 Task: Add a signature Javier Perez containing Have a great National Teachers Day, Javier Perez to email address softage.5@softage.net and add a label Syllabi
Action: Mouse moved to (1221, 70)
Screenshot: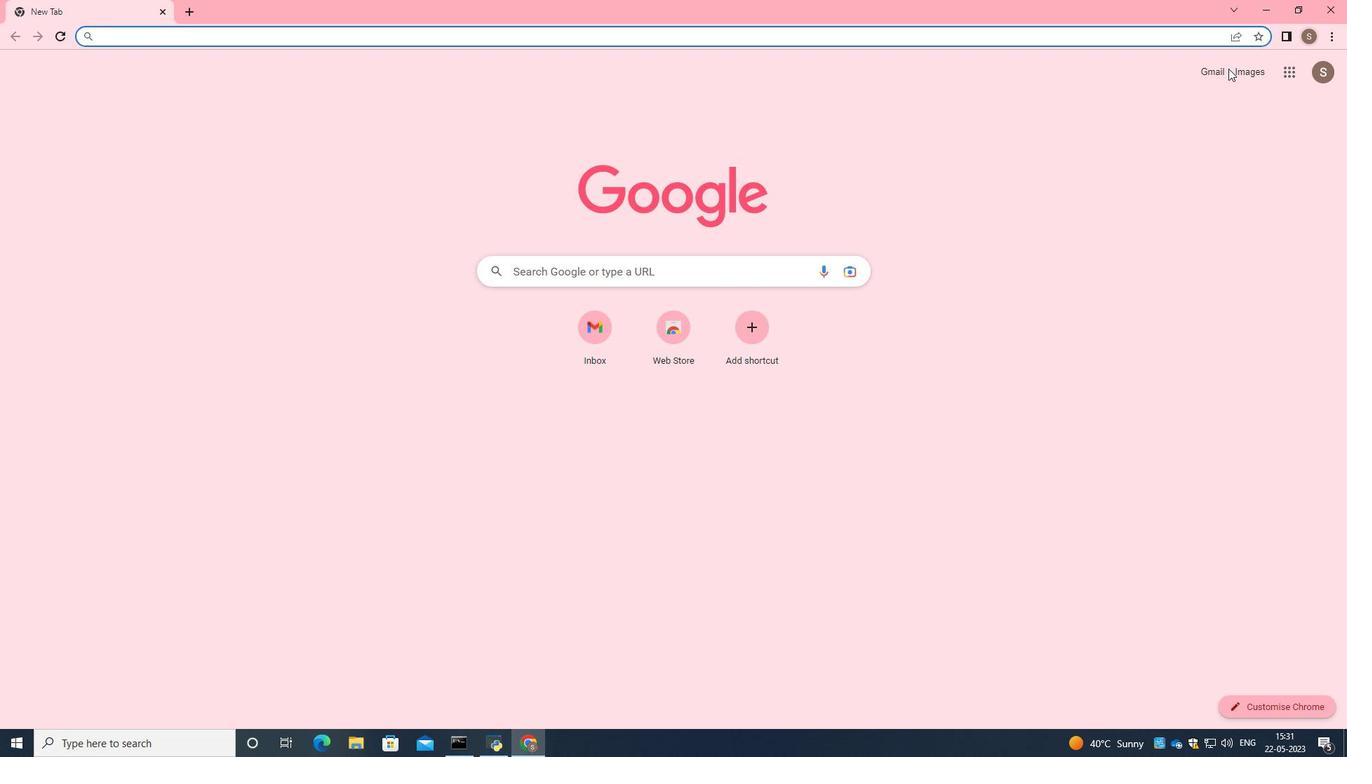 
Action: Mouse pressed left at (1221, 70)
Screenshot: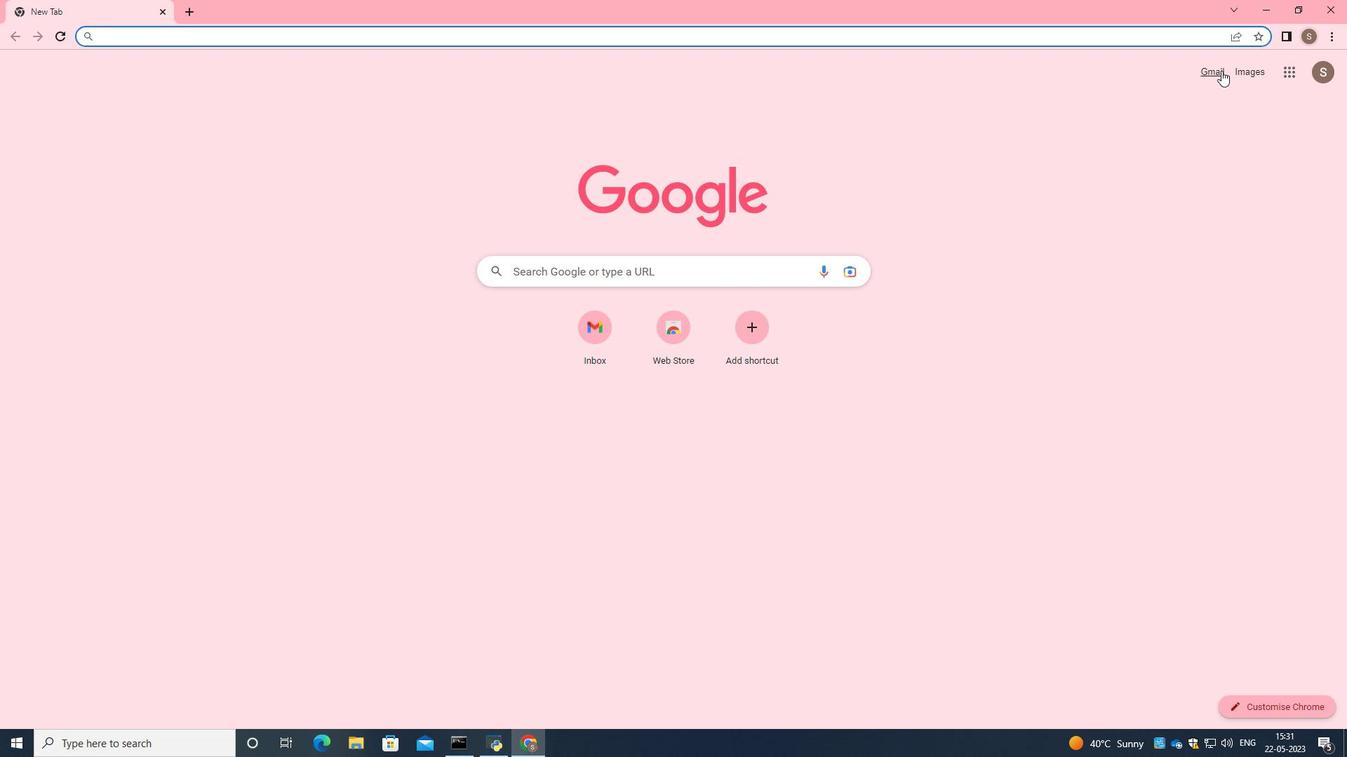 
Action: Mouse moved to (1184, 89)
Screenshot: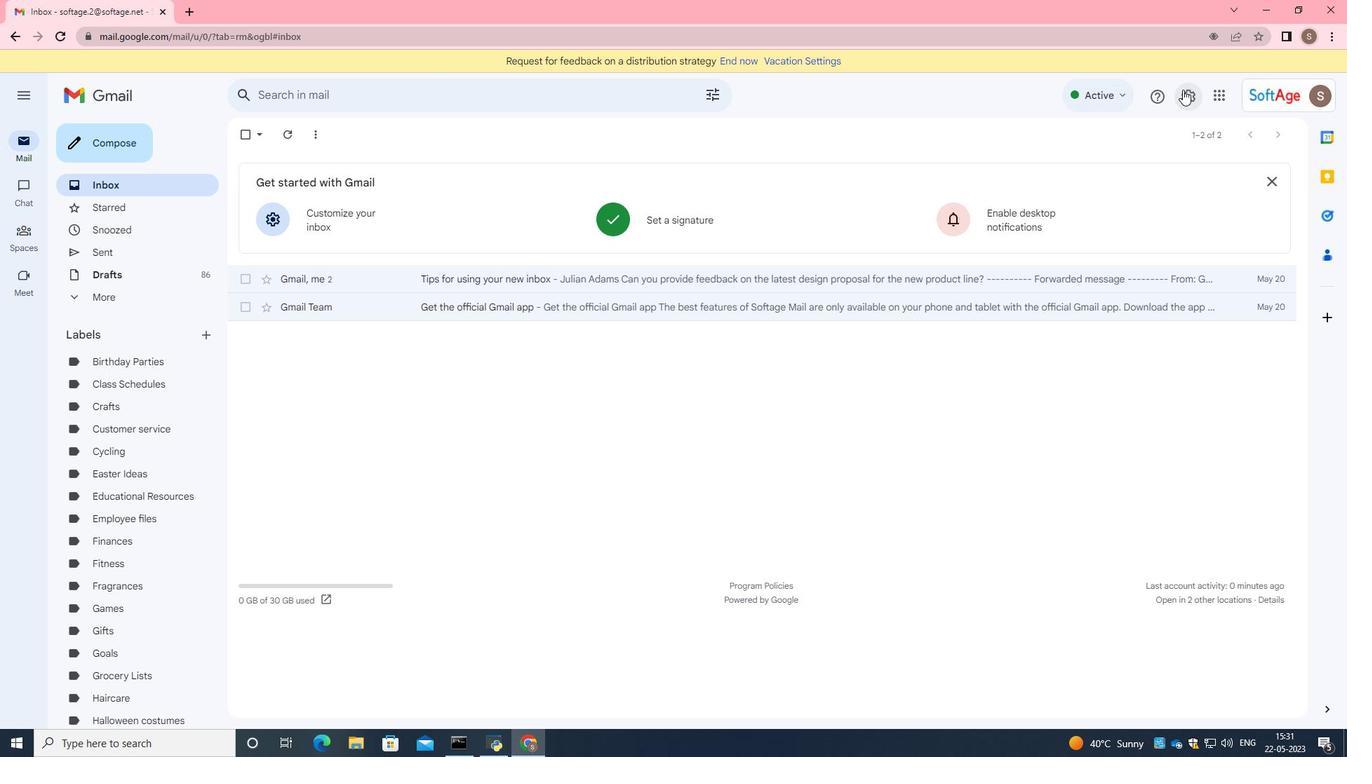
Action: Mouse pressed left at (1184, 89)
Screenshot: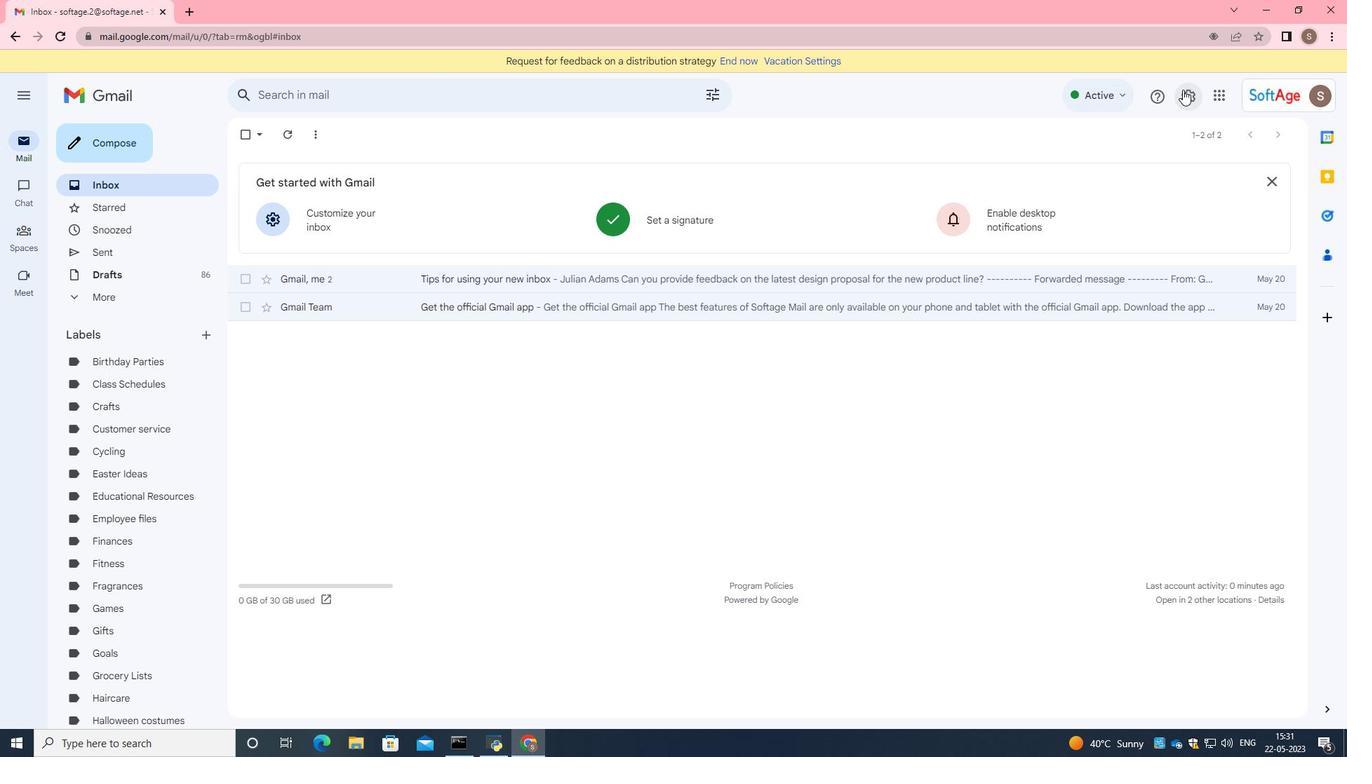 
Action: Mouse moved to (1187, 165)
Screenshot: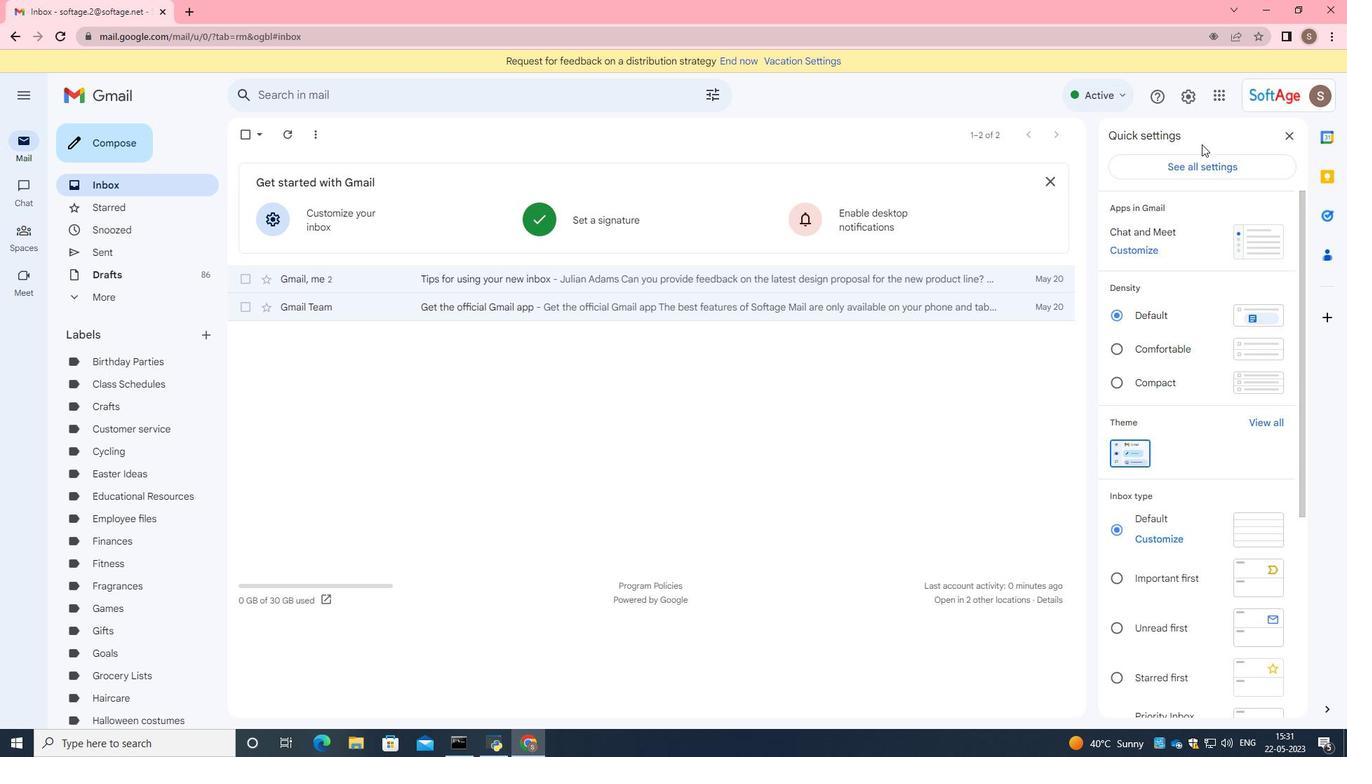 
Action: Mouse pressed left at (1187, 165)
Screenshot: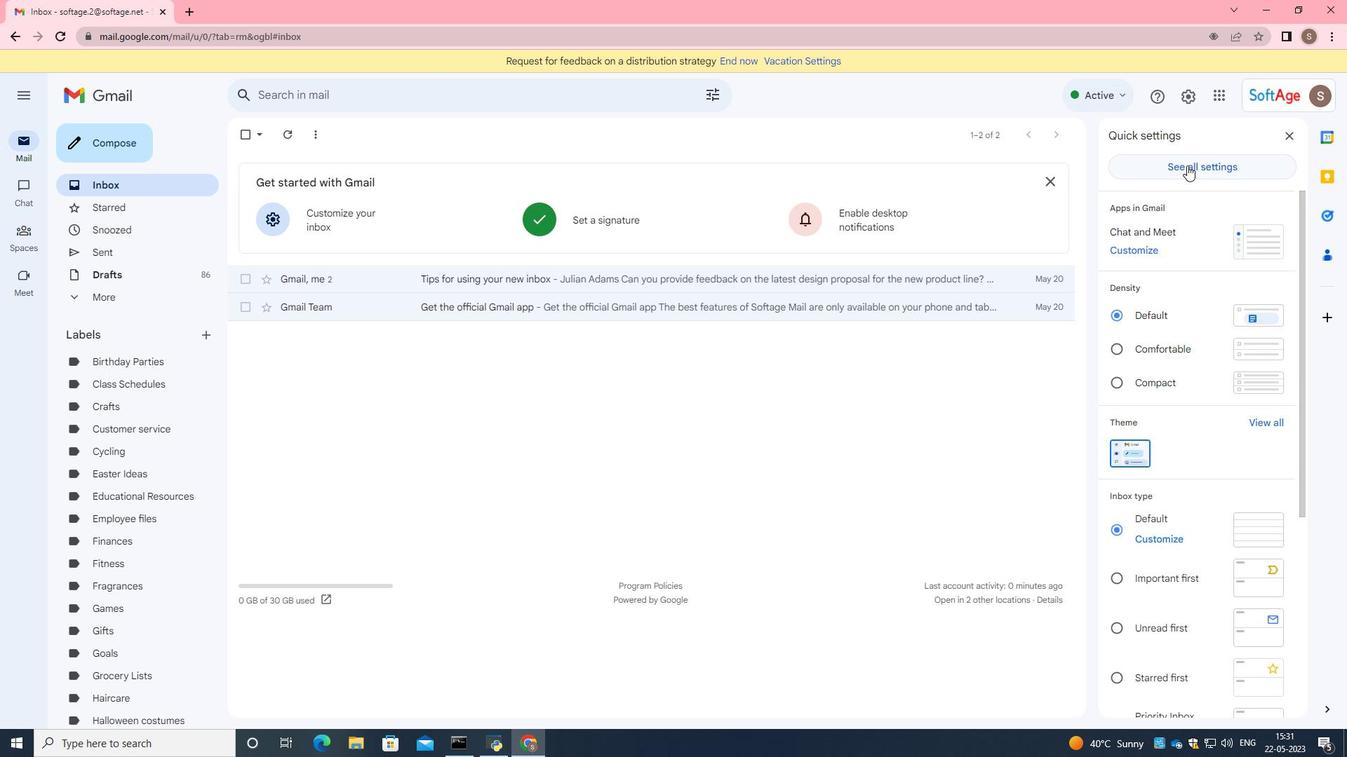 
Action: Mouse moved to (822, 244)
Screenshot: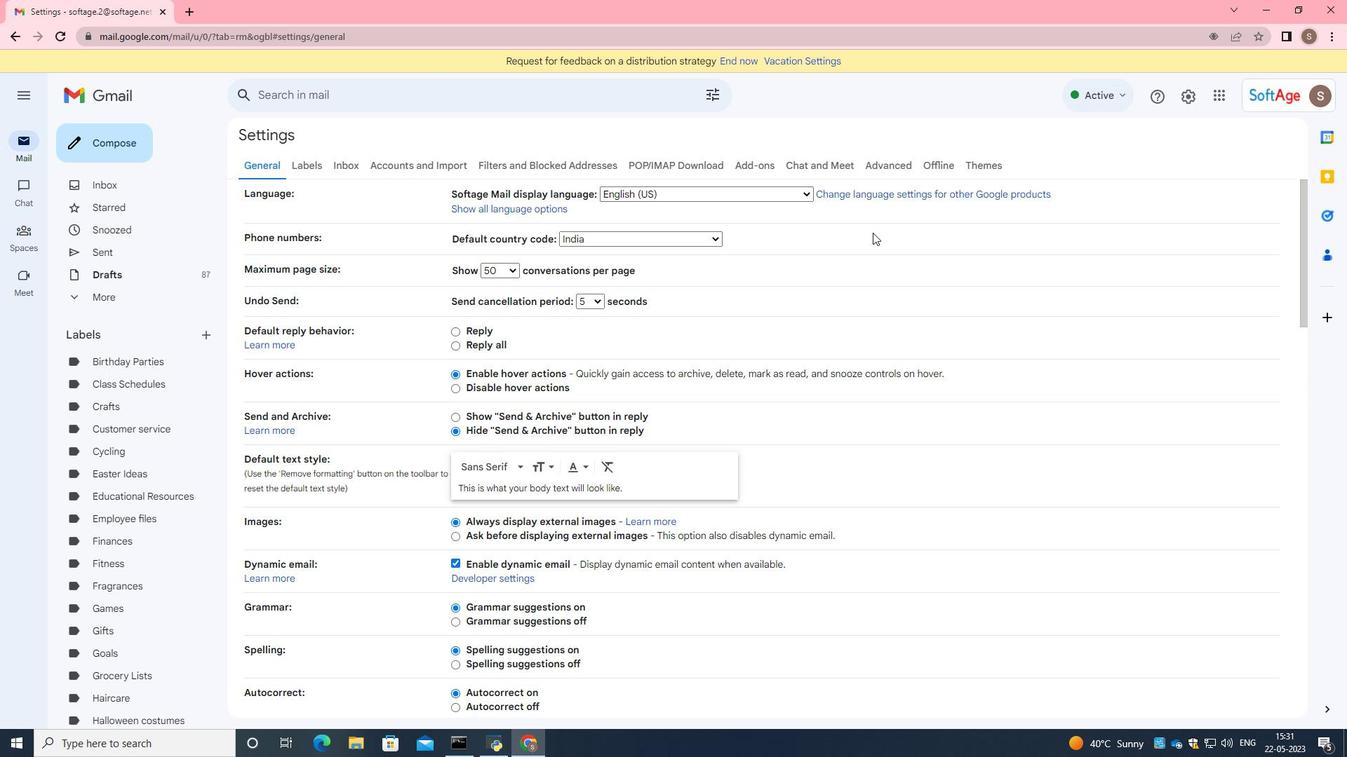 
Action: Mouse scrolled (822, 244) with delta (0, 0)
Screenshot: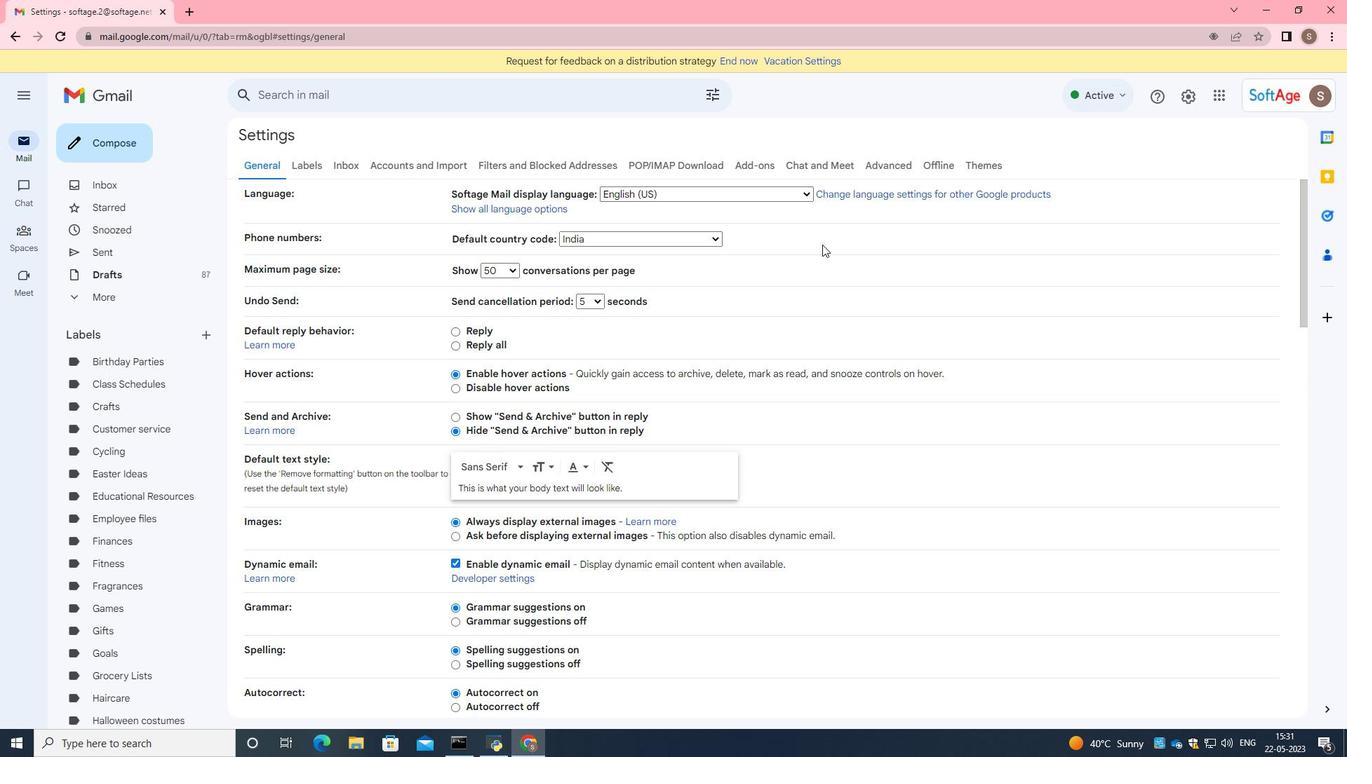 
Action: Mouse scrolled (822, 244) with delta (0, 0)
Screenshot: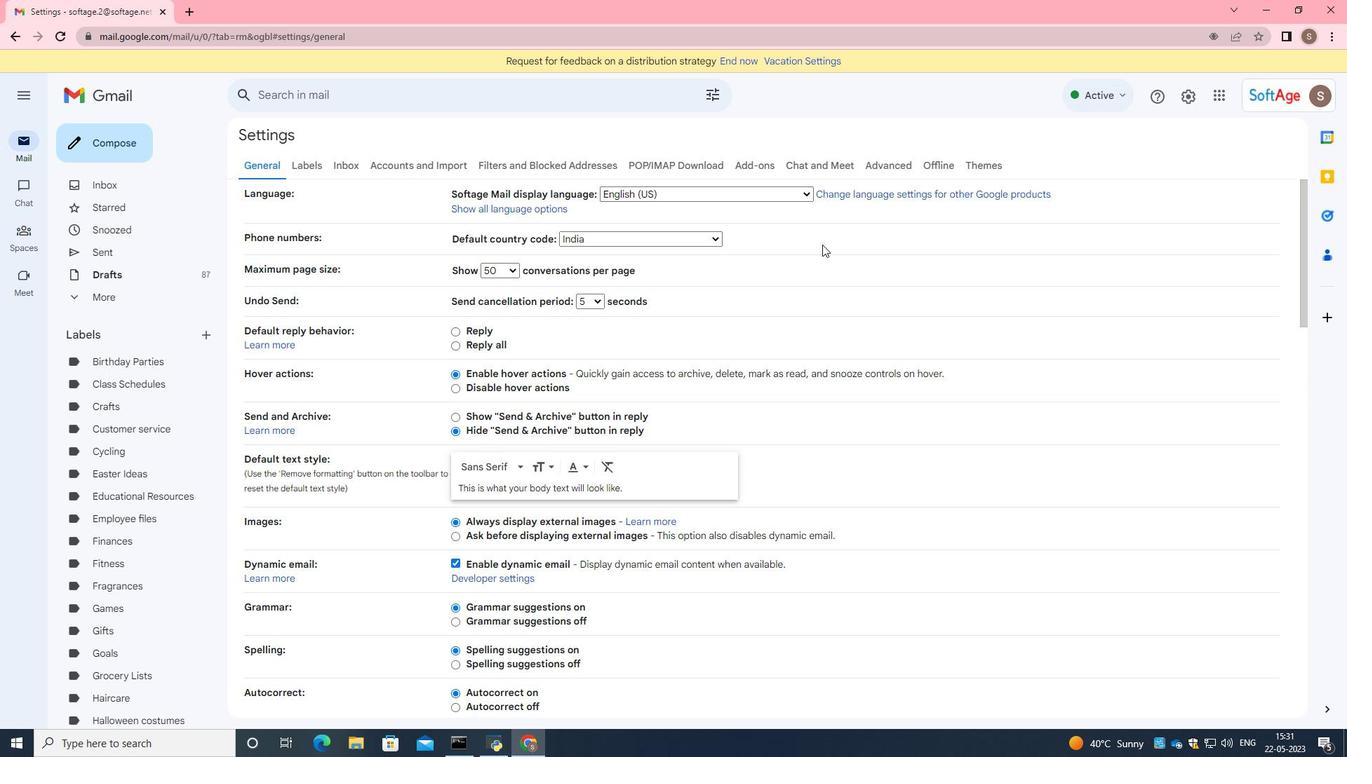 
Action: Mouse scrolled (822, 244) with delta (0, 0)
Screenshot: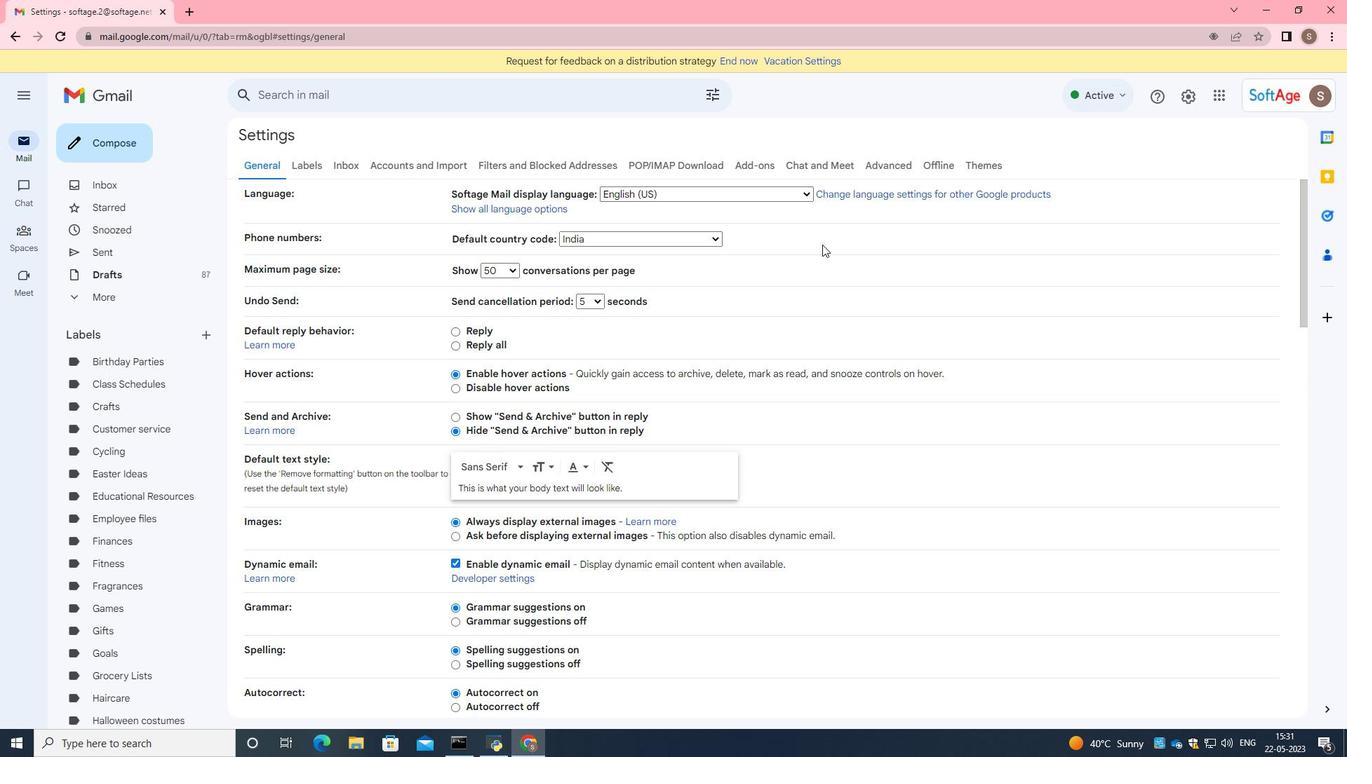 
Action: Mouse moved to (822, 245)
Screenshot: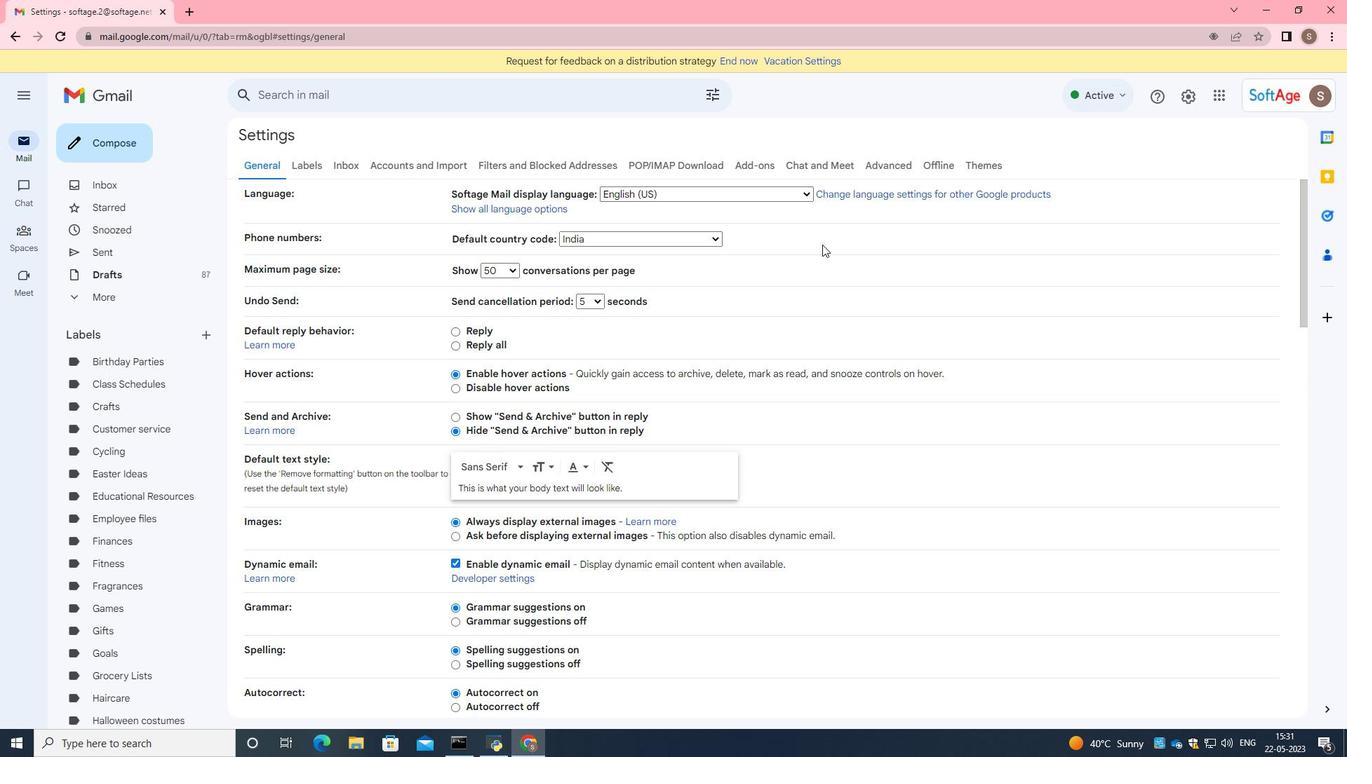 
Action: Mouse scrolled (822, 244) with delta (0, 0)
Screenshot: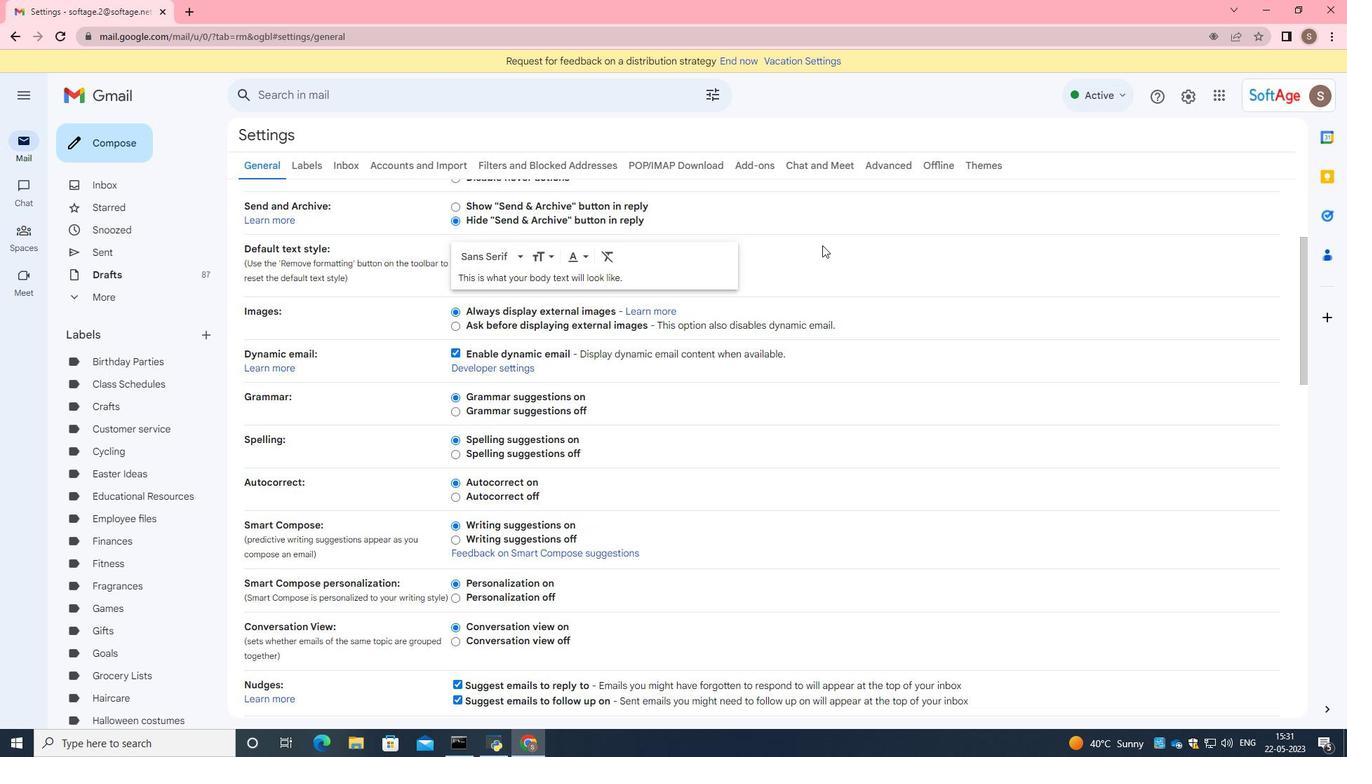 
Action: Mouse scrolled (822, 244) with delta (0, 0)
Screenshot: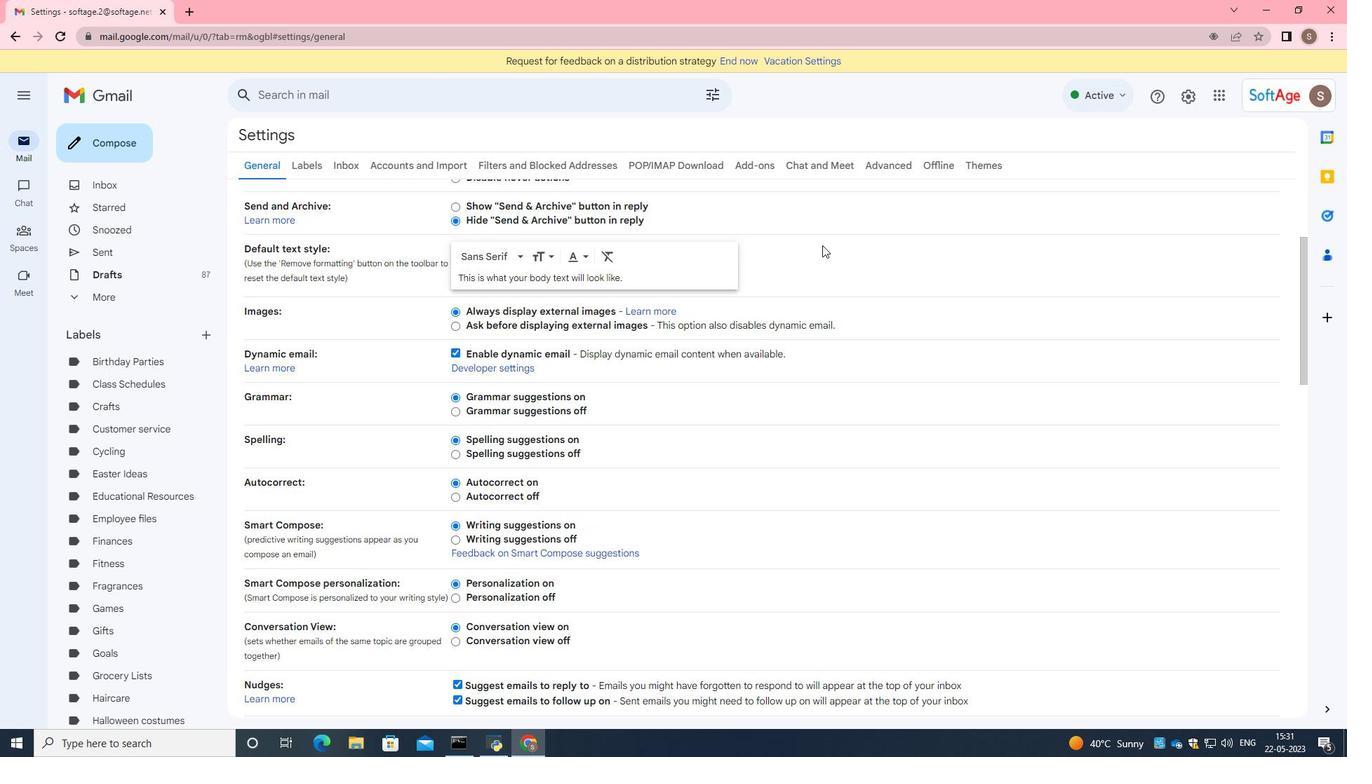 
Action: Mouse scrolled (822, 244) with delta (0, 0)
Screenshot: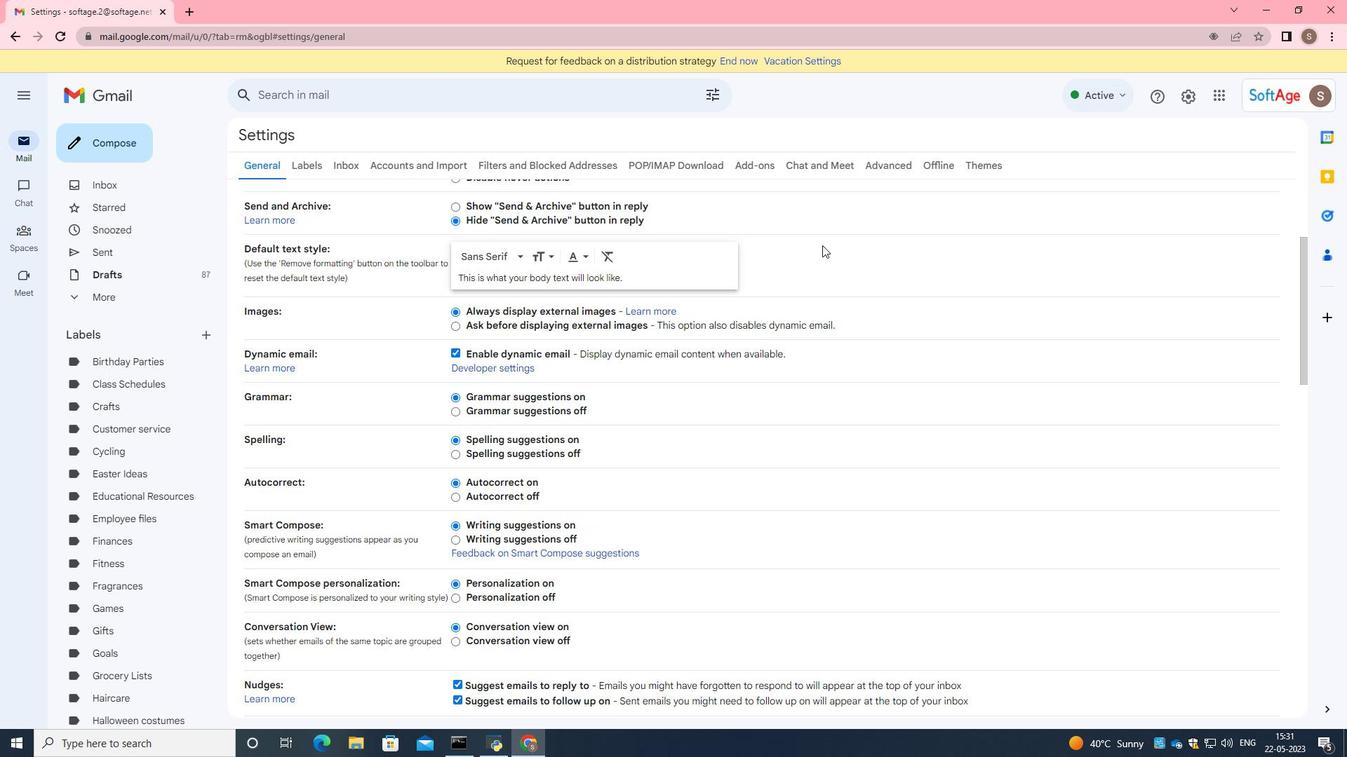
Action: Mouse moved to (822, 247)
Screenshot: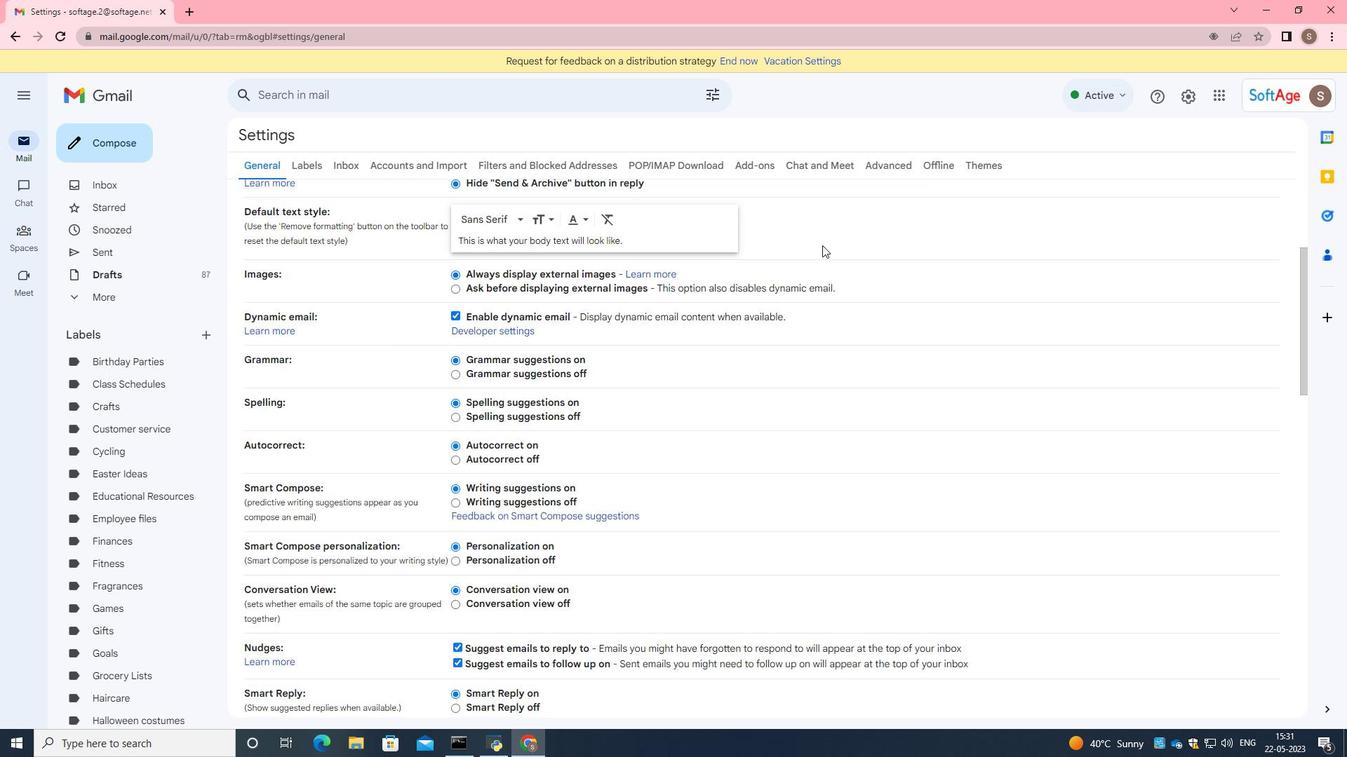 
Action: Mouse scrolled (822, 246) with delta (0, 0)
Screenshot: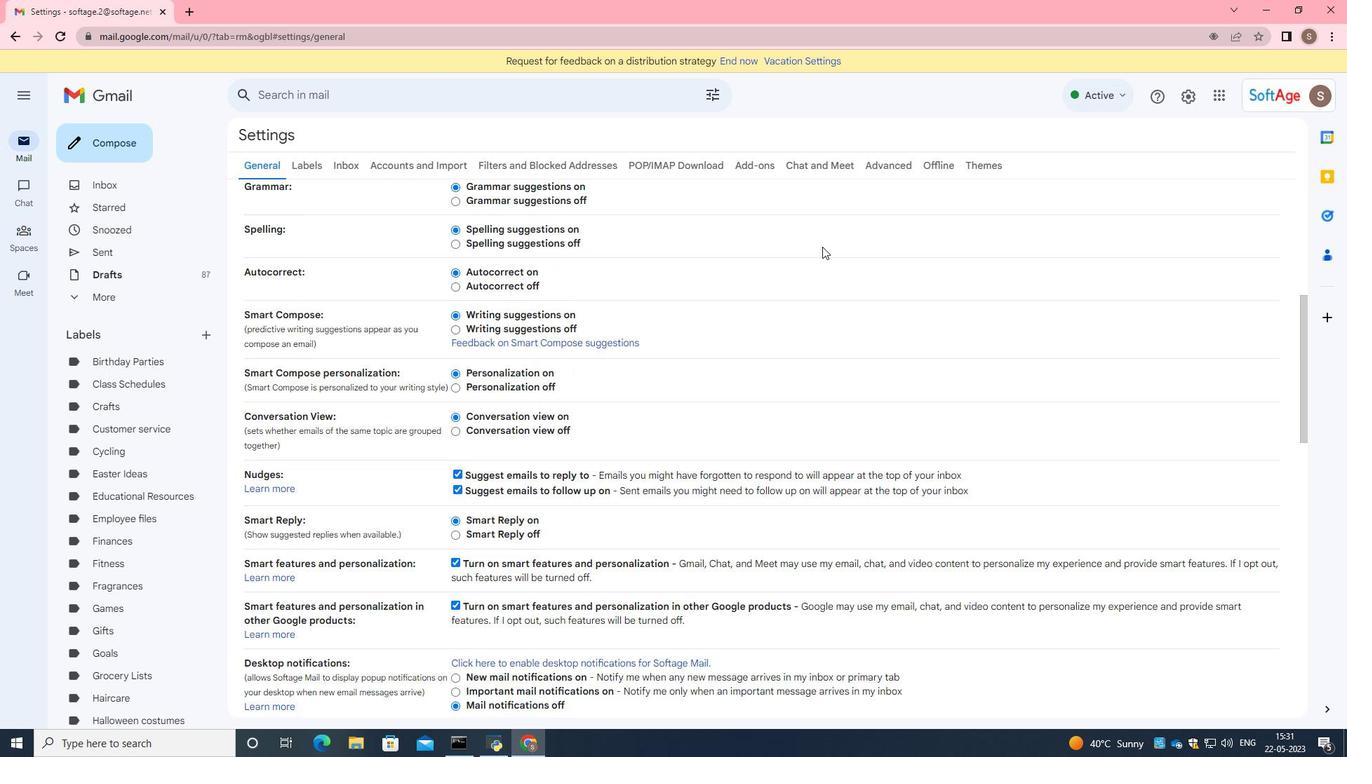 
Action: Mouse moved to (823, 247)
Screenshot: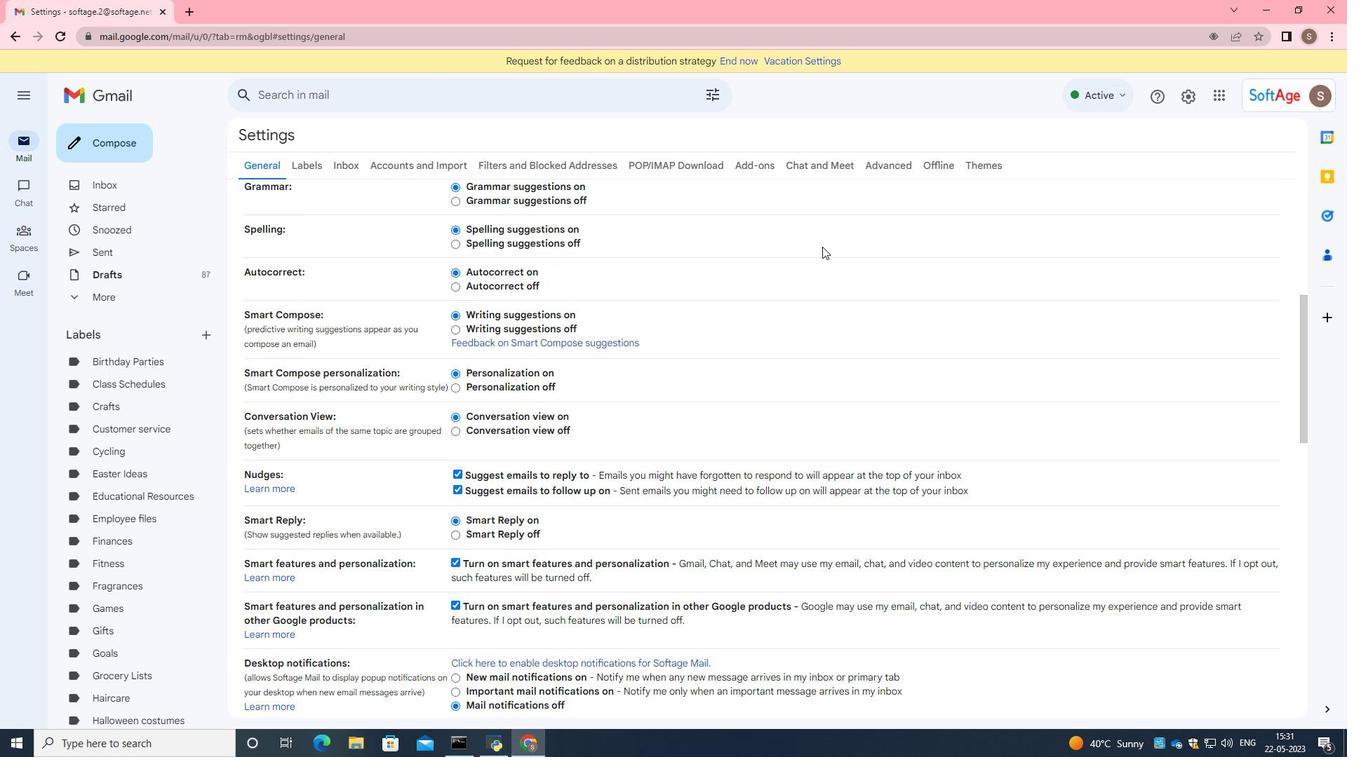
Action: Mouse scrolled (823, 247) with delta (0, 0)
Screenshot: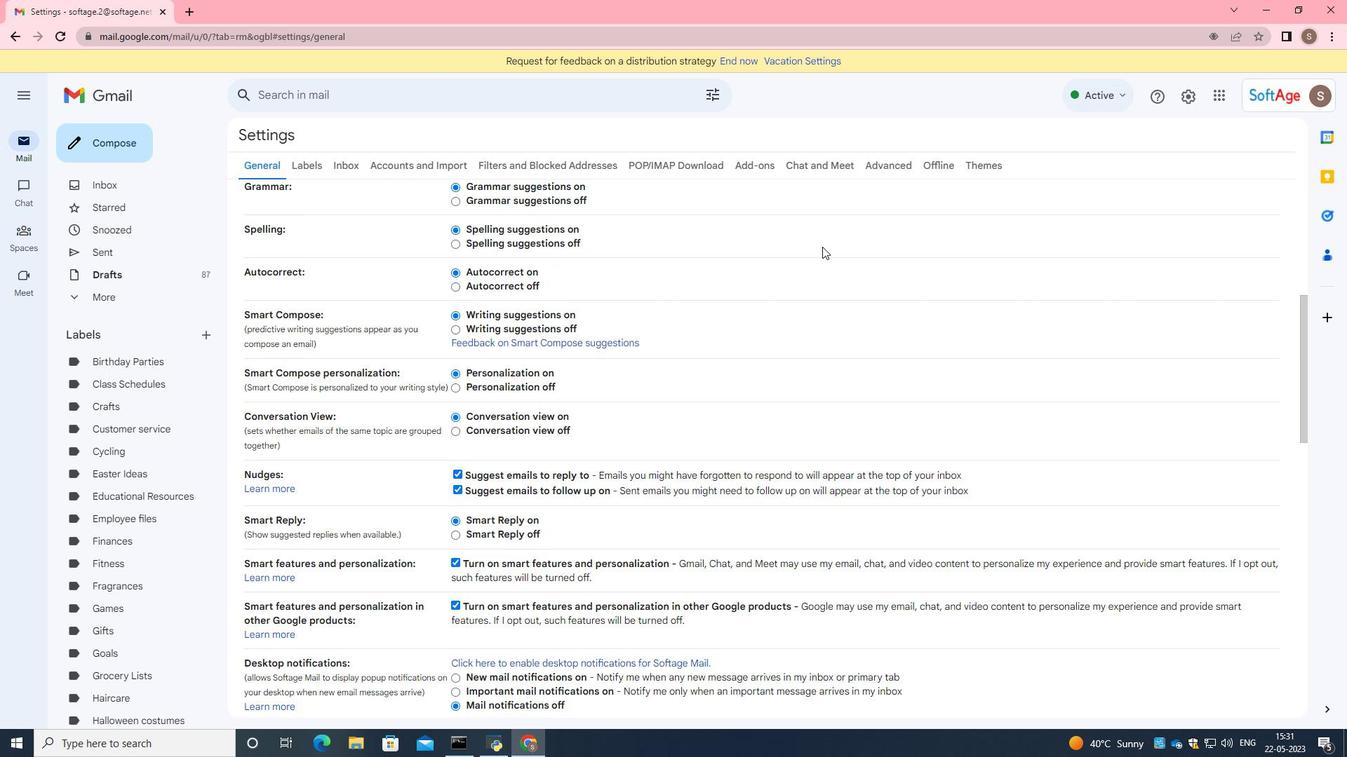 
Action: Mouse scrolled (823, 247) with delta (0, 0)
Screenshot: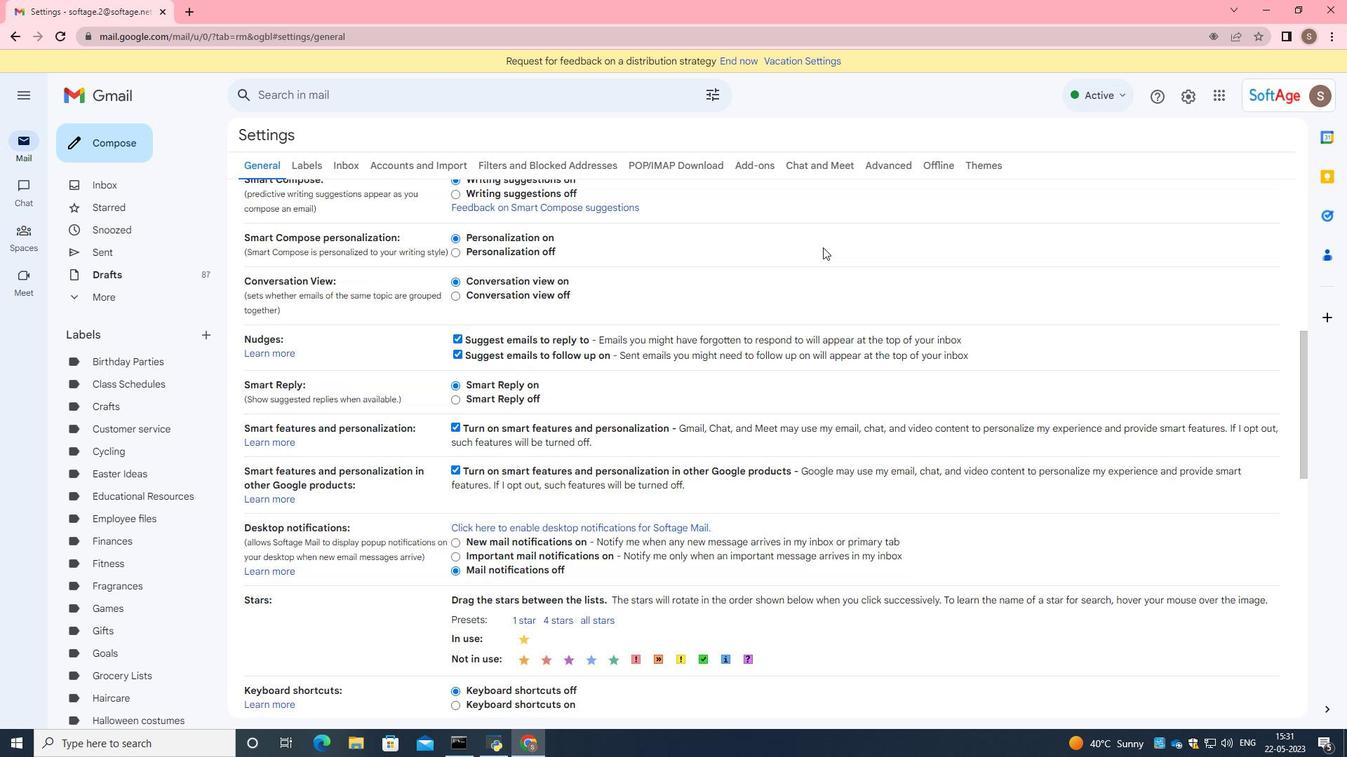 
Action: Mouse scrolled (823, 247) with delta (0, 0)
Screenshot: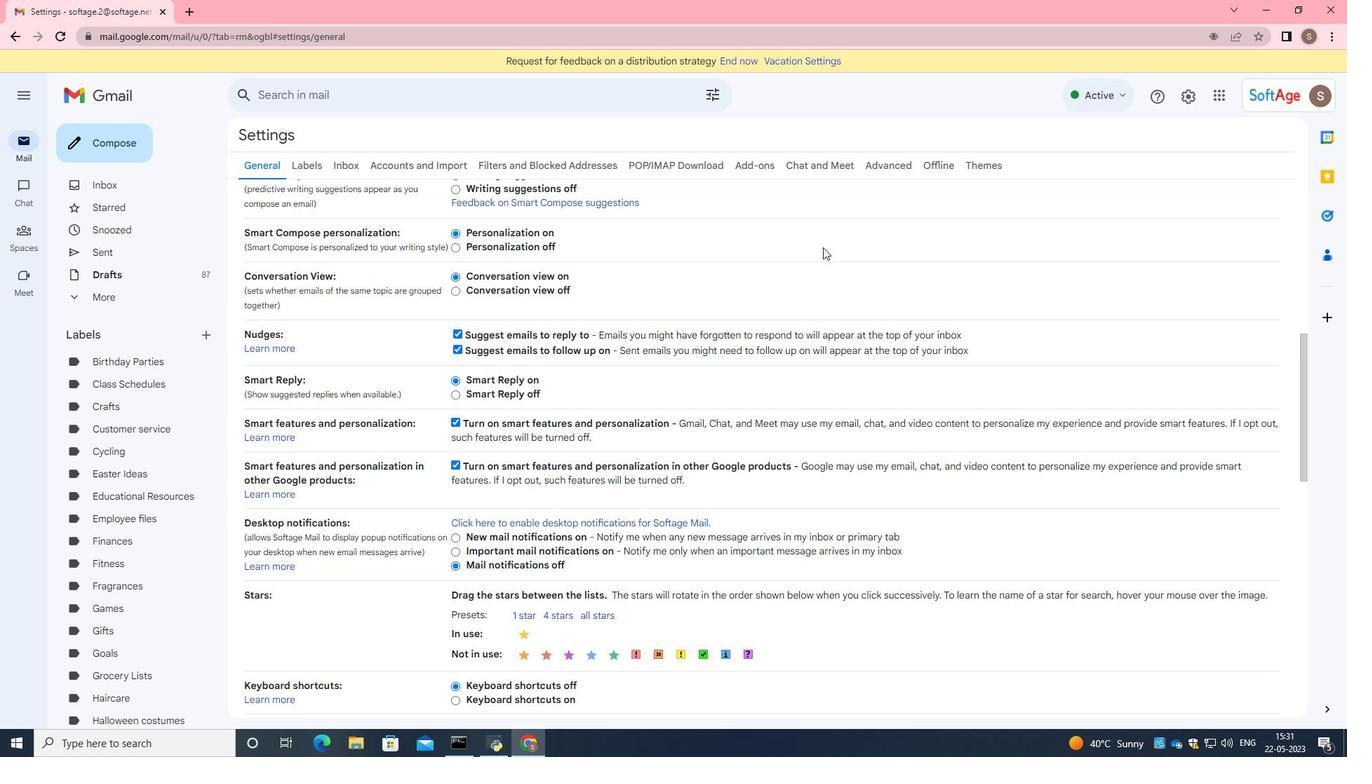 
Action: Mouse scrolled (823, 247) with delta (0, 0)
Screenshot: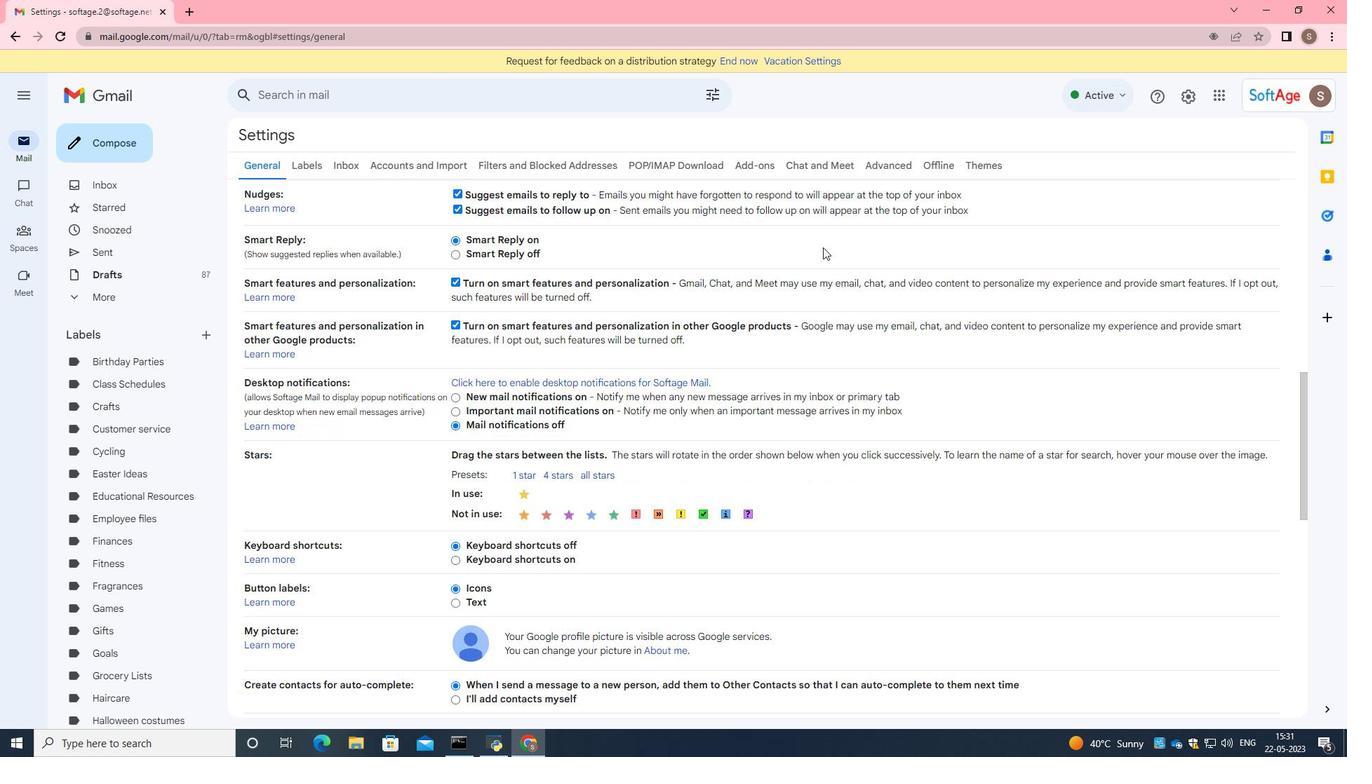 
Action: Mouse moved to (823, 247)
Screenshot: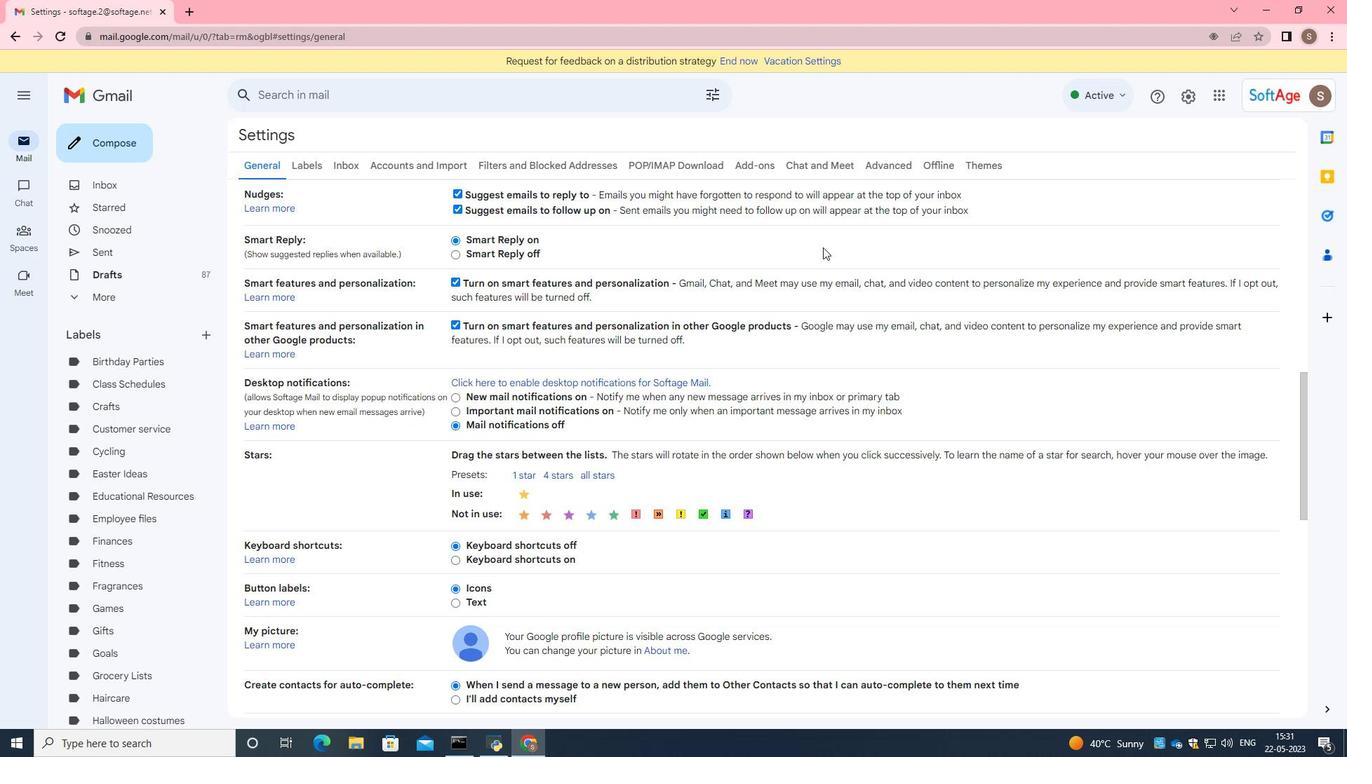 
Action: Mouse scrolled (823, 247) with delta (0, 0)
Screenshot: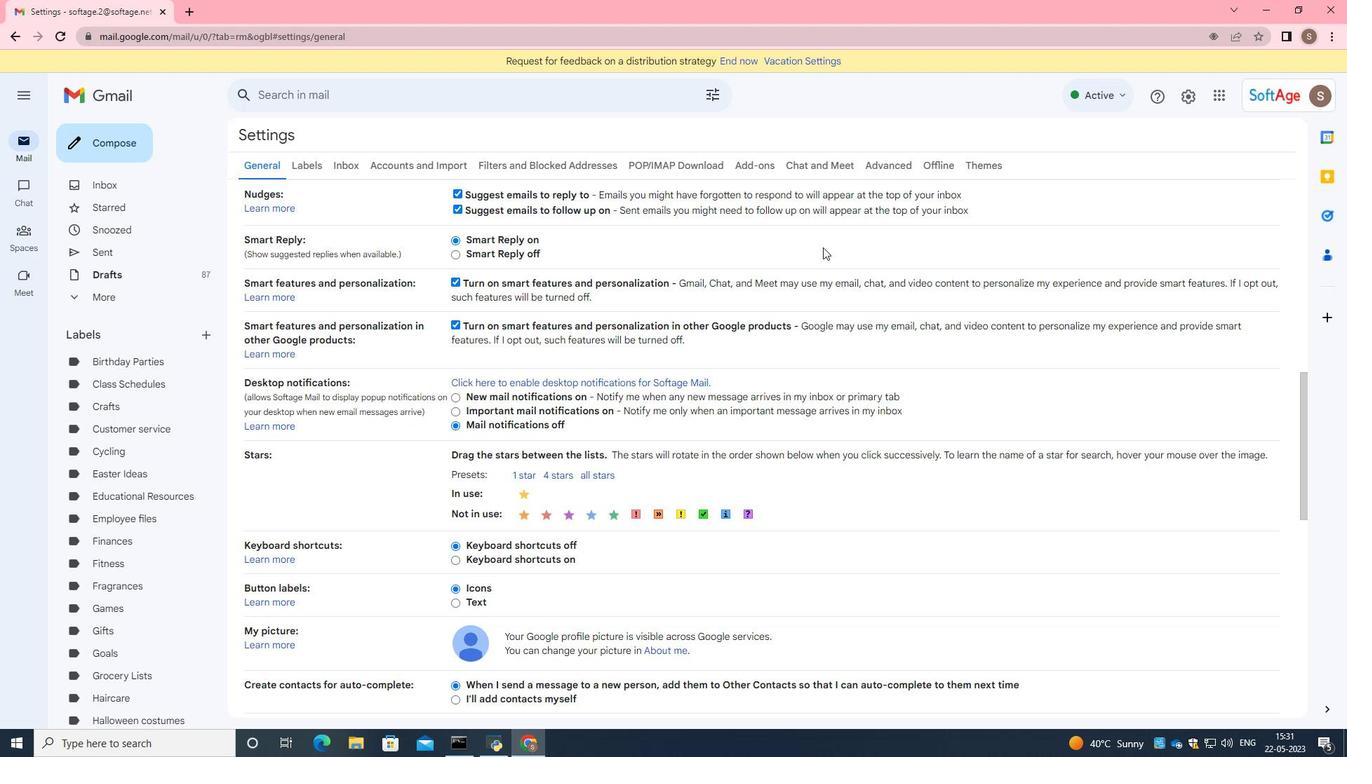 
Action: Mouse scrolled (823, 247) with delta (0, 0)
Screenshot: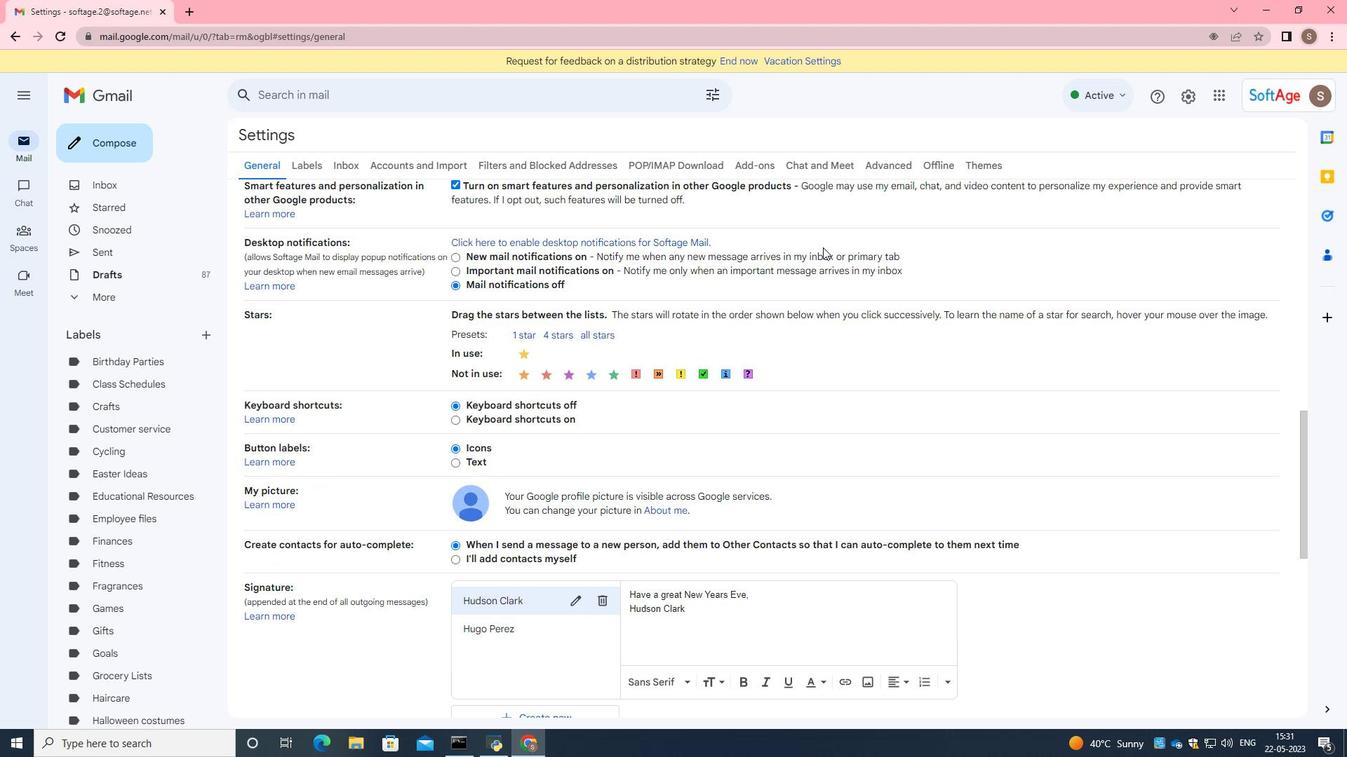 
Action: Mouse moved to (602, 532)
Screenshot: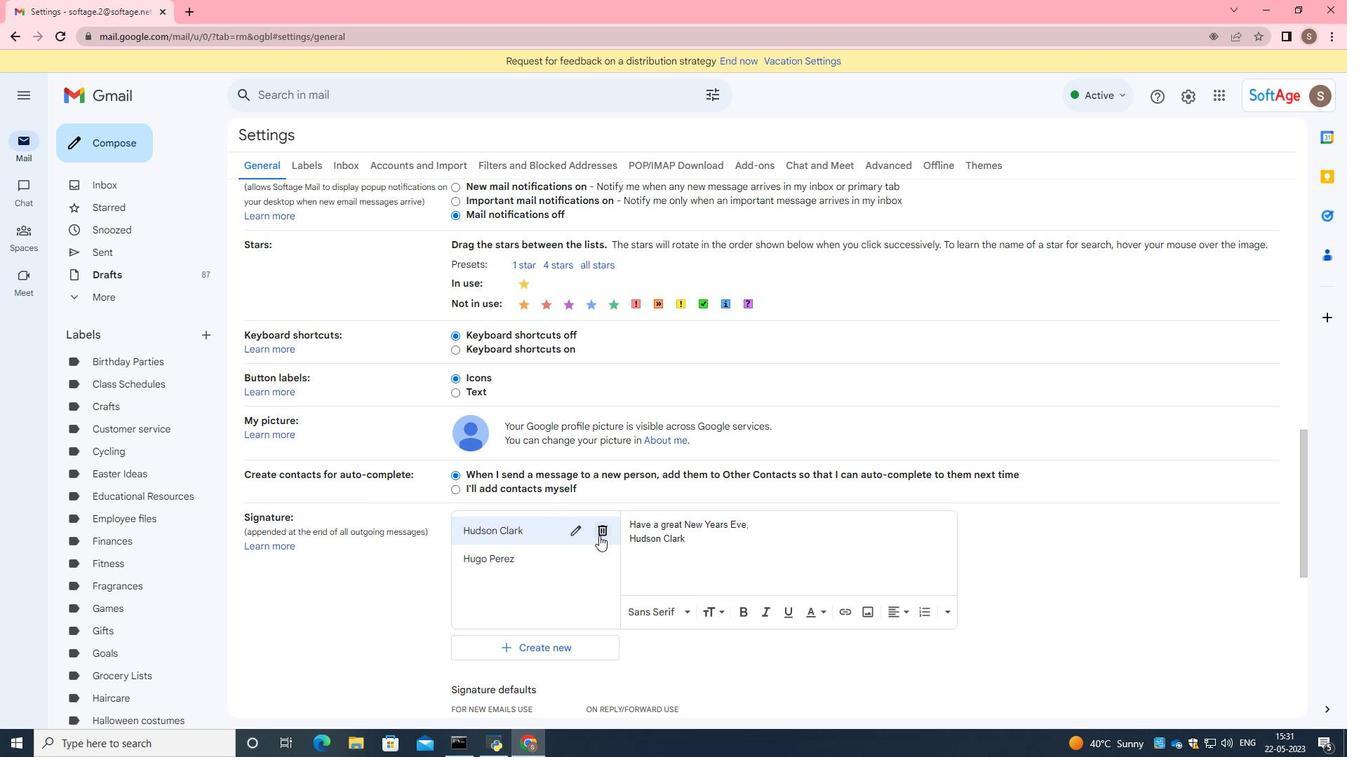 
Action: Mouse pressed left at (602, 532)
Screenshot: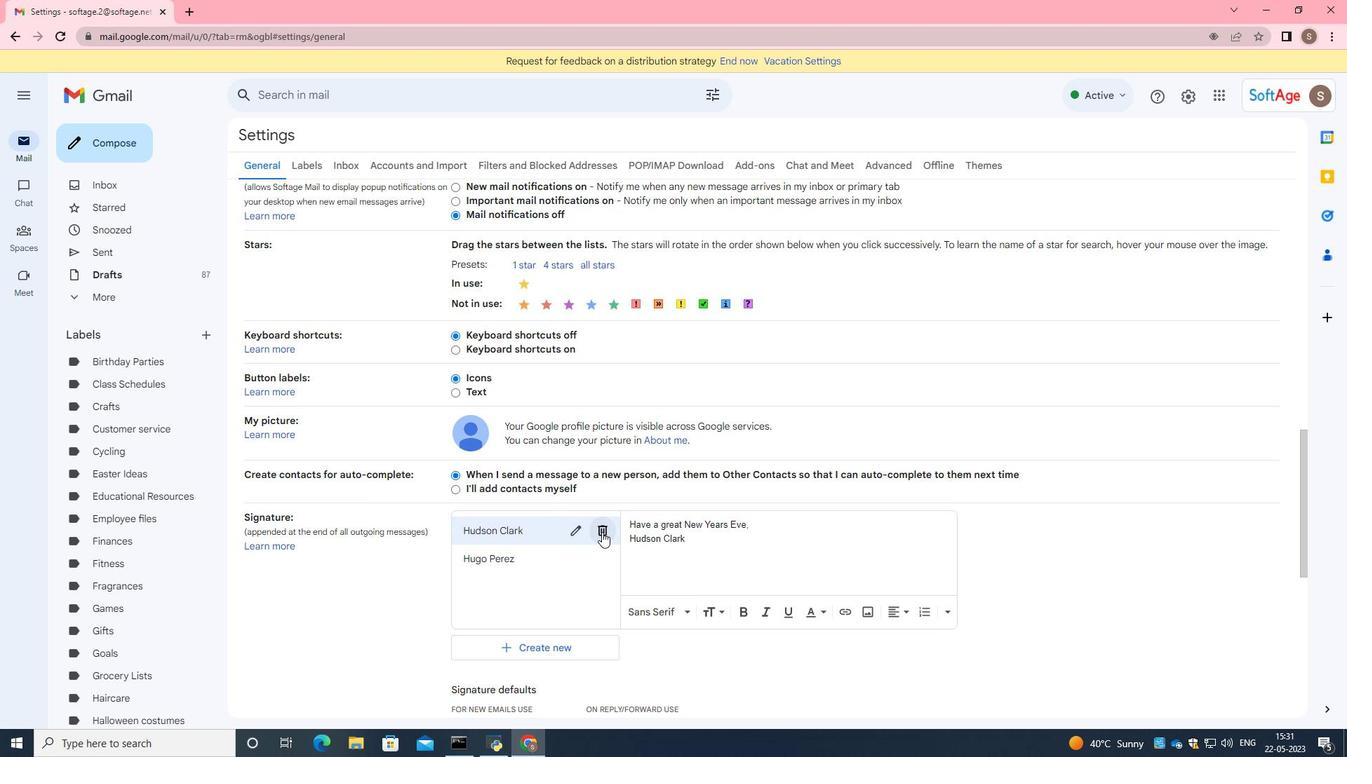 
Action: Mouse moved to (788, 421)
Screenshot: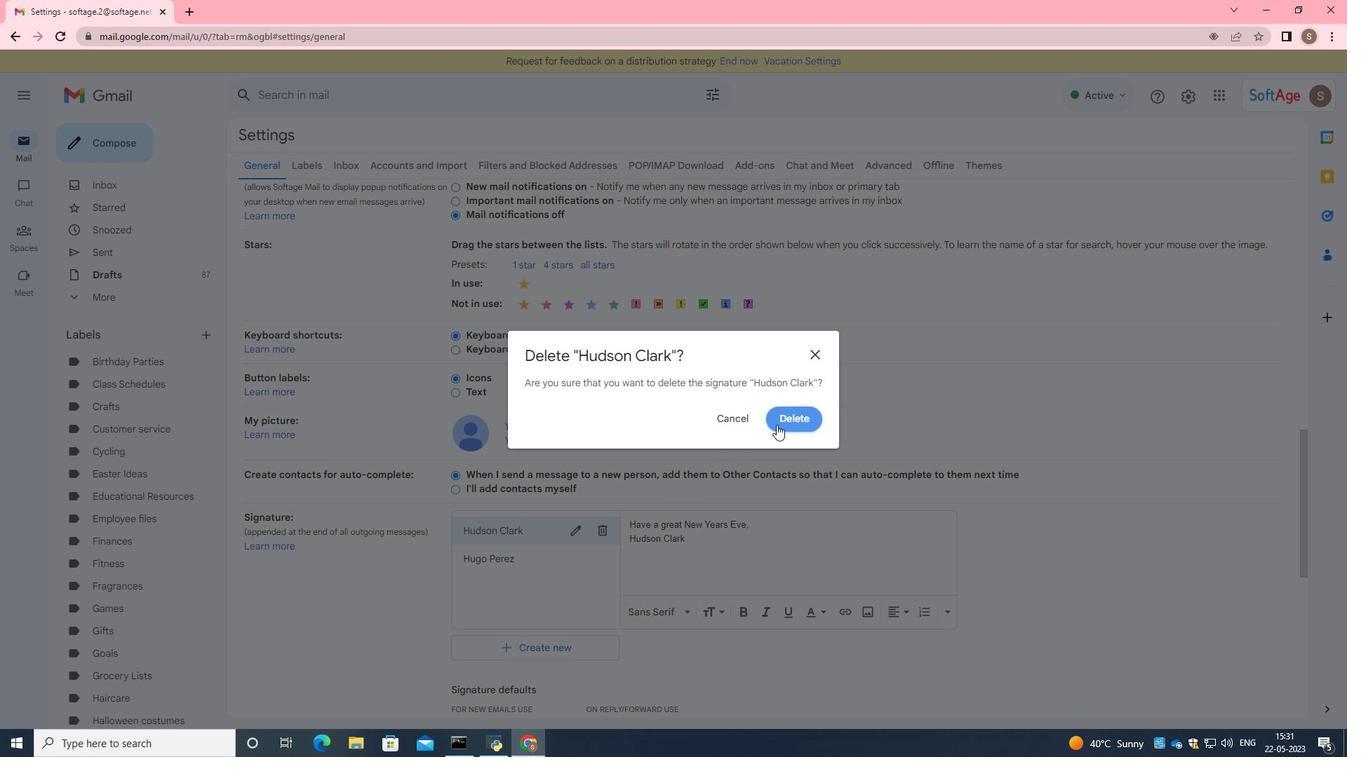 
Action: Mouse pressed left at (788, 421)
Screenshot: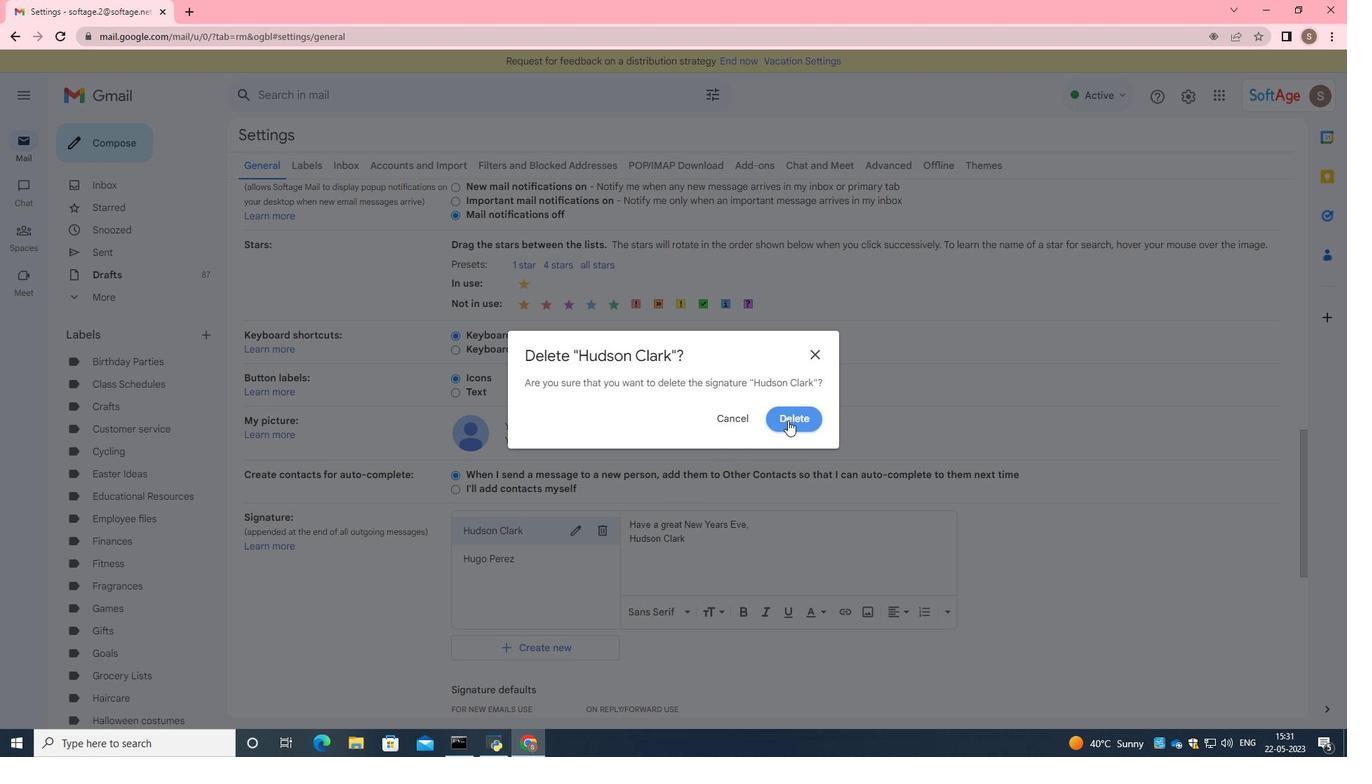 
Action: Mouse moved to (611, 537)
Screenshot: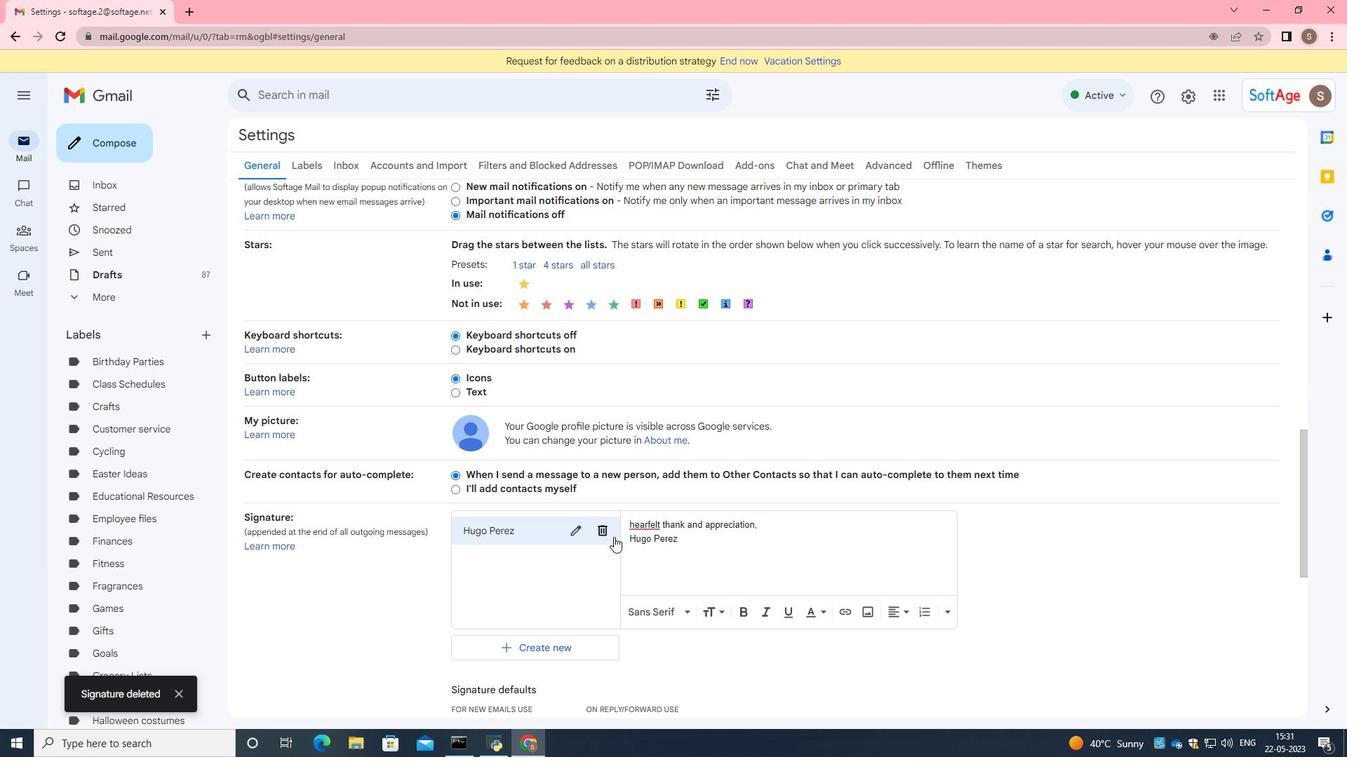 
Action: Mouse pressed left at (611, 537)
Screenshot: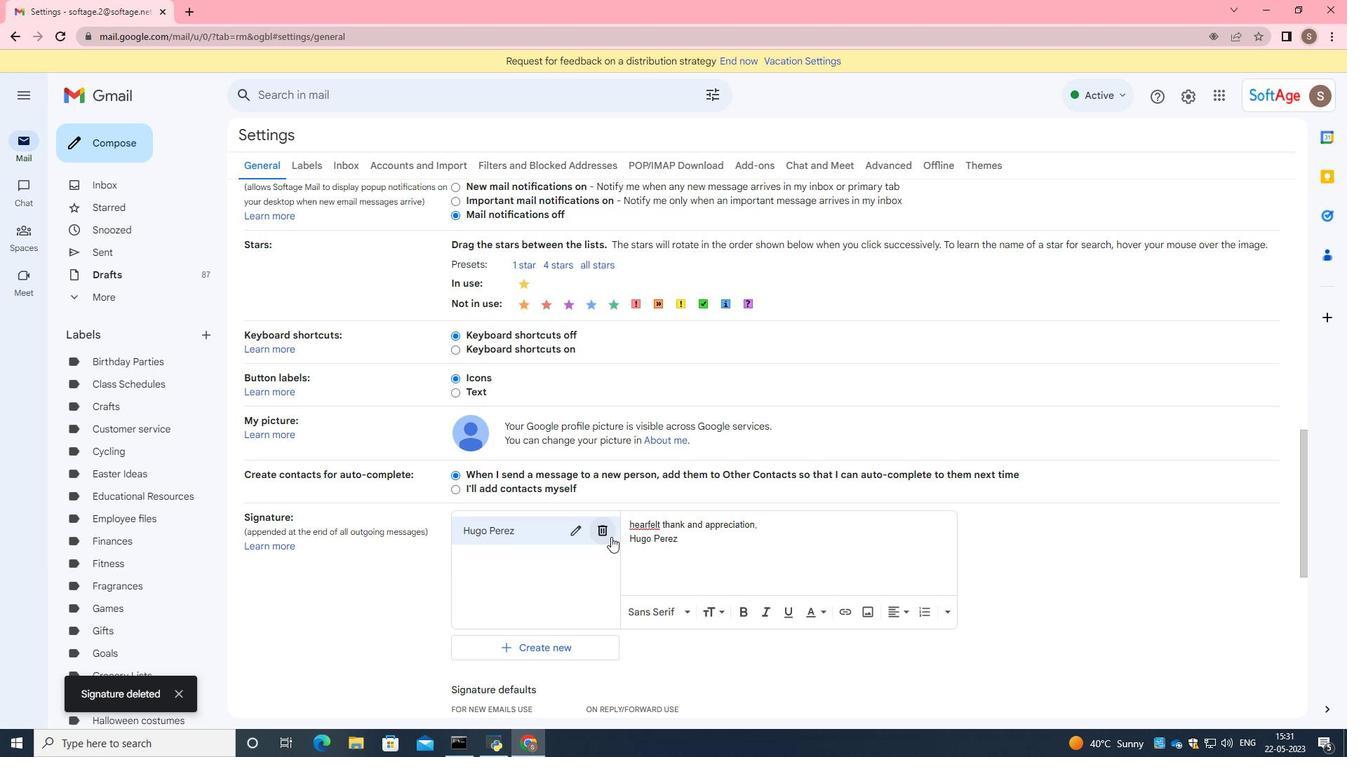 
Action: Mouse moved to (791, 416)
Screenshot: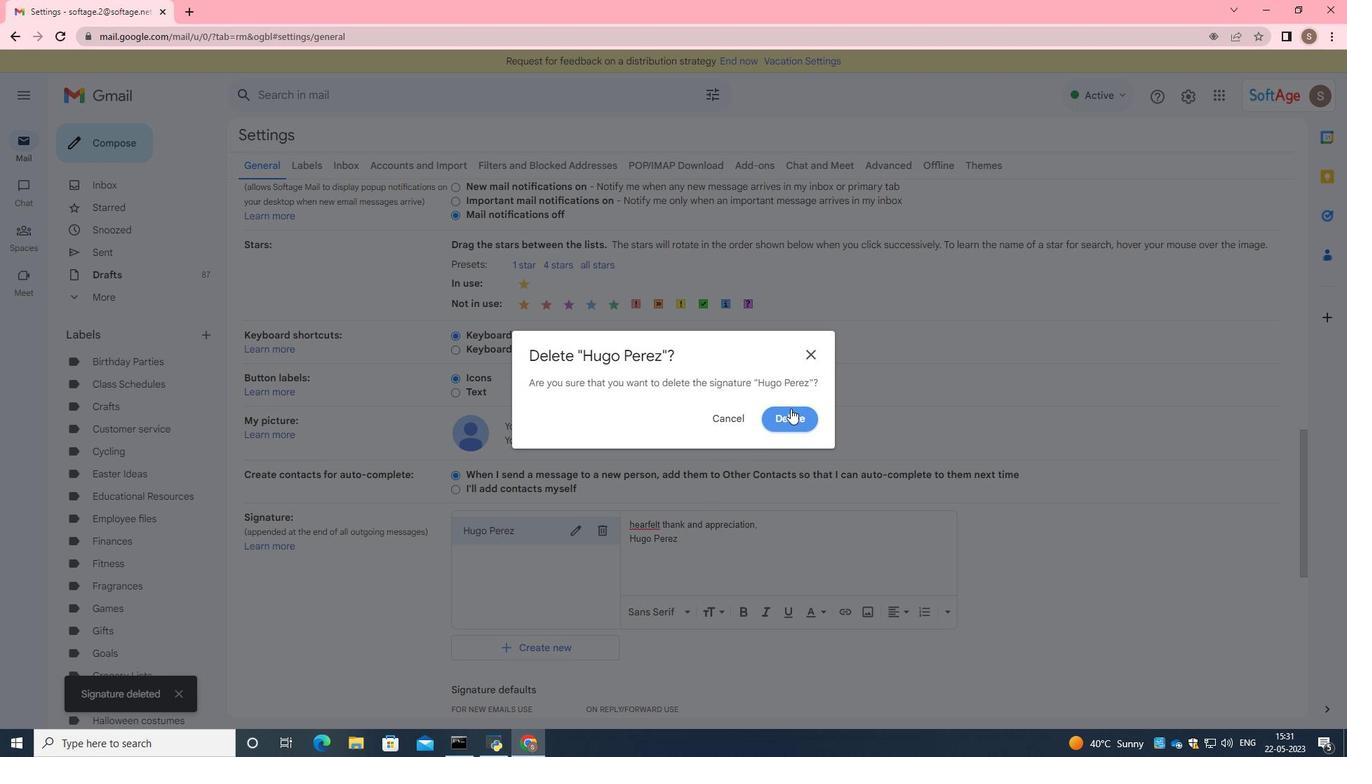 
Action: Mouse pressed left at (791, 416)
Screenshot: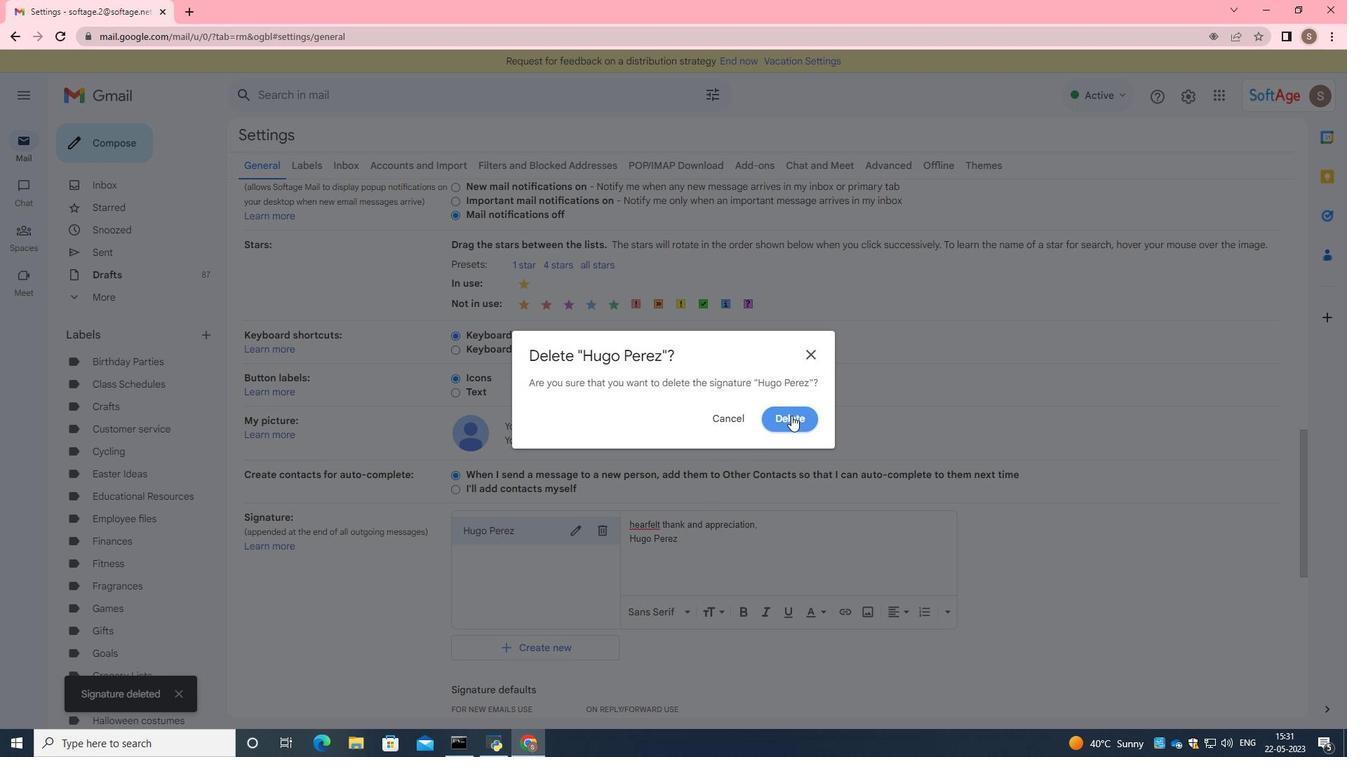 
Action: Mouse moved to (590, 544)
Screenshot: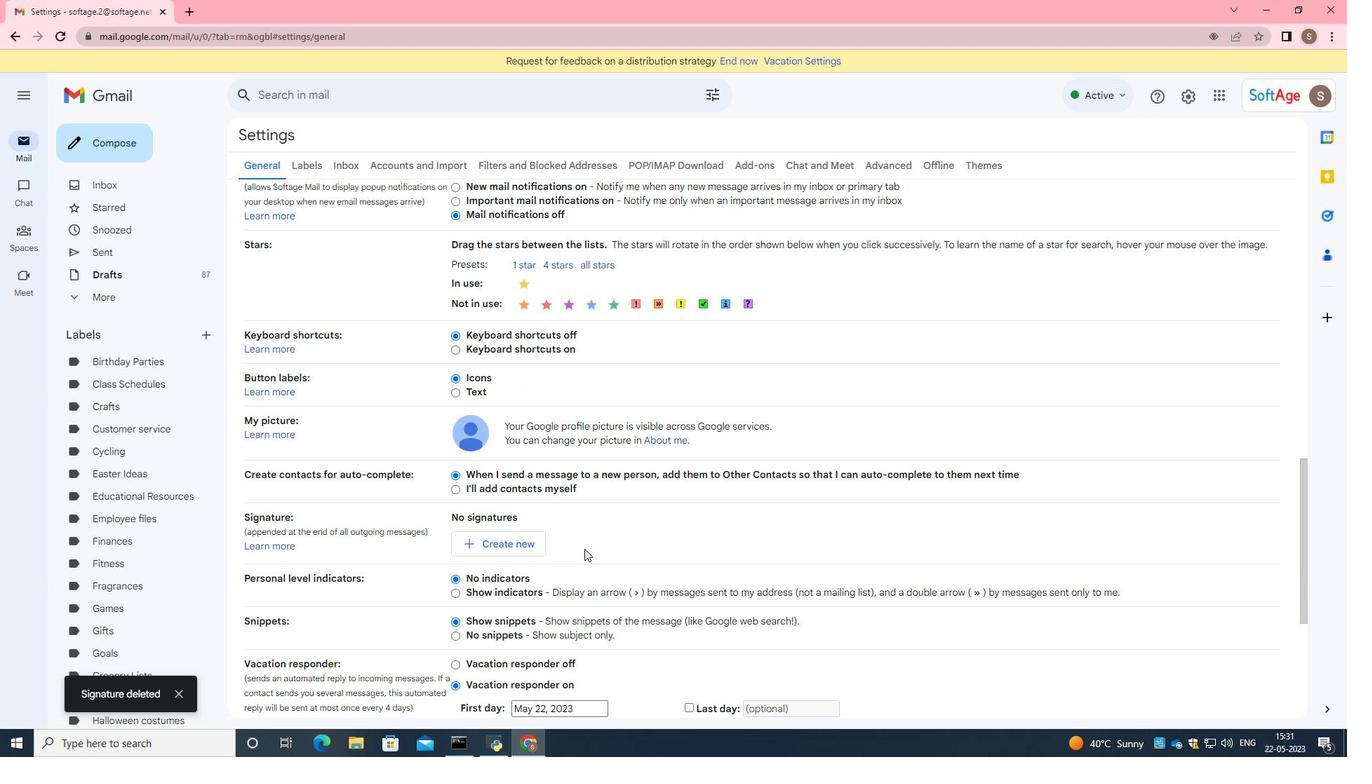 
Action: Mouse scrolled (590, 543) with delta (0, 0)
Screenshot: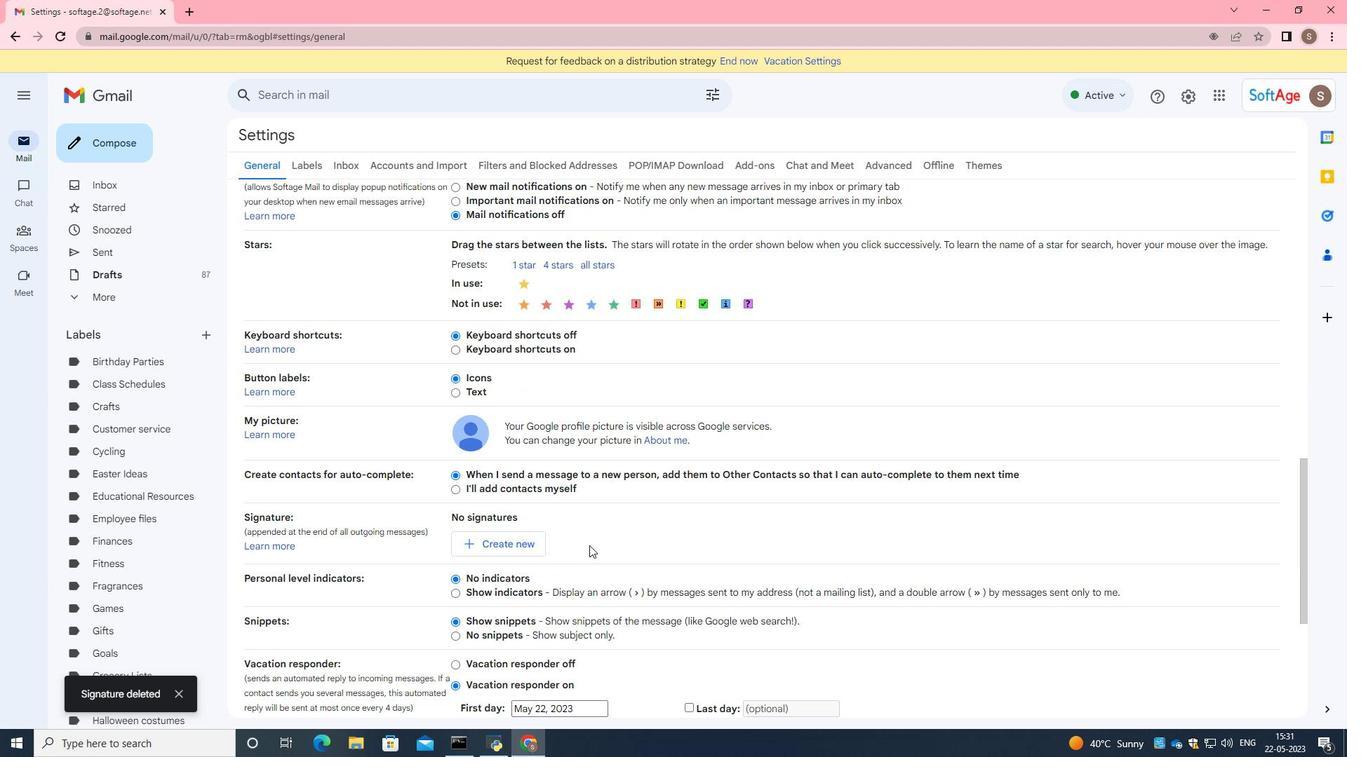 
Action: Mouse moved to (592, 544)
Screenshot: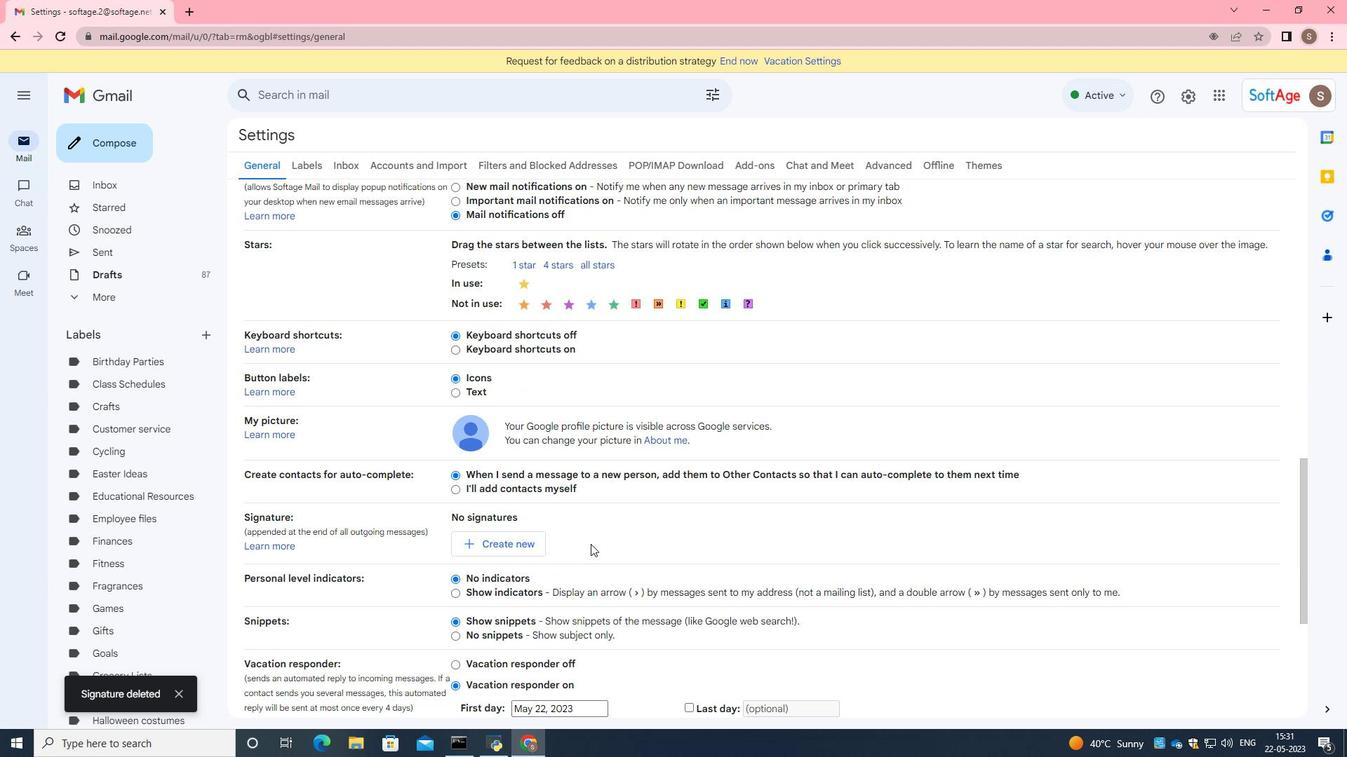 
Action: Mouse scrolled (592, 543) with delta (0, 0)
Screenshot: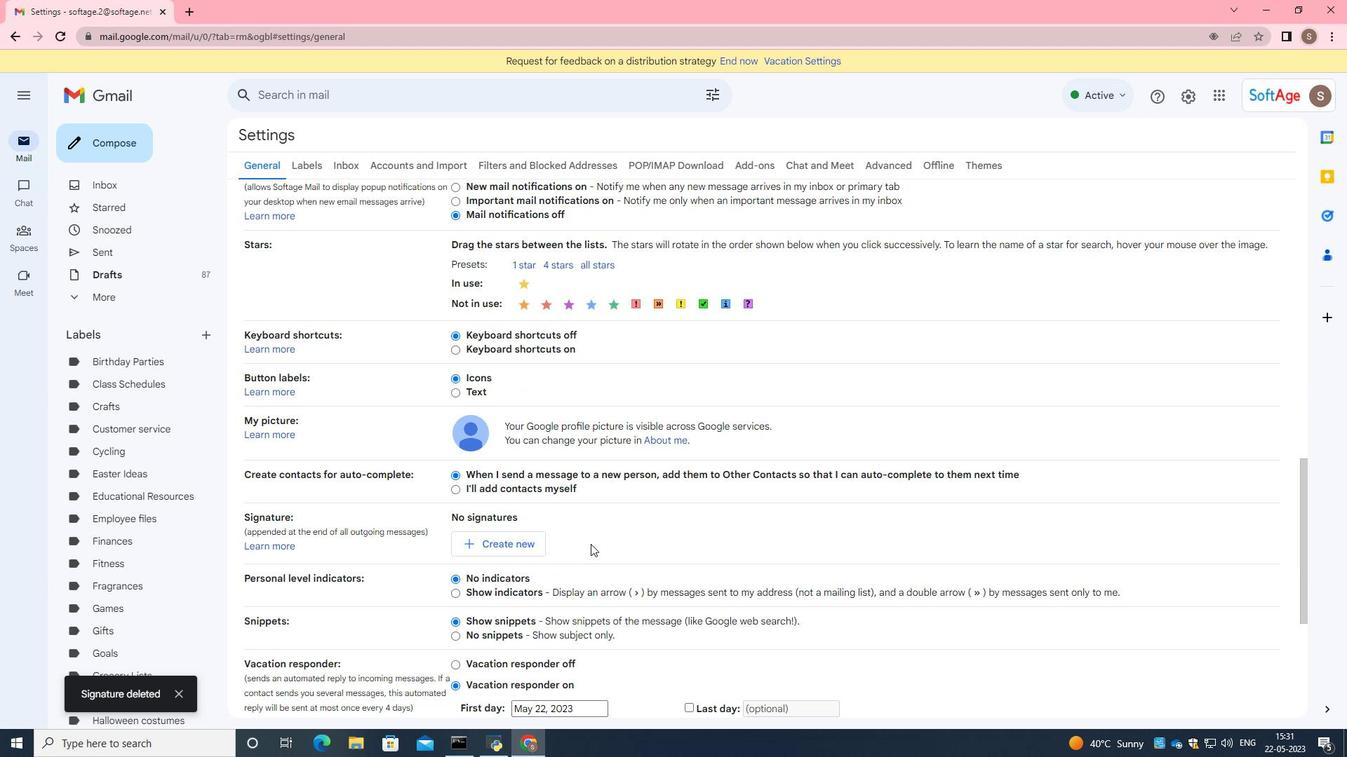 
Action: Mouse scrolled (592, 543) with delta (0, 0)
Screenshot: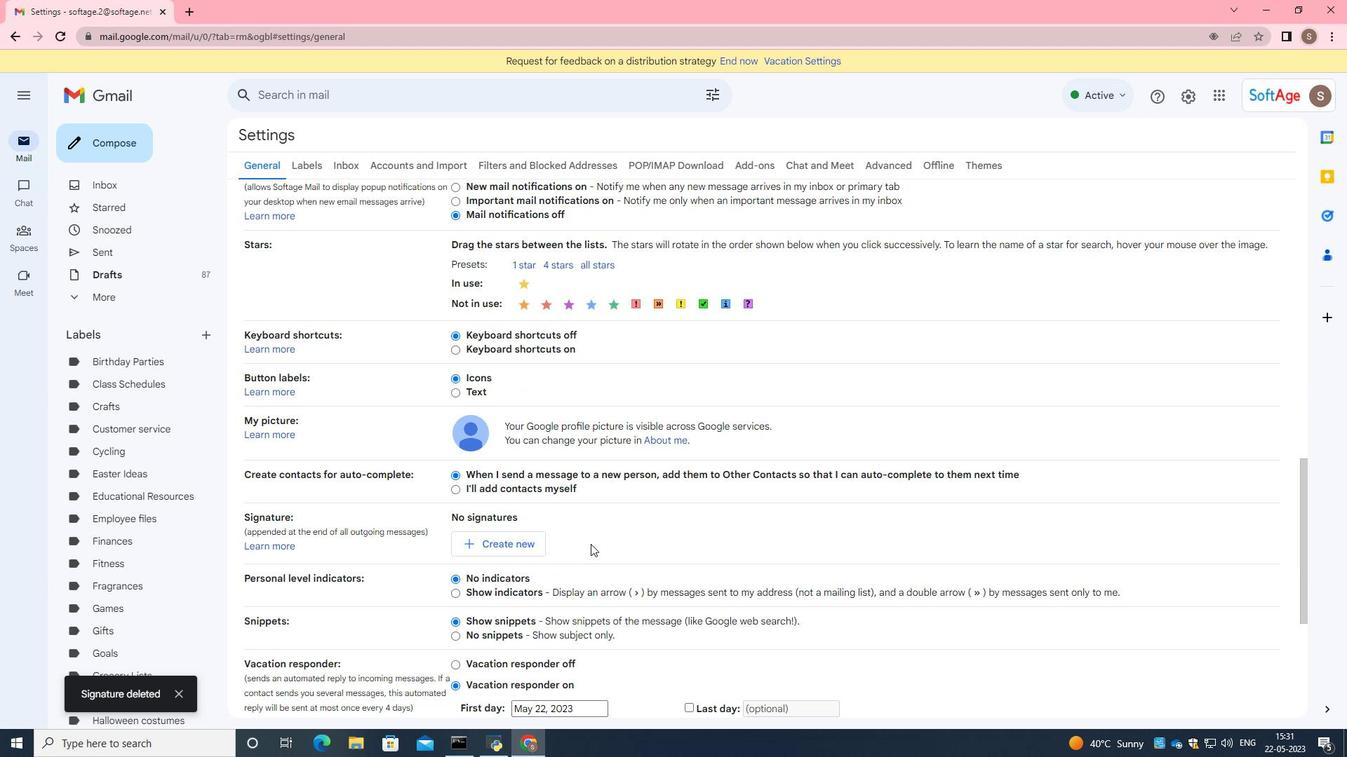 
Action: Mouse moved to (510, 333)
Screenshot: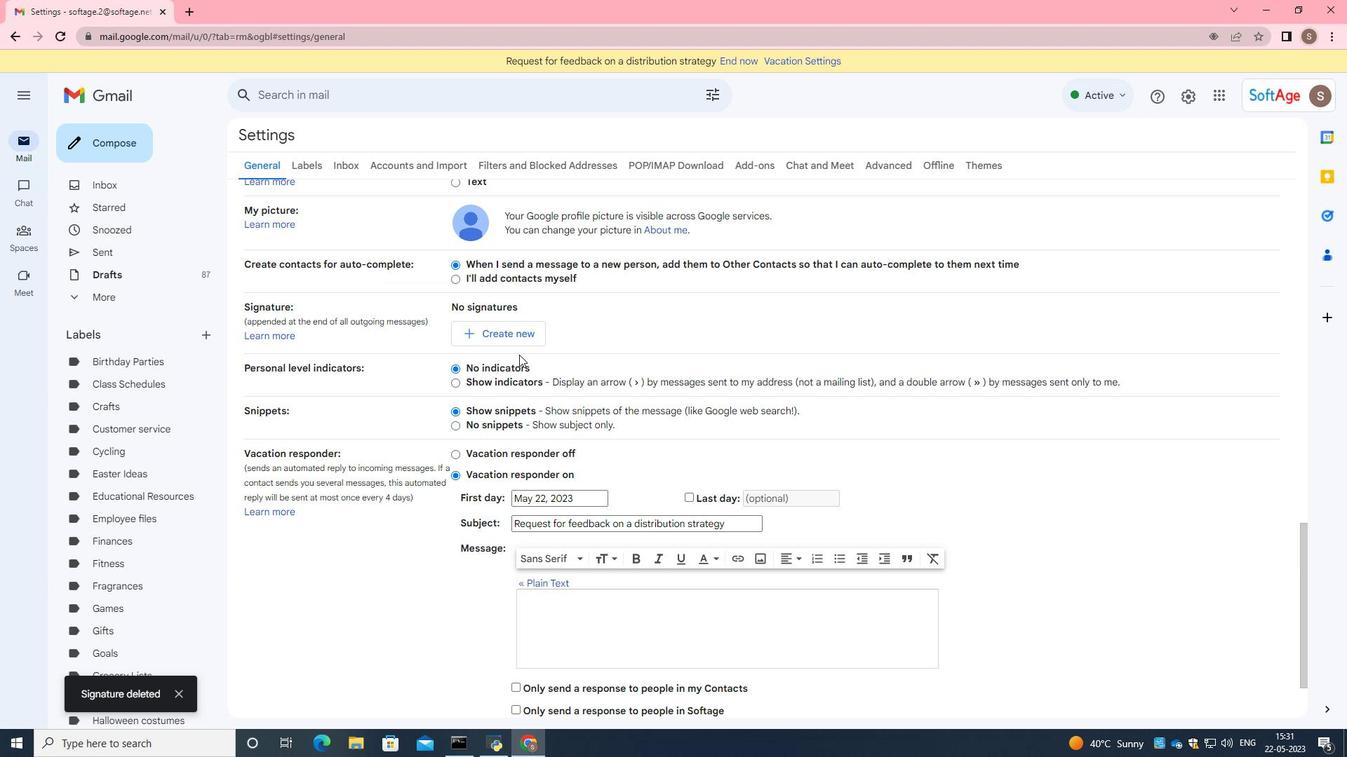 
Action: Mouse pressed left at (510, 333)
Screenshot: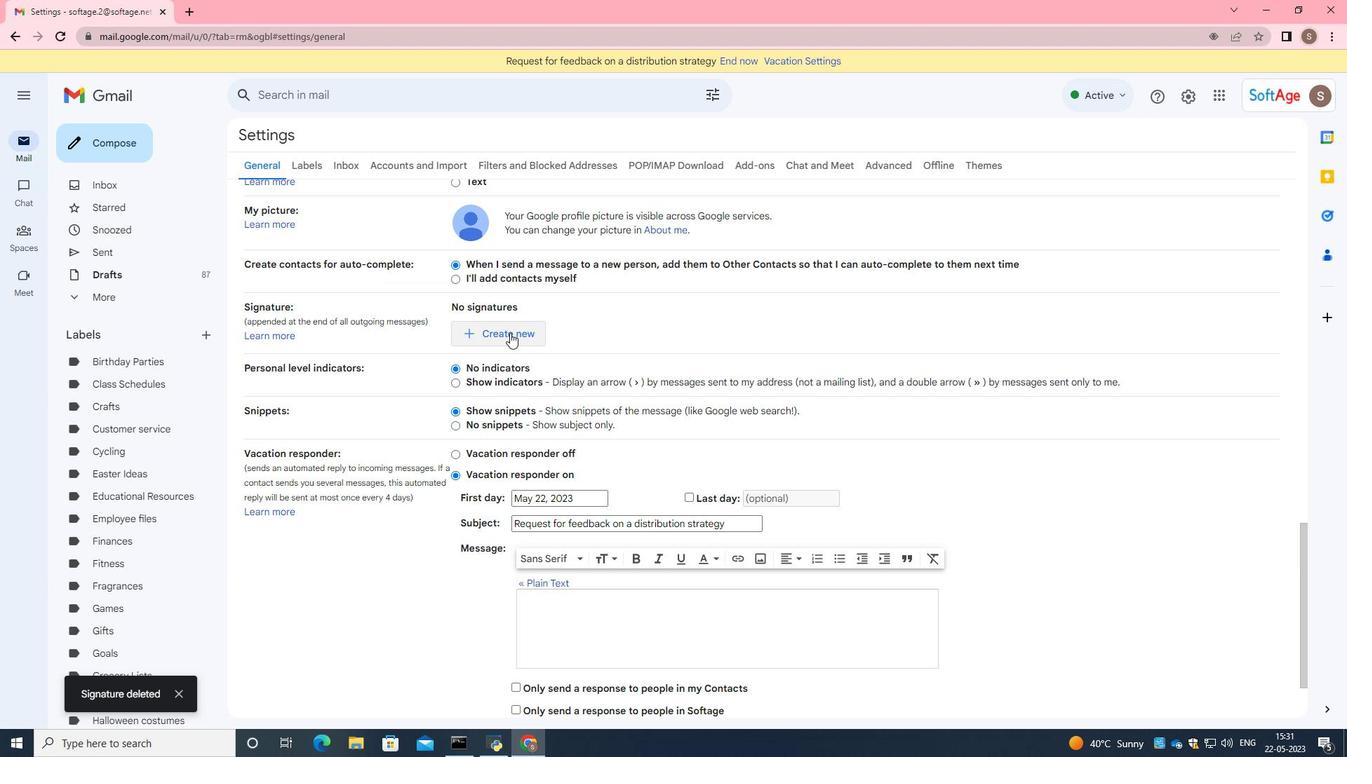 
Action: Mouse moved to (596, 372)
Screenshot: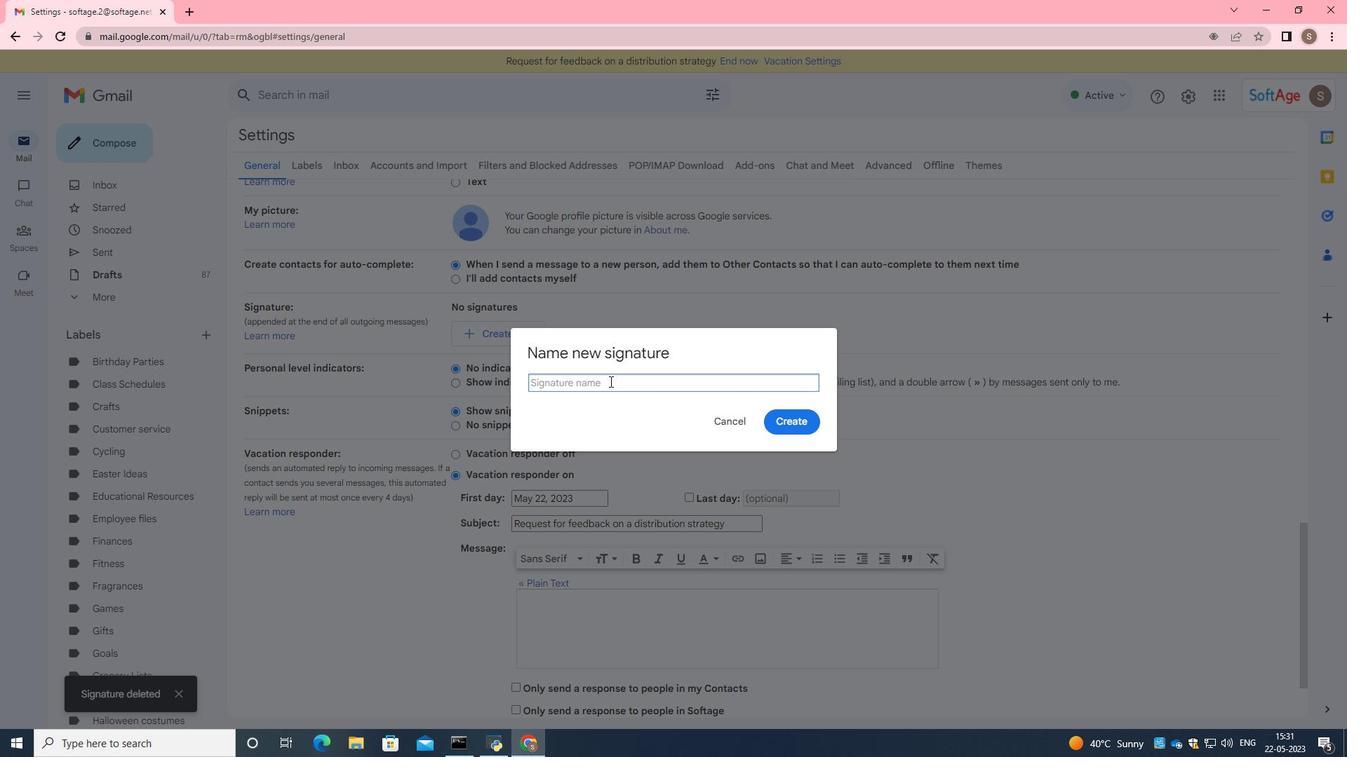 
Action: Key pressed <Key.caps_lock>J<Key.caps_lock>avier<Key.space><Key.caps_lock>P<Key.caps_lock>erez
Screenshot: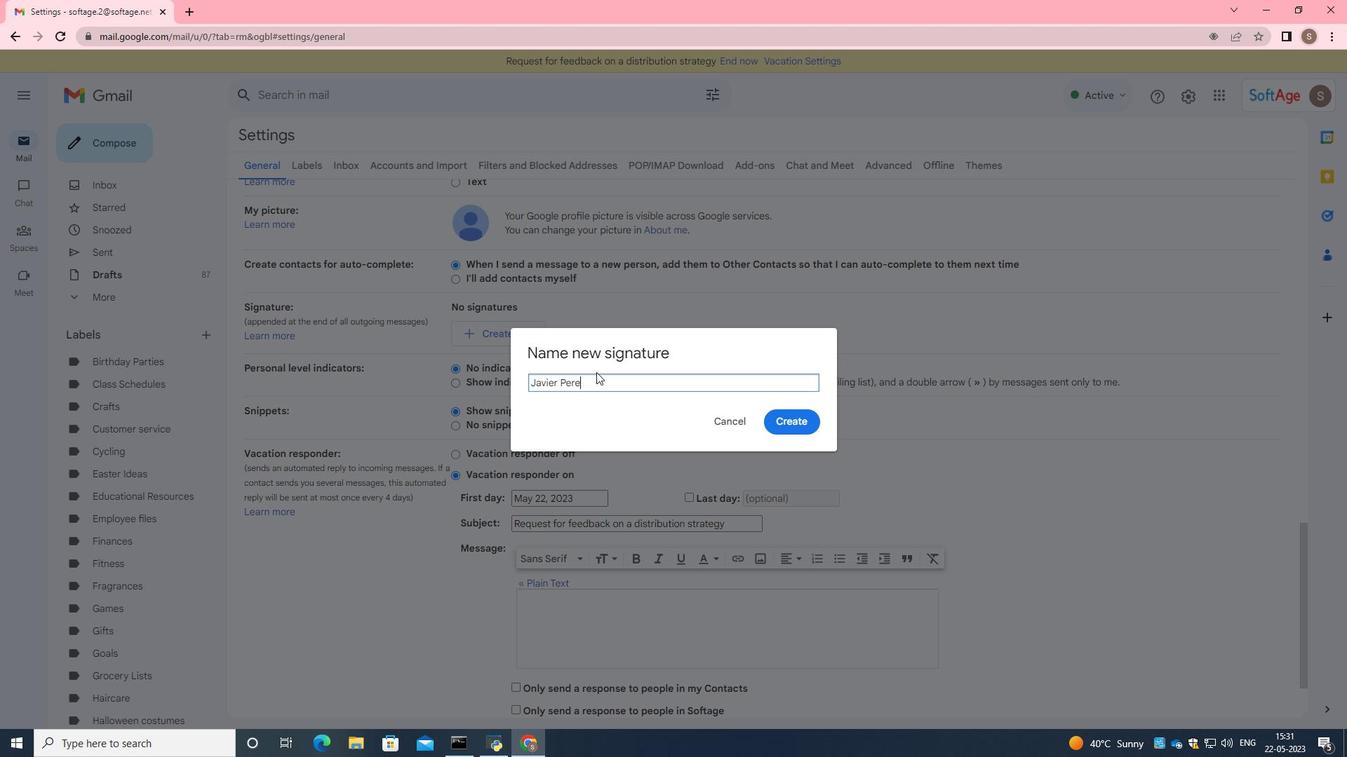 
Action: Mouse moved to (804, 418)
Screenshot: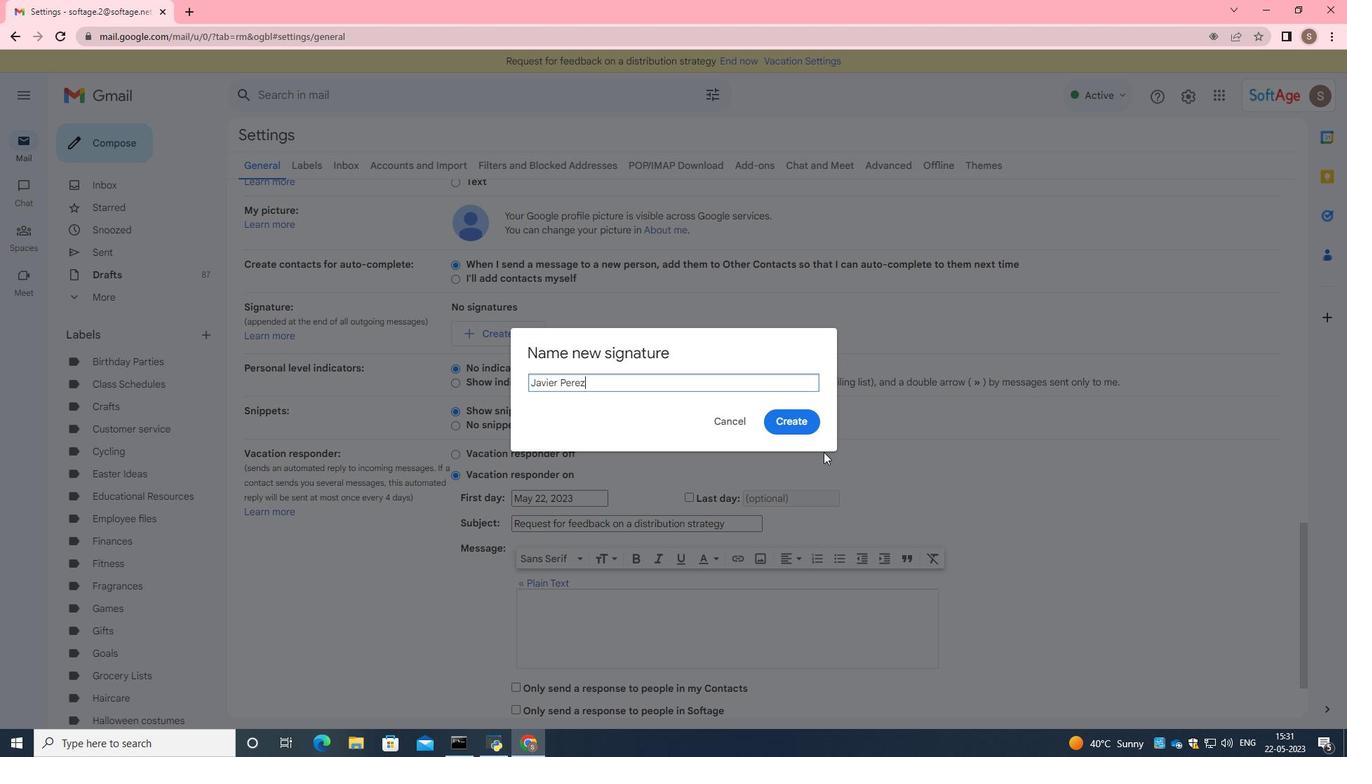 
Action: Mouse pressed left at (804, 418)
Screenshot: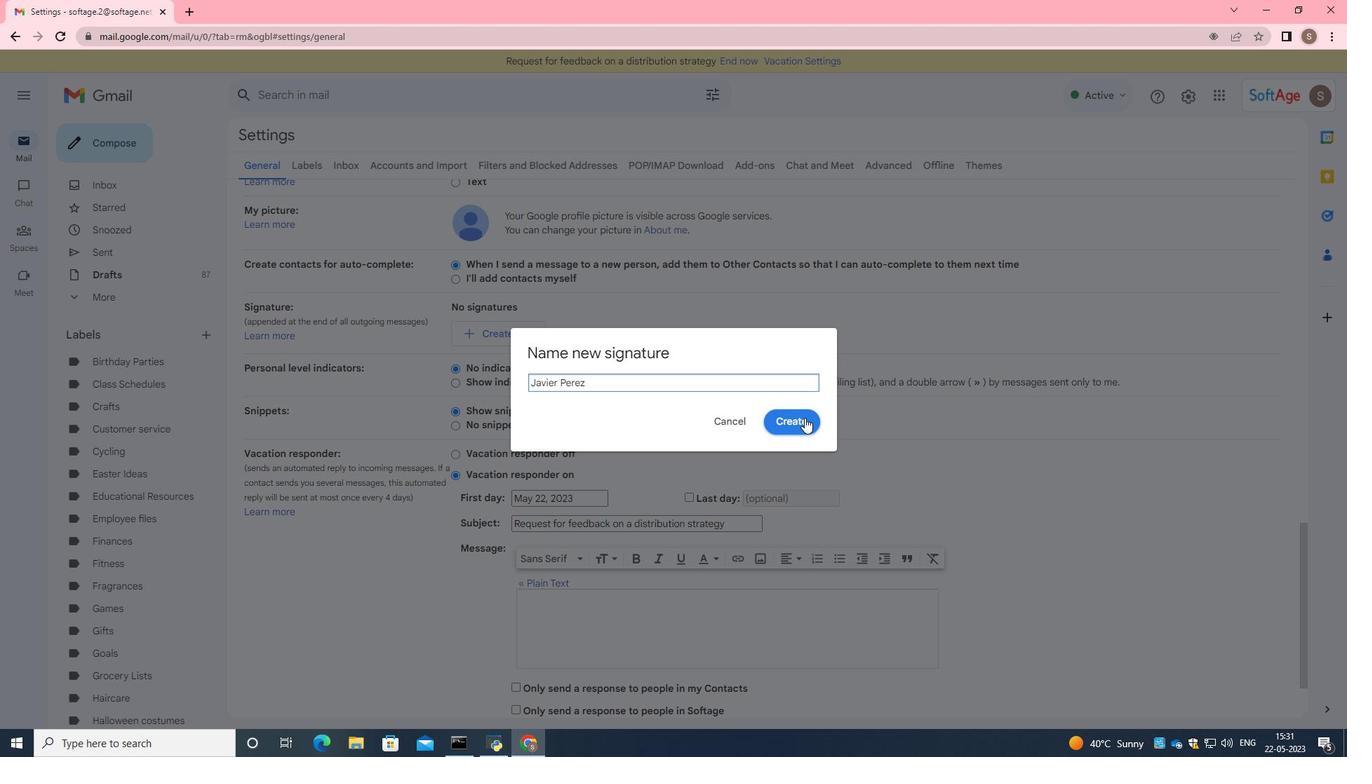 
Action: Mouse moved to (806, 435)
Screenshot: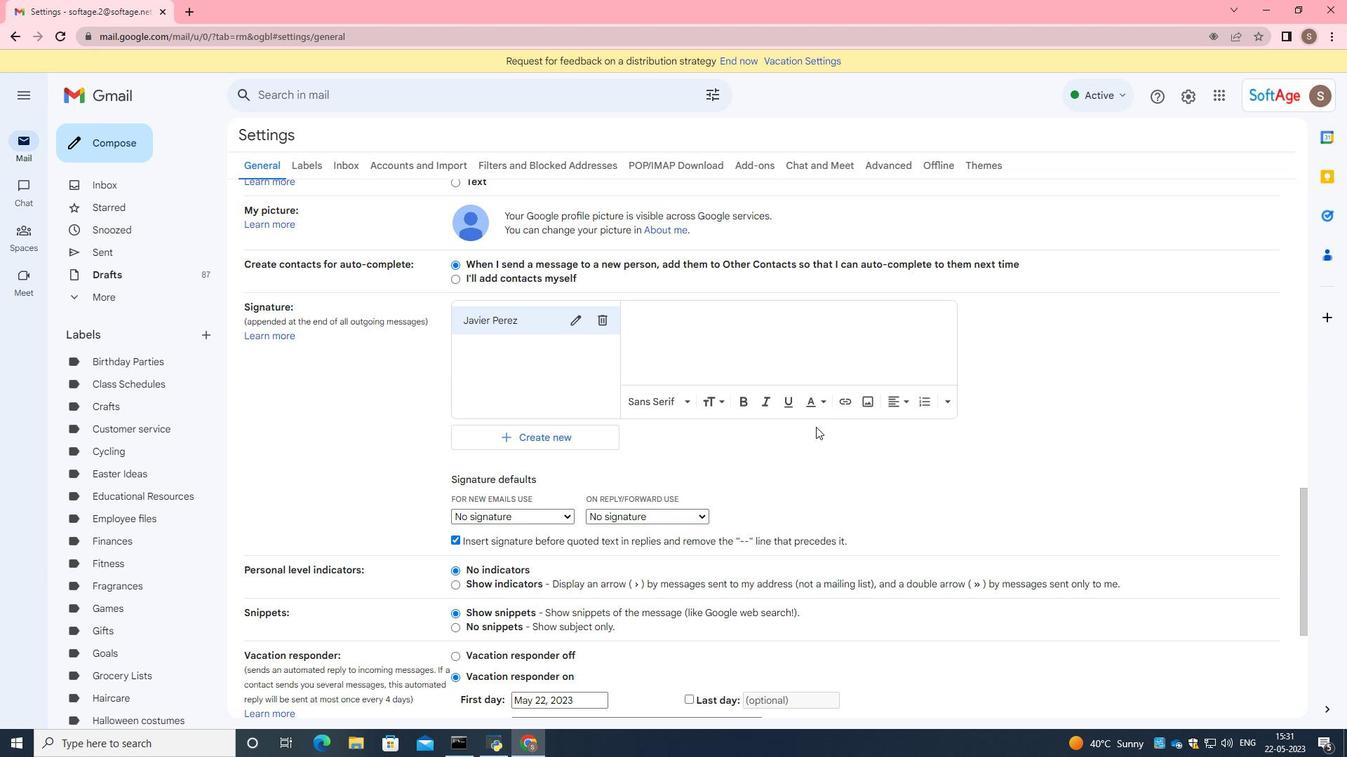 
Action: Mouse scrolled (806, 434) with delta (0, 0)
Screenshot: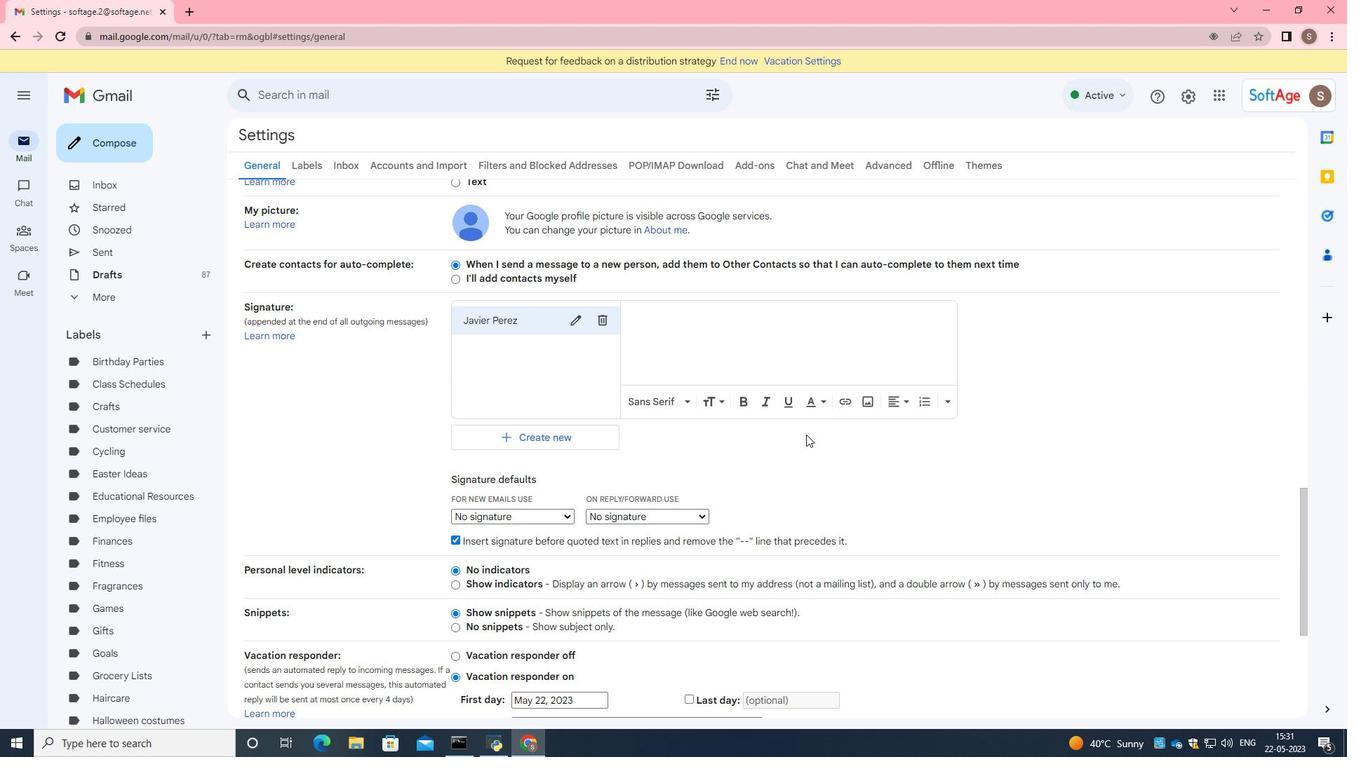 
Action: Mouse moved to (805, 435)
Screenshot: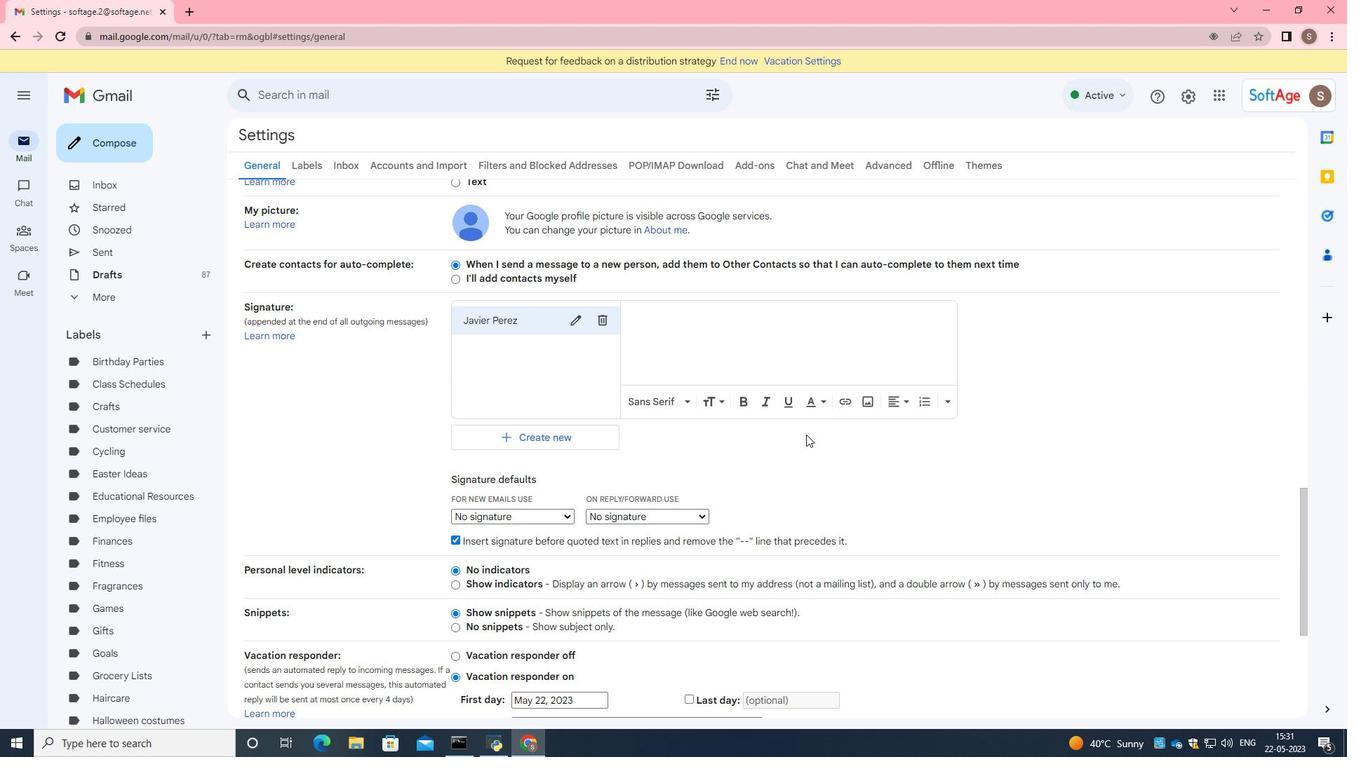 
Action: Mouse scrolled (805, 434) with delta (0, 0)
Screenshot: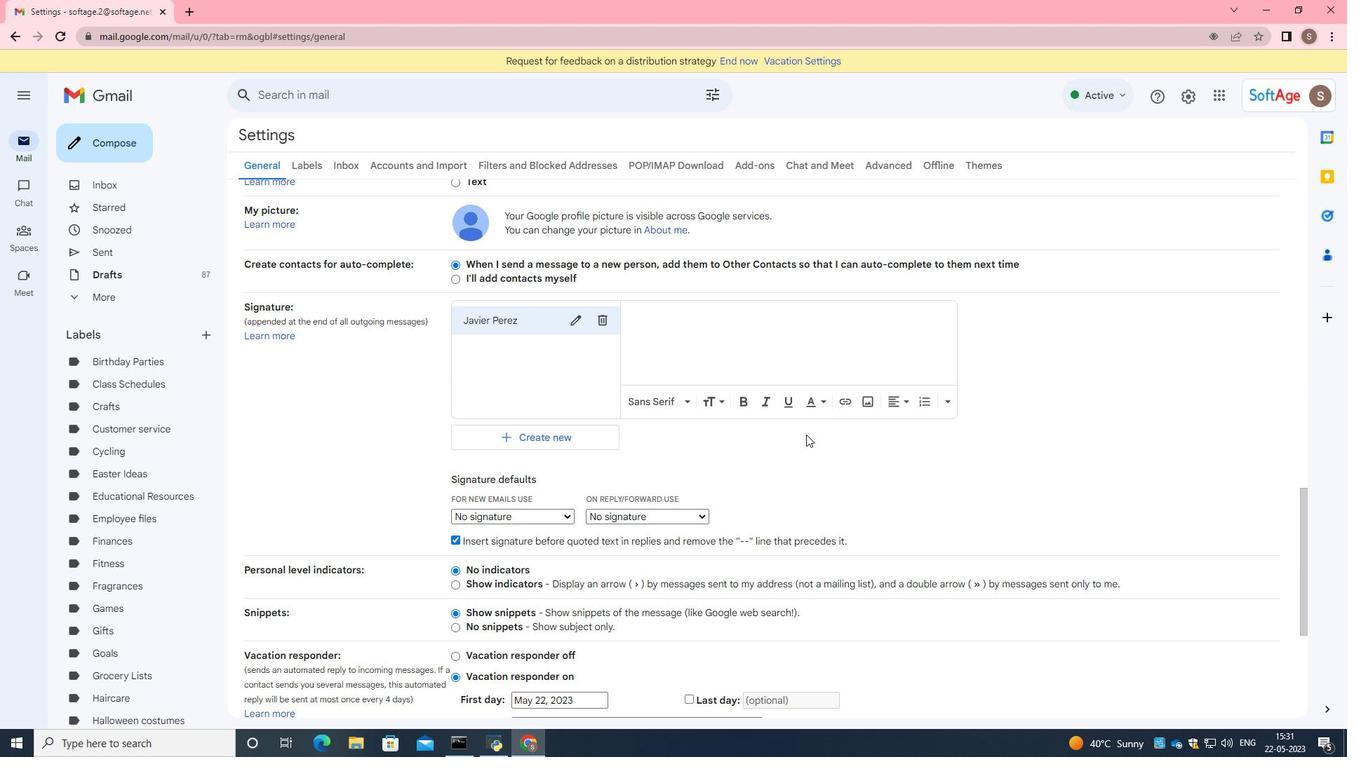 
Action: Mouse scrolled (805, 434) with delta (0, 0)
Screenshot: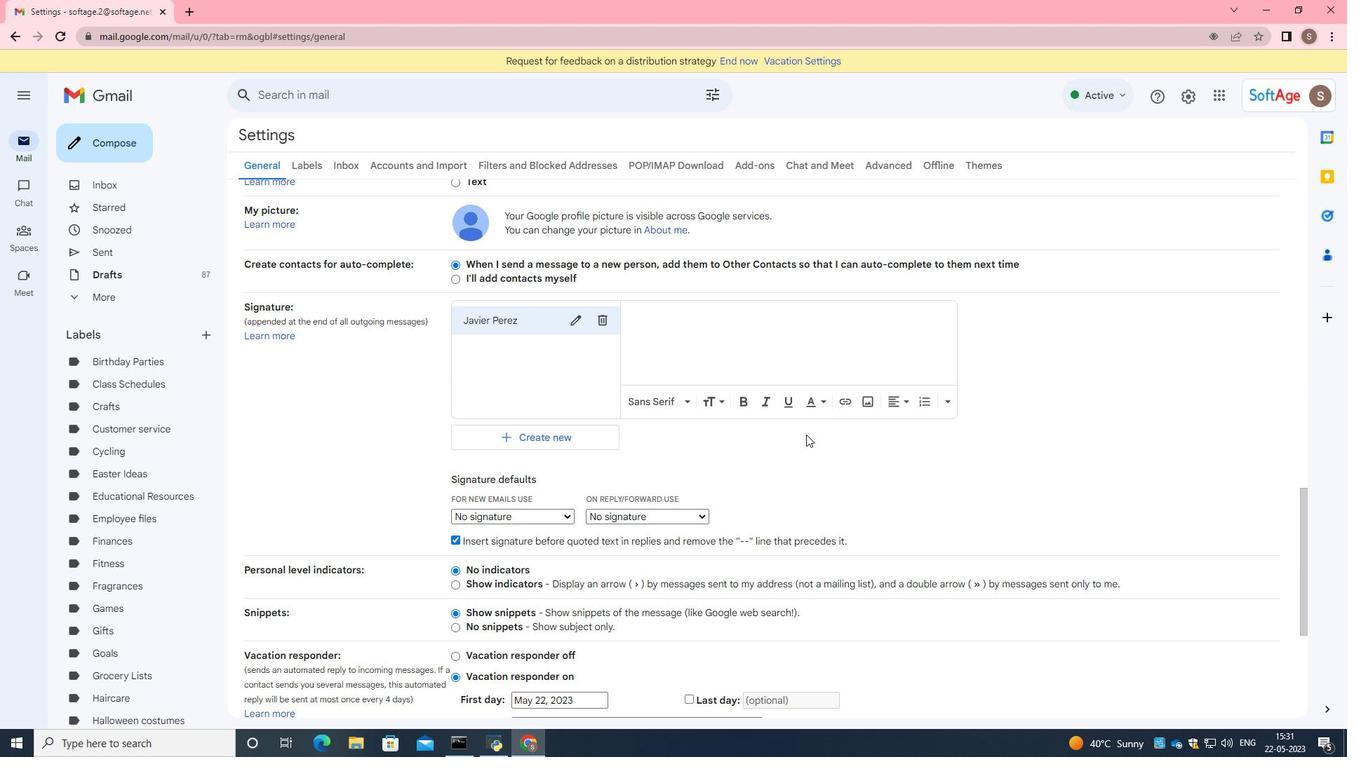 
Action: Mouse moved to (795, 430)
Screenshot: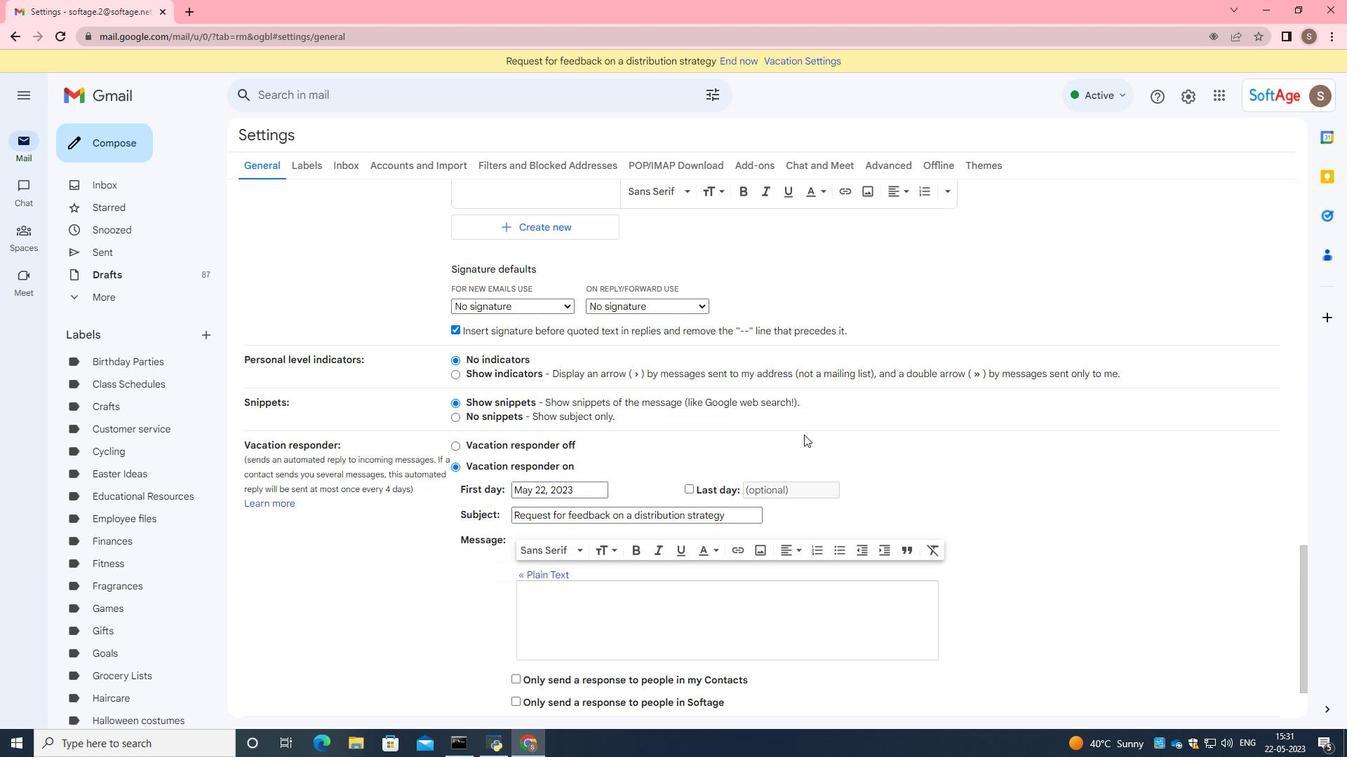 
Action: Mouse scrolled (795, 429) with delta (0, 0)
Screenshot: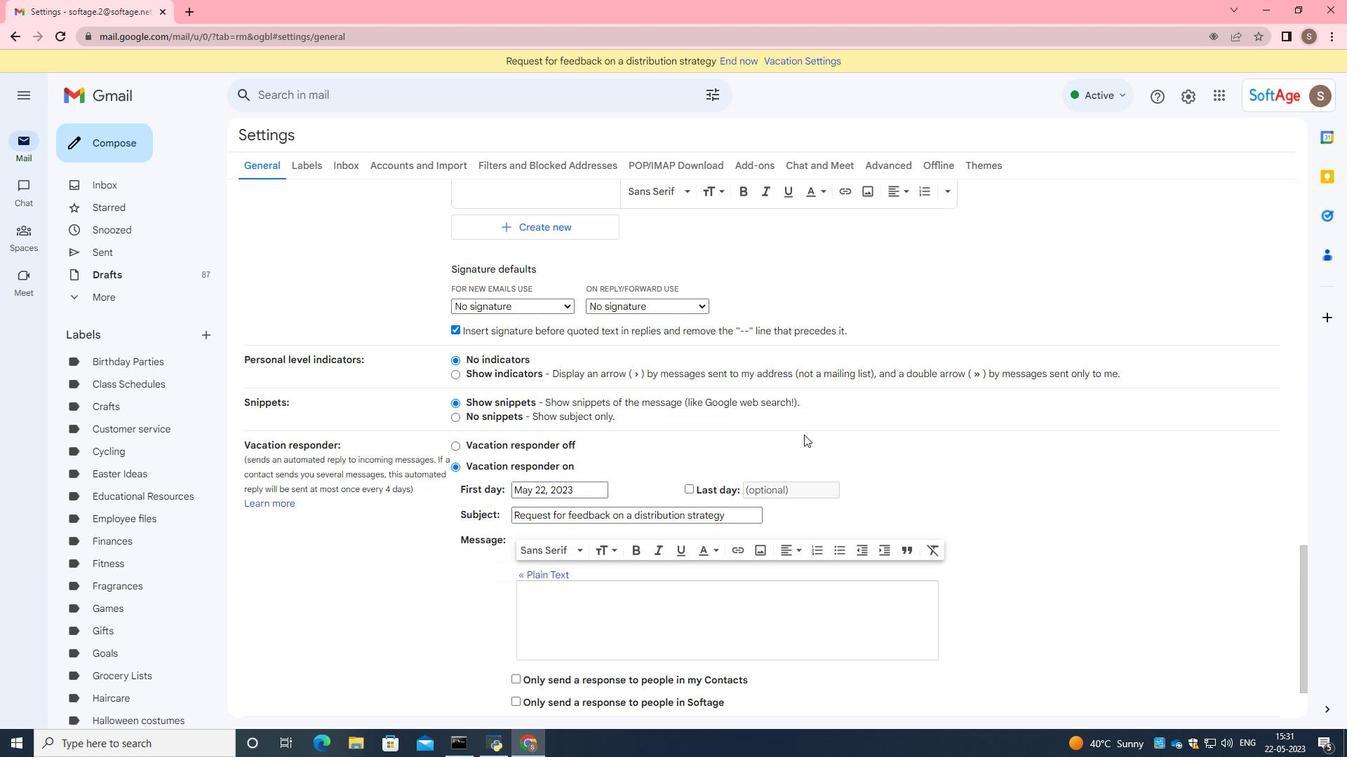 
Action: Mouse moved to (797, 405)
Screenshot: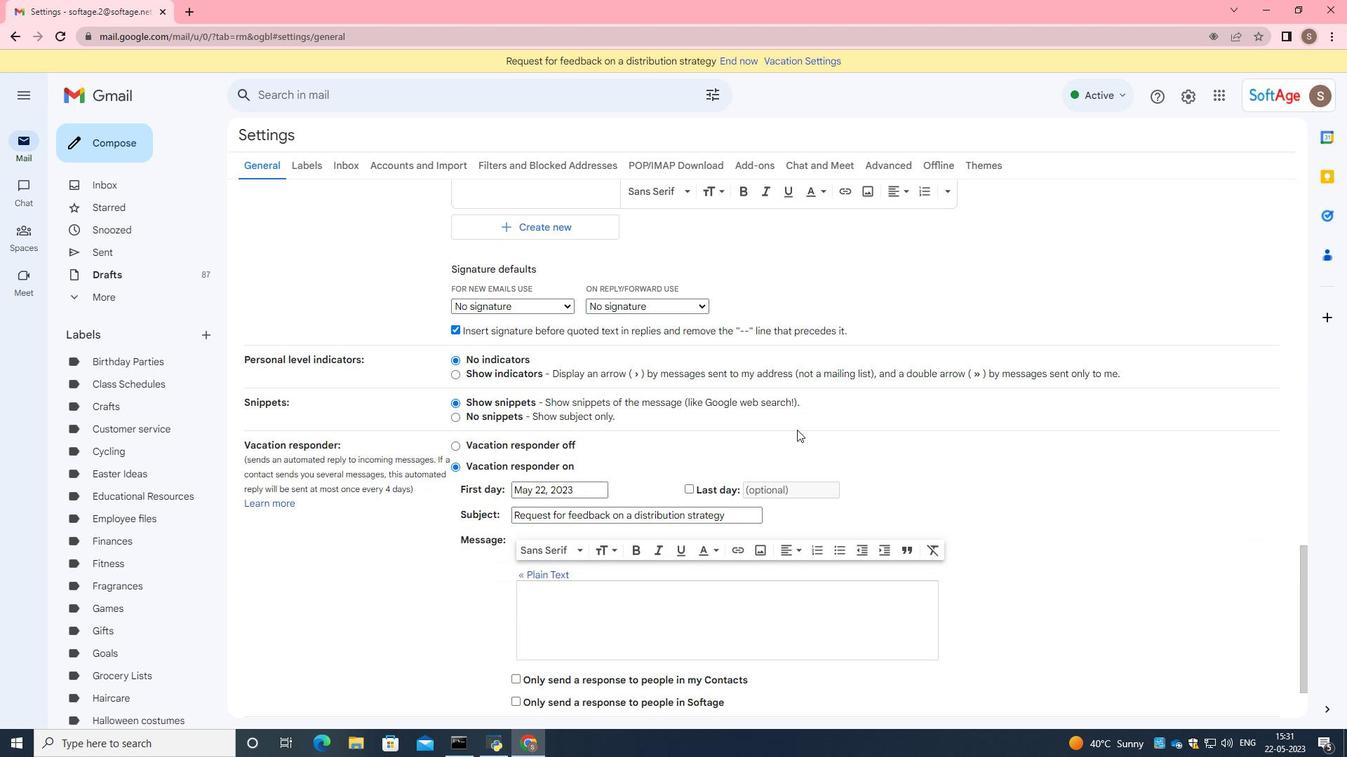 
Action: Mouse scrolled (797, 406) with delta (0, 0)
Screenshot: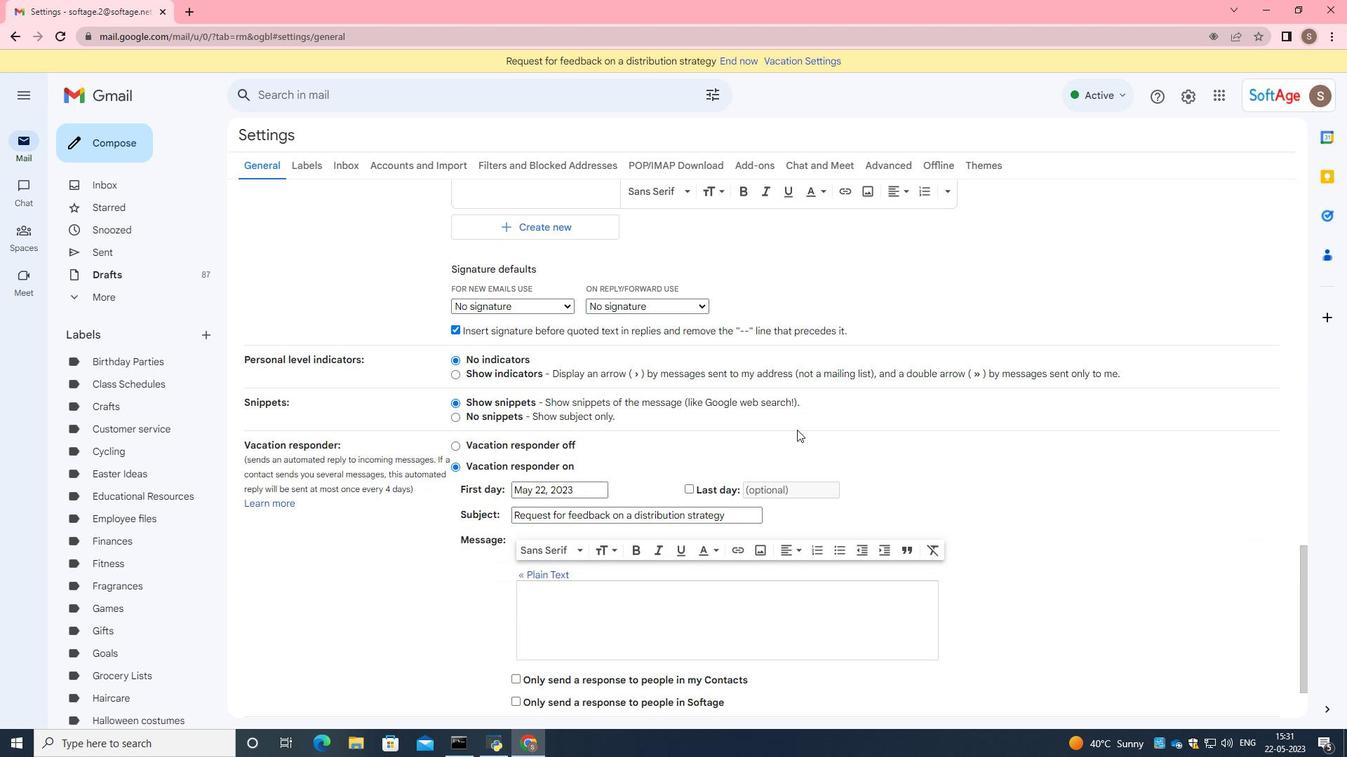 
Action: Mouse moved to (797, 404)
Screenshot: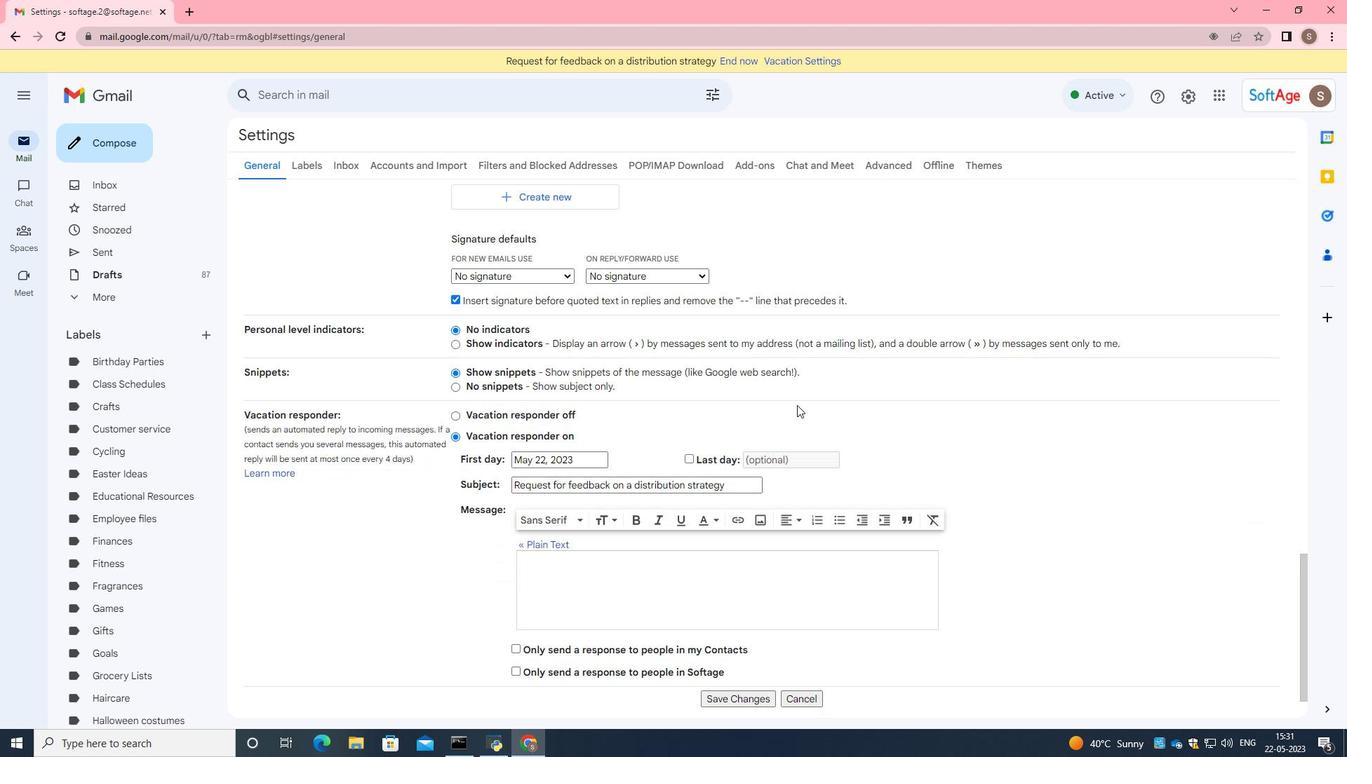 
Action: Mouse scrolled (797, 405) with delta (0, 0)
Screenshot: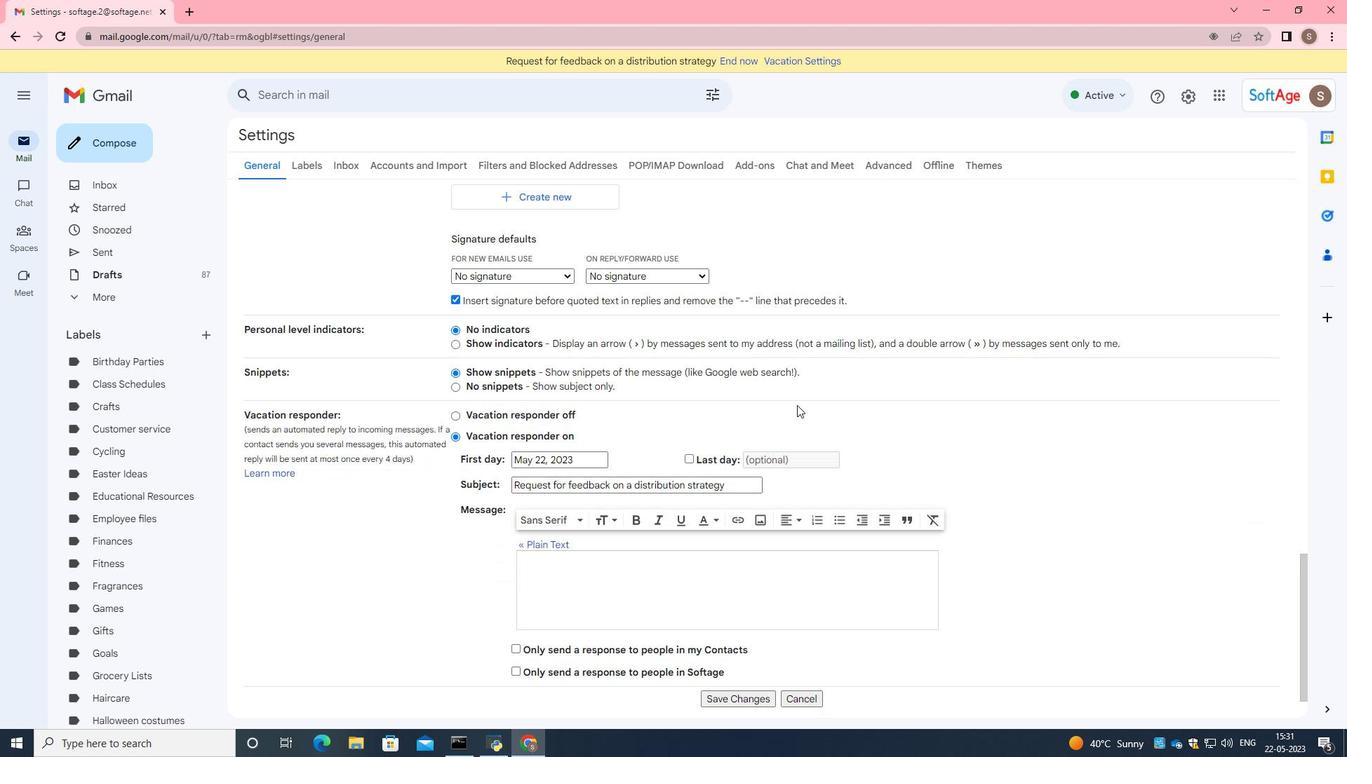 
Action: Mouse moved to (795, 401)
Screenshot: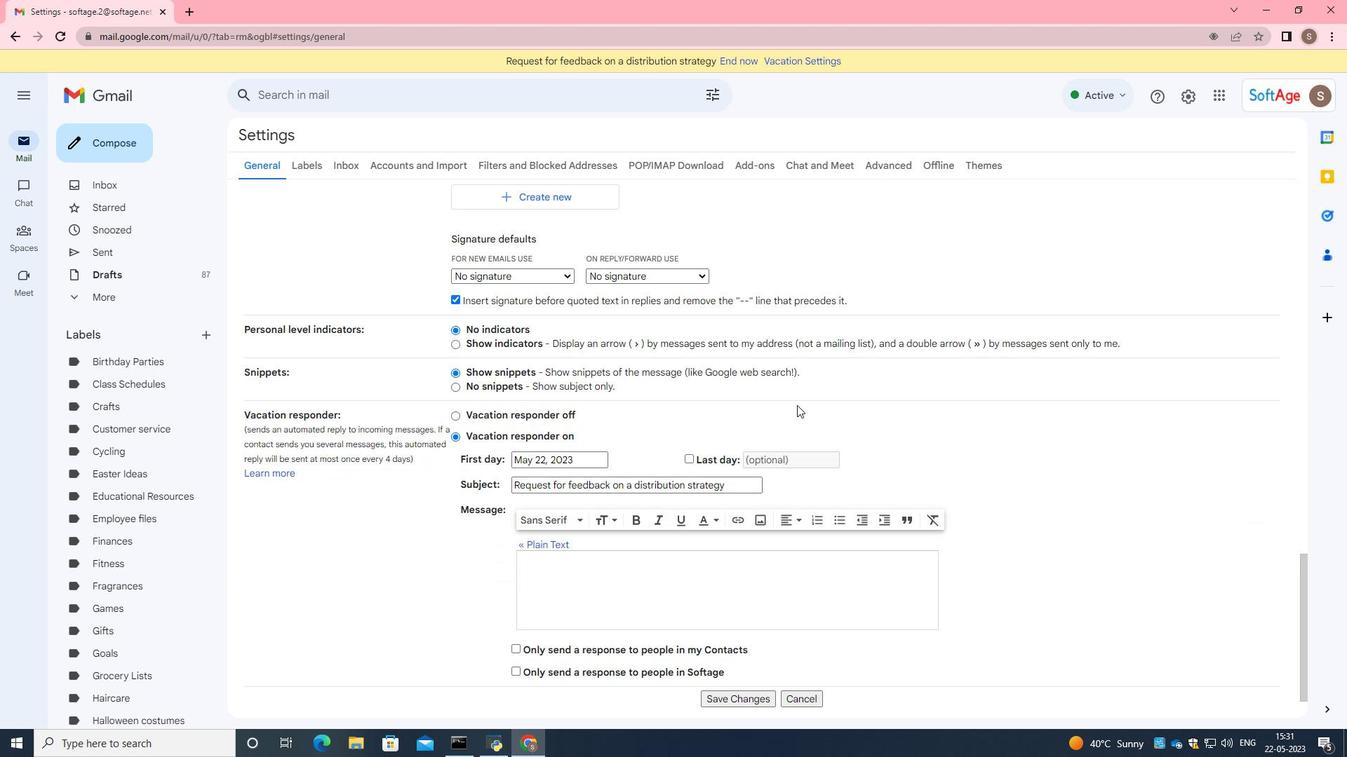 
Action: Mouse scrolled (797, 405) with delta (0, 0)
Screenshot: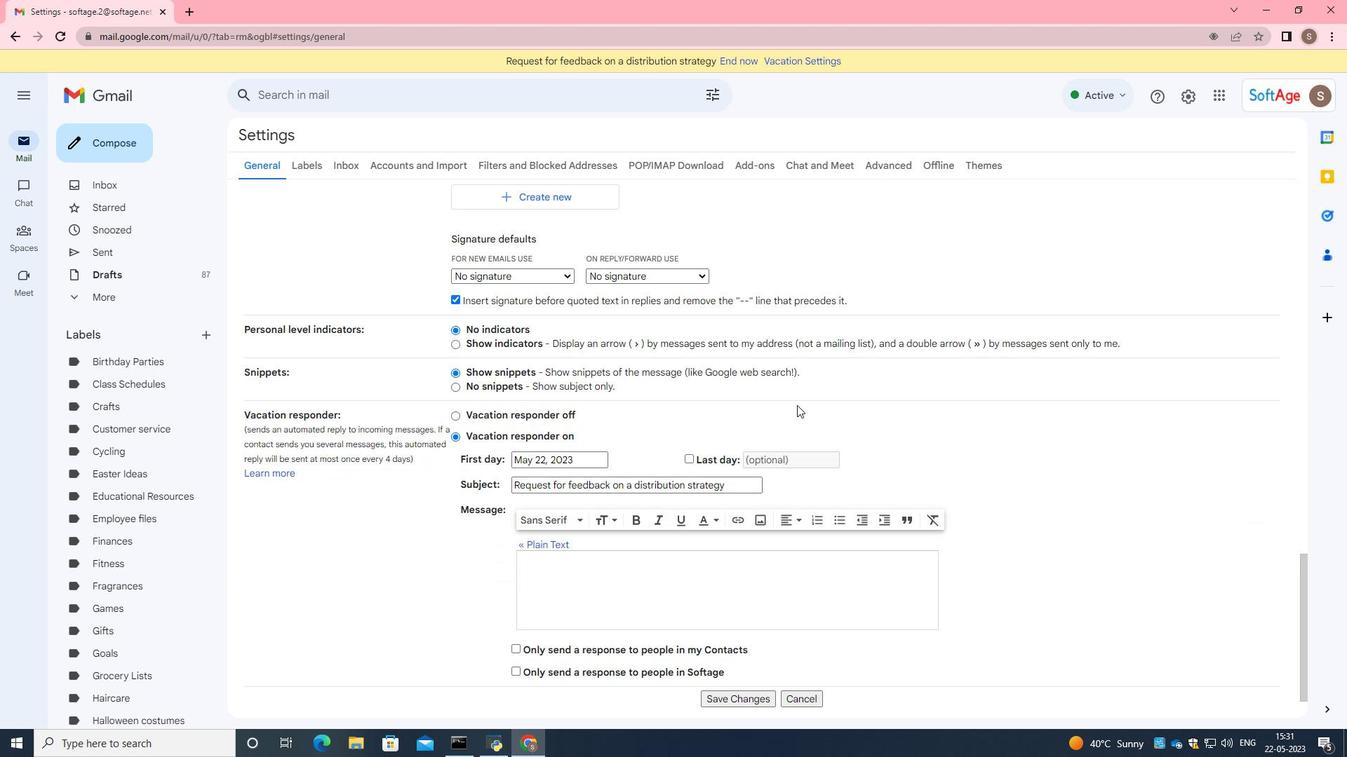 
Action: Mouse moved to (709, 257)
Screenshot: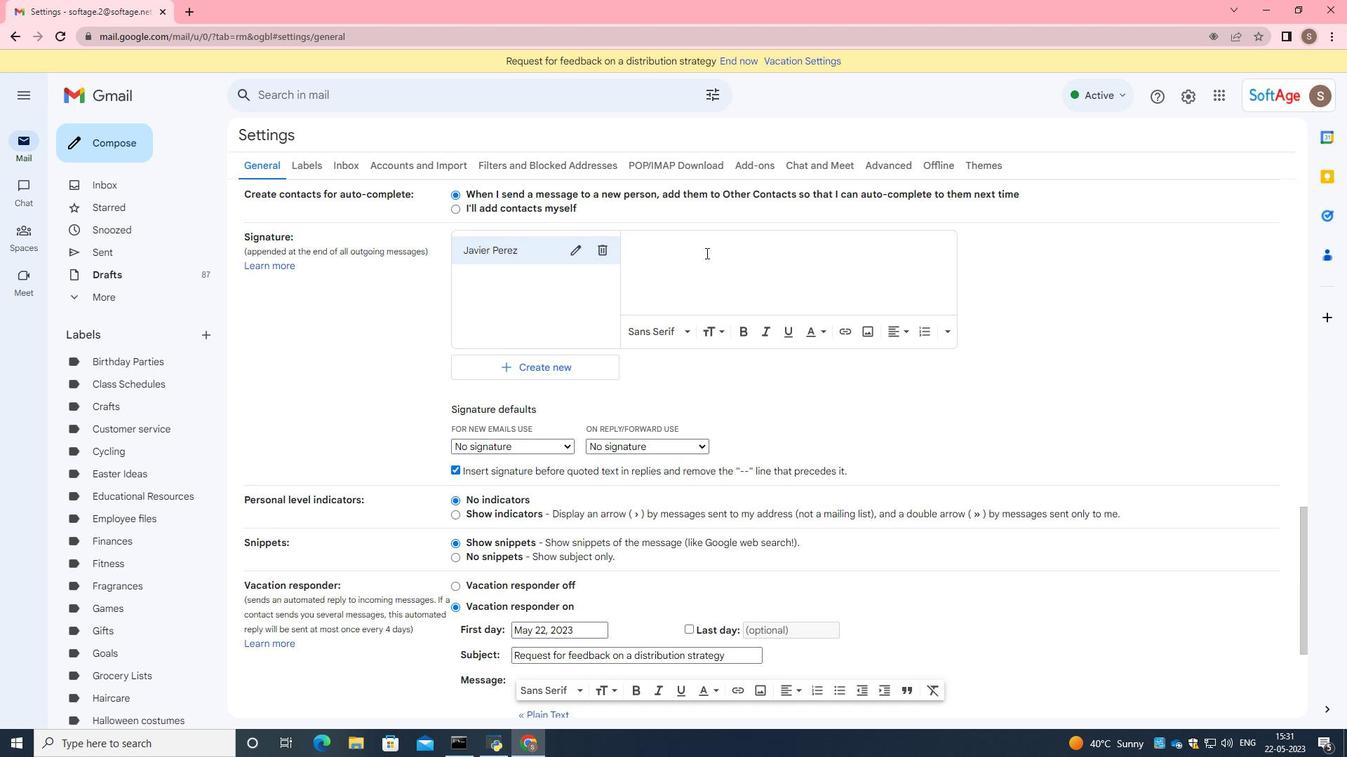 
Action: Mouse pressed left at (709, 257)
Screenshot: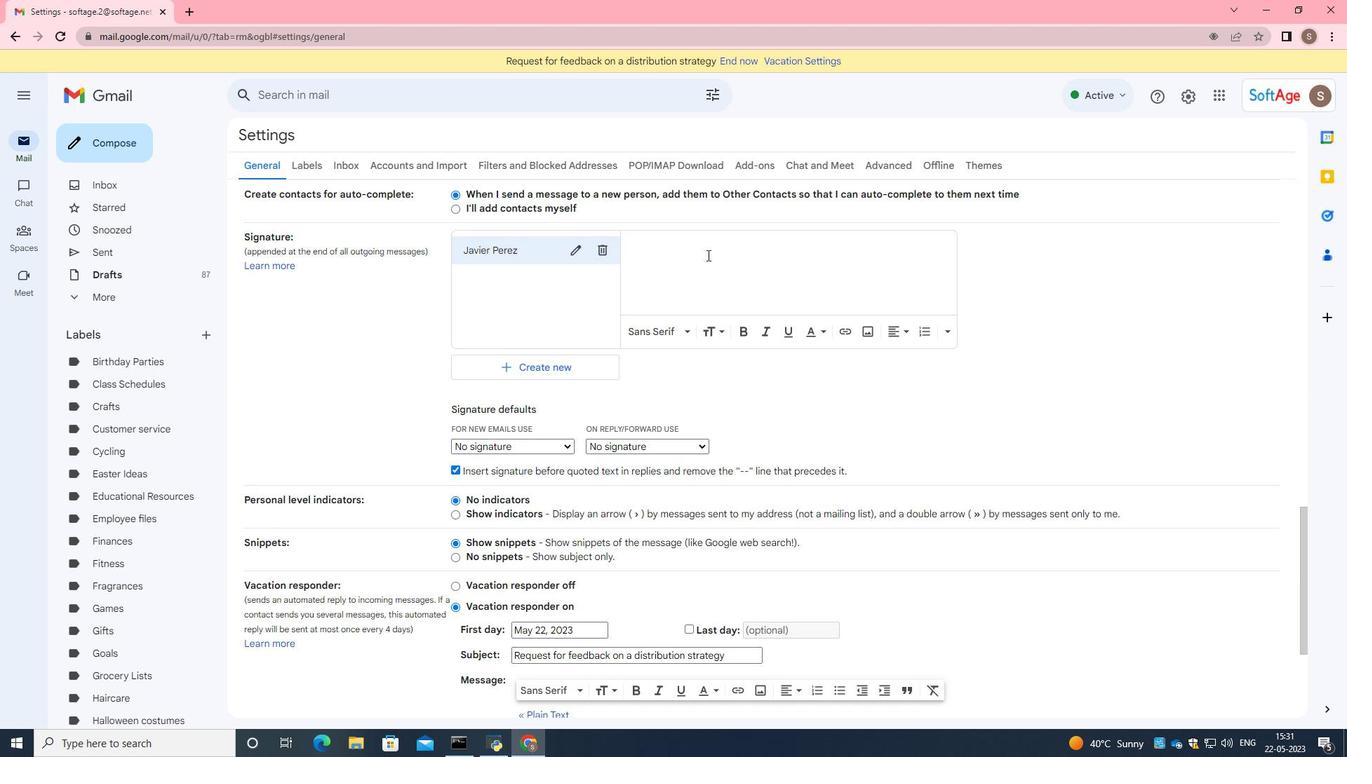 
Action: Key pressed <Key.caps_lock>H<Key.caps_lock>ave<Key.space>a<Key.space>great<Key.space><Key.caps_lock>N<Key.caps_lock>ational<Key.space><Key.caps_lock>TEA=<Key.backspace><Key.backspace><Key.backspace><Key.caps_lock>eachers<Key.space><Key.caps_lock>D<Key.caps_lock>ay,<Key.enter><Key.caps_lock>J<Key.caps_lock>avier<Key.space><Key.caps_lock>P<Key.caps_lock>erez
Screenshot: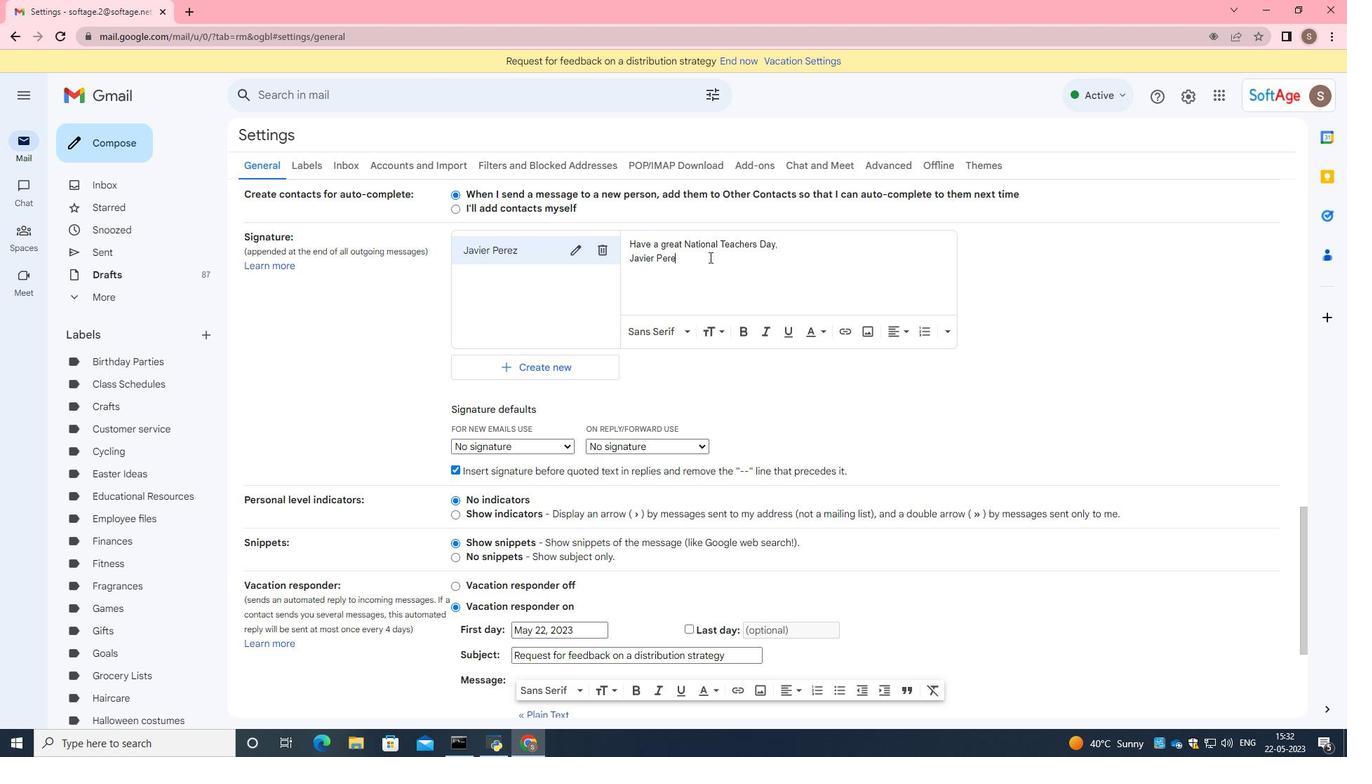 
Action: Mouse moved to (711, 267)
Screenshot: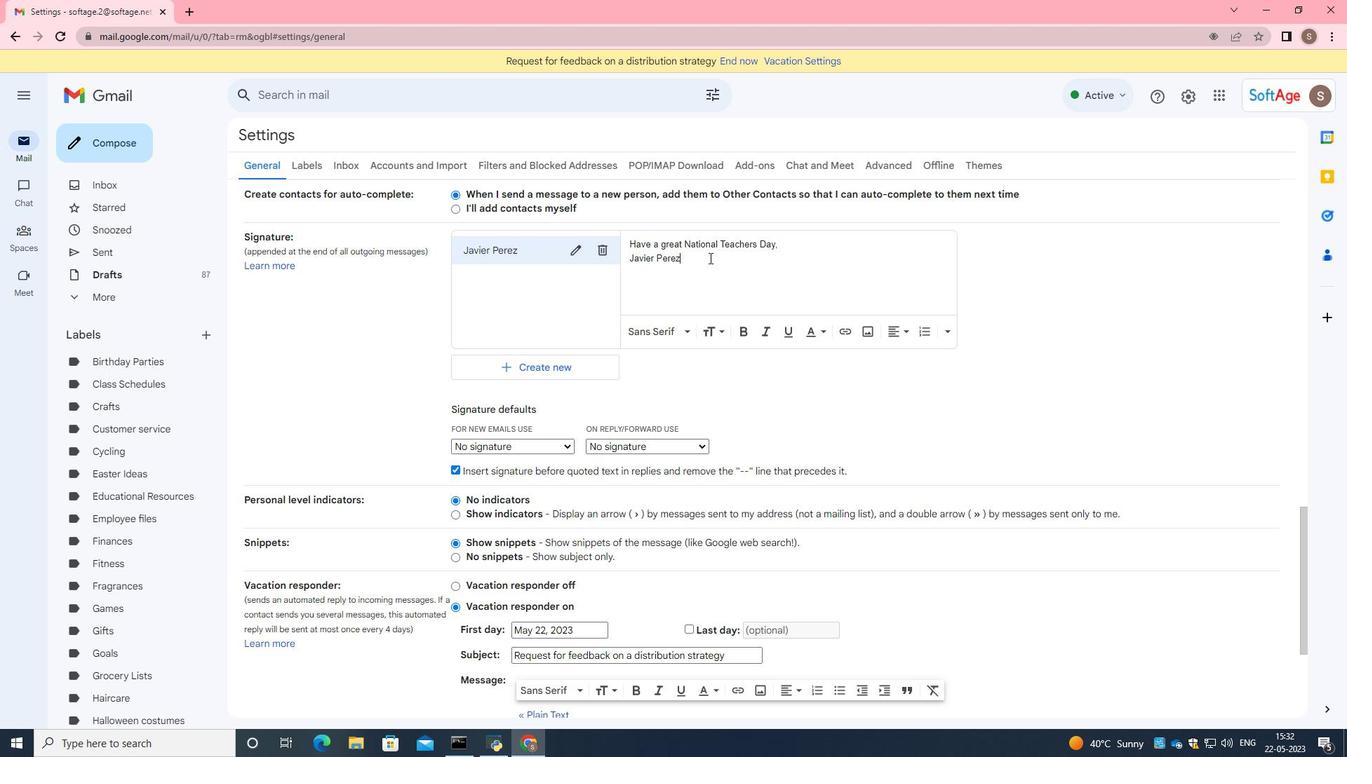 
Action: Mouse scrolled (711, 266) with delta (0, 0)
Screenshot: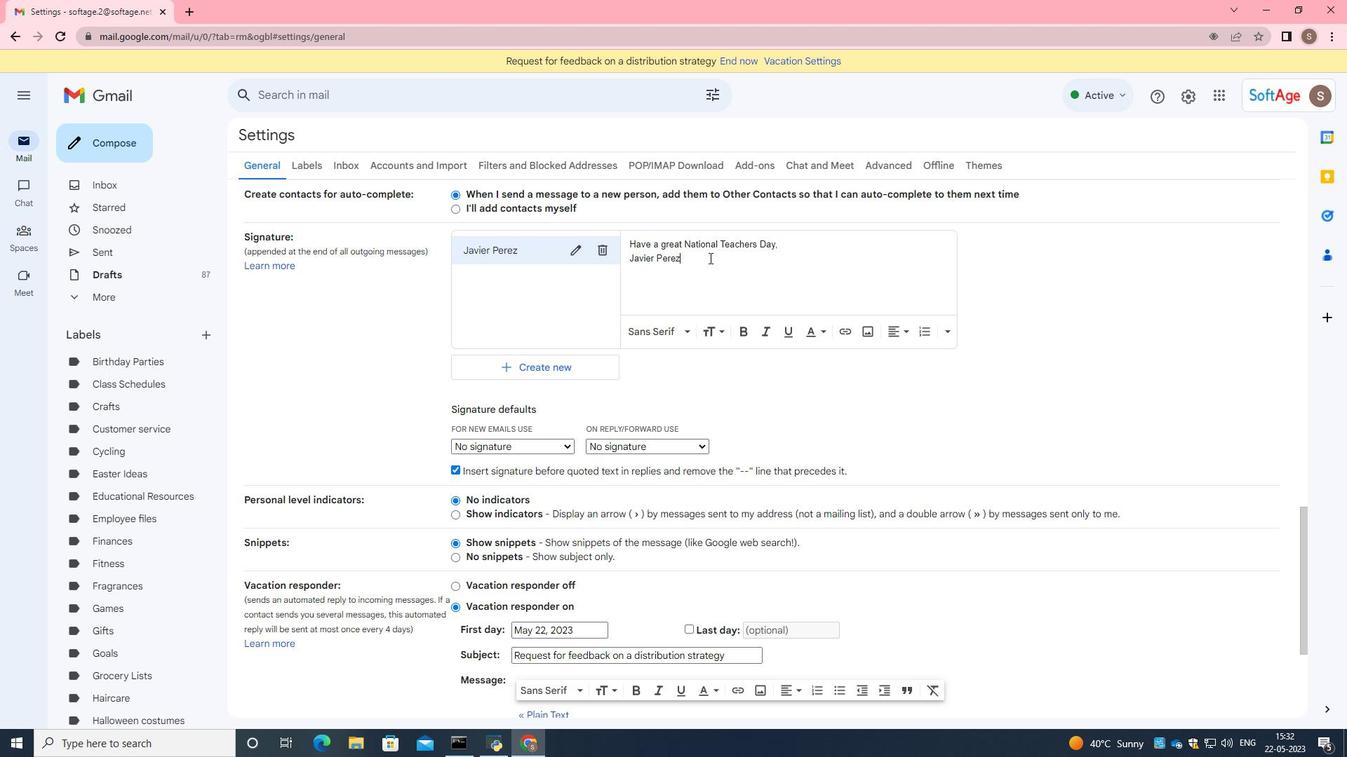 
Action: Mouse scrolled (711, 266) with delta (0, 0)
Screenshot: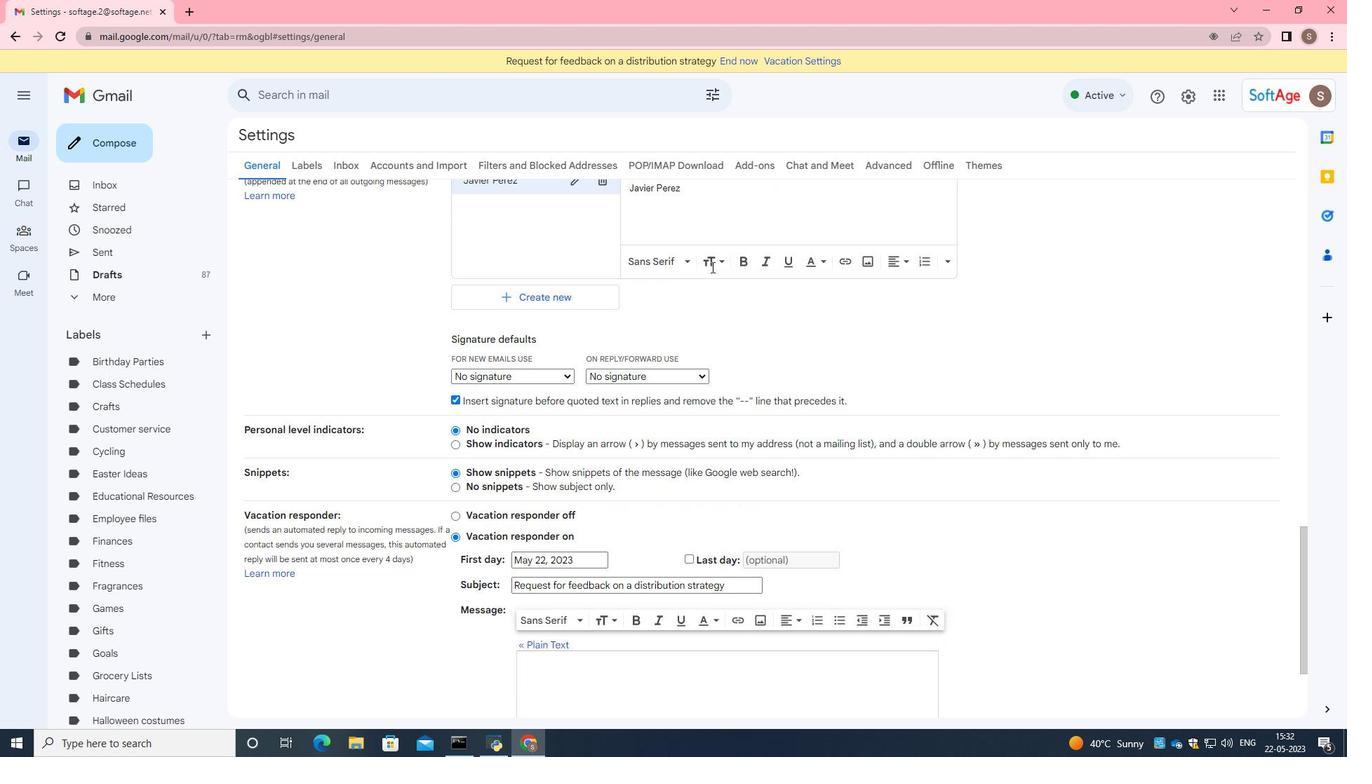 
Action: Mouse scrolled (711, 266) with delta (0, 0)
Screenshot: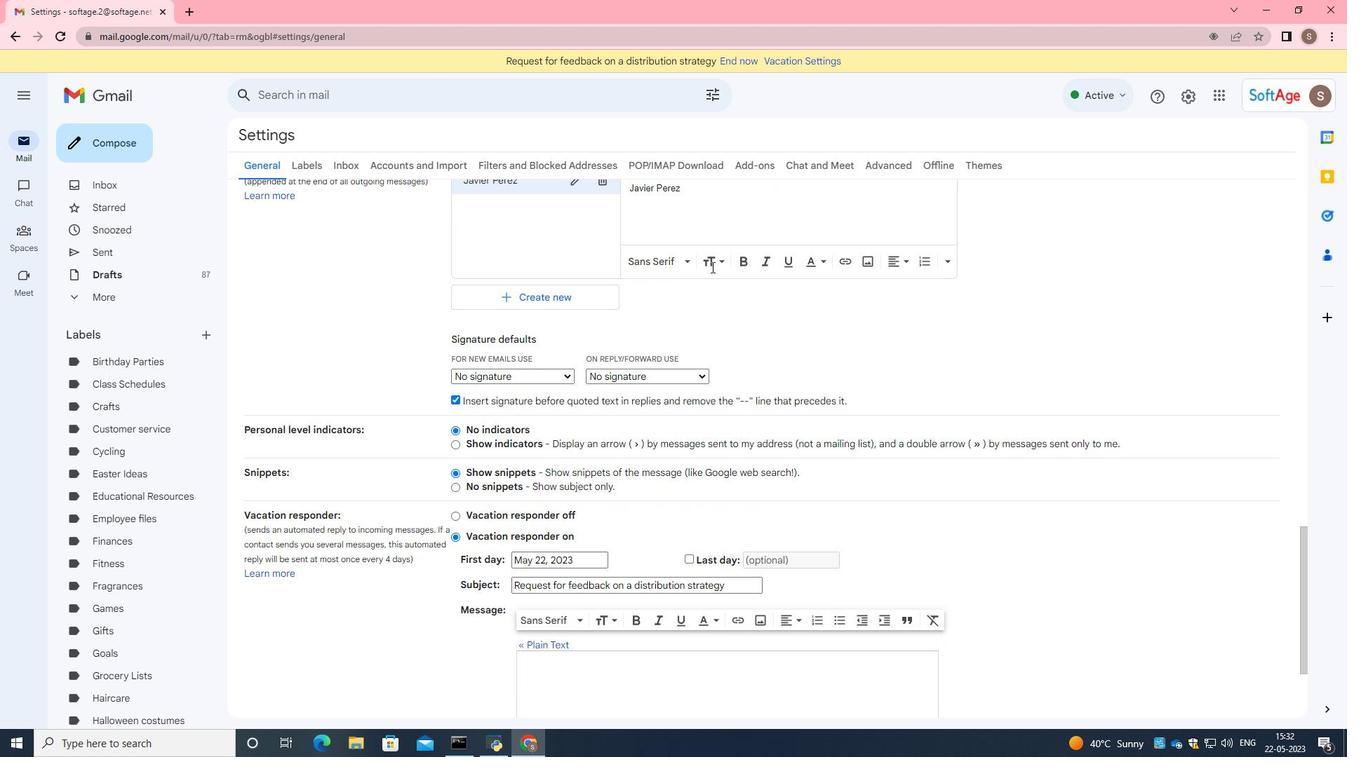 
Action: Mouse scrolled (711, 266) with delta (0, 0)
Screenshot: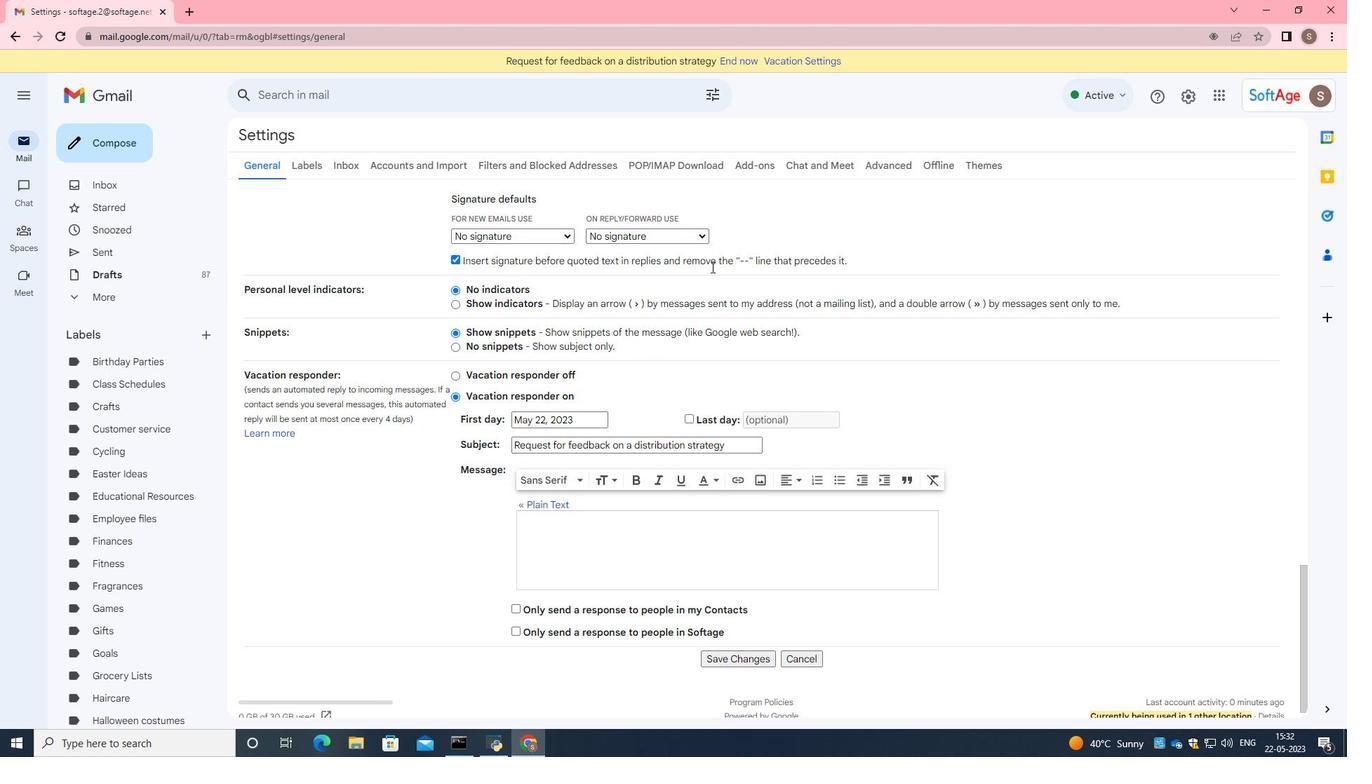 
Action: Mouse scrolled (711, 266) with delta (0, 0)
Screenshot: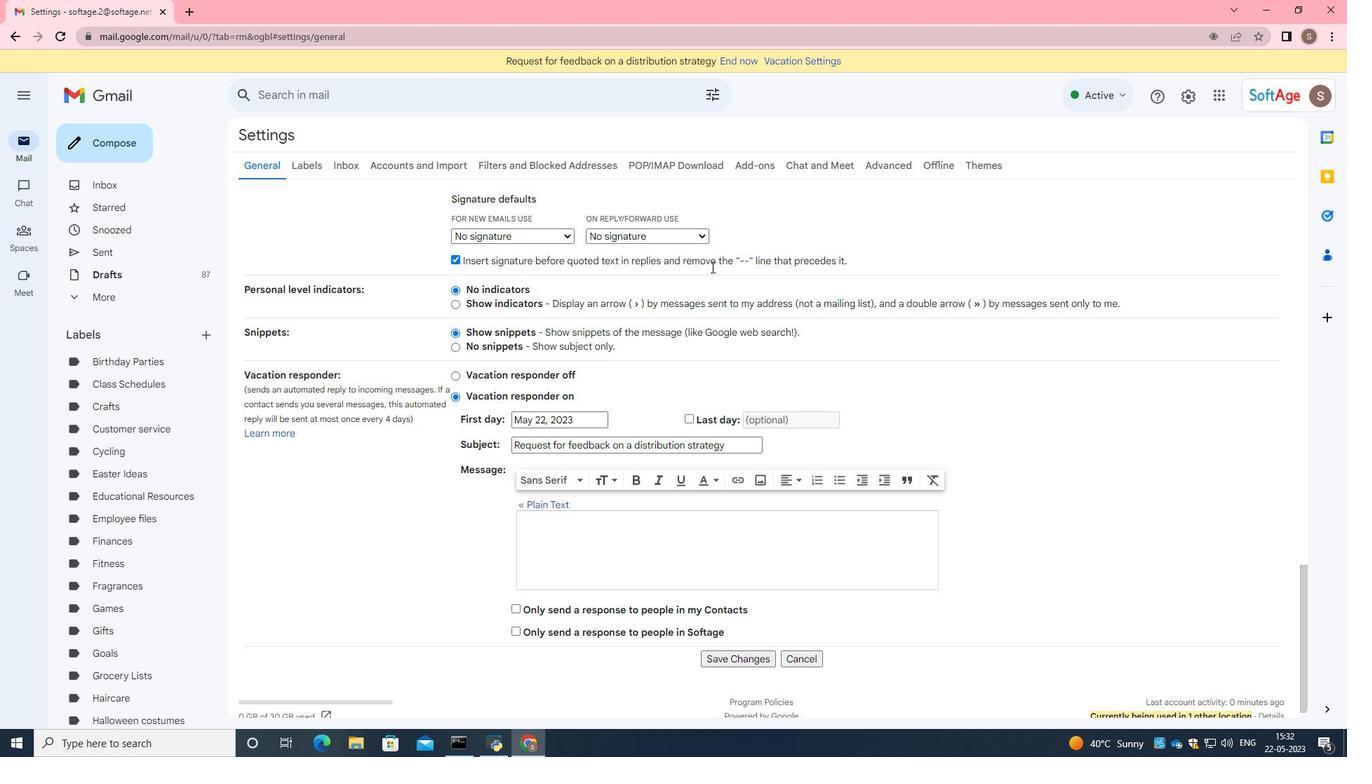 
Action: Mouse moved to (743, 647)
Screenshot: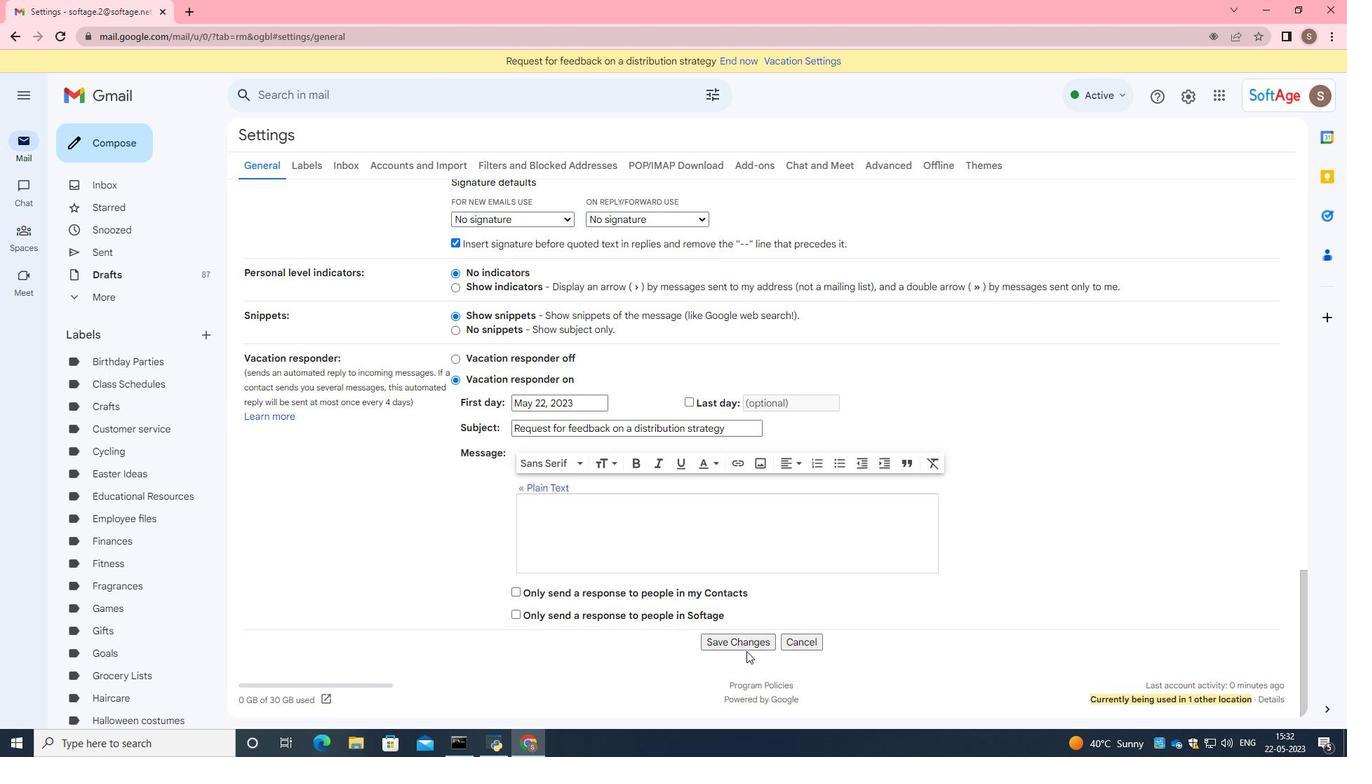 
Action: Mouse pressed left at (743, 647)
Screenshot: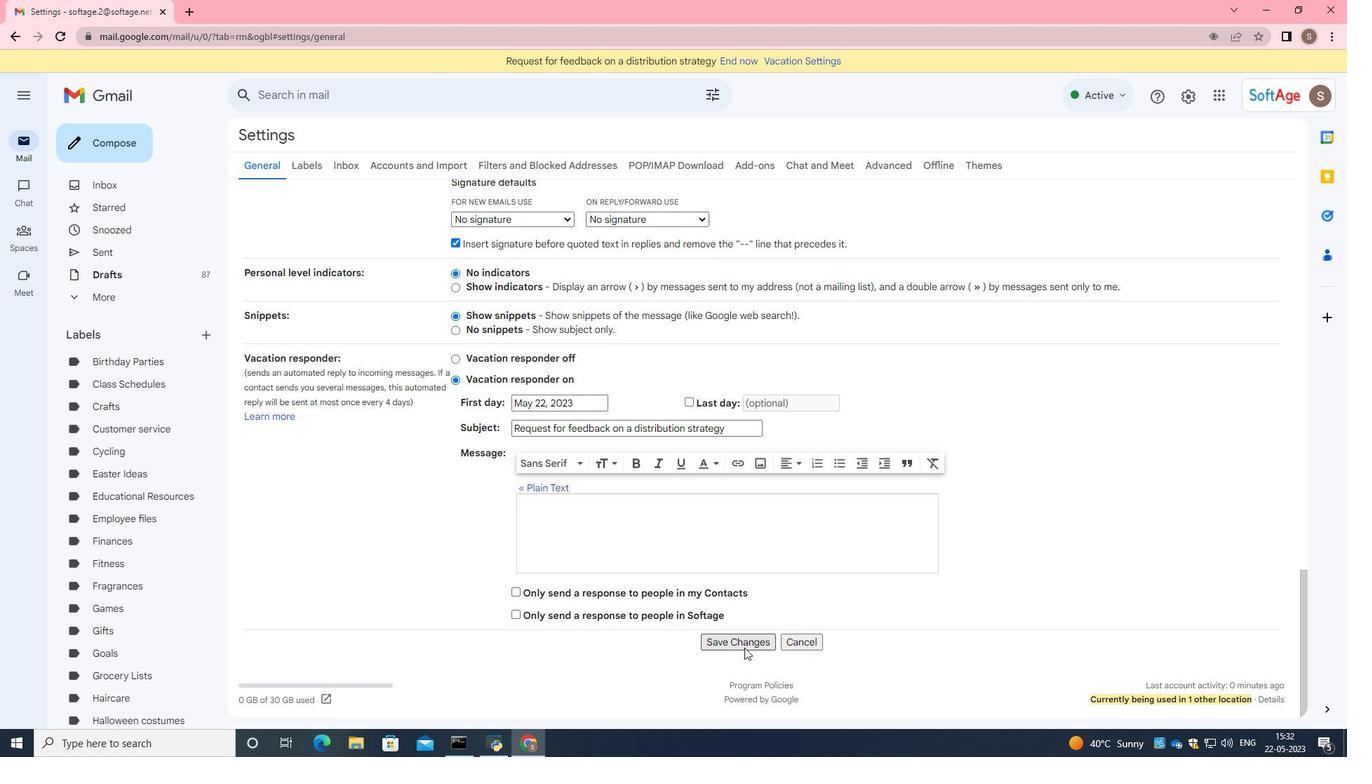 
Action: Mouse moved to (120, 147)
Screenshot: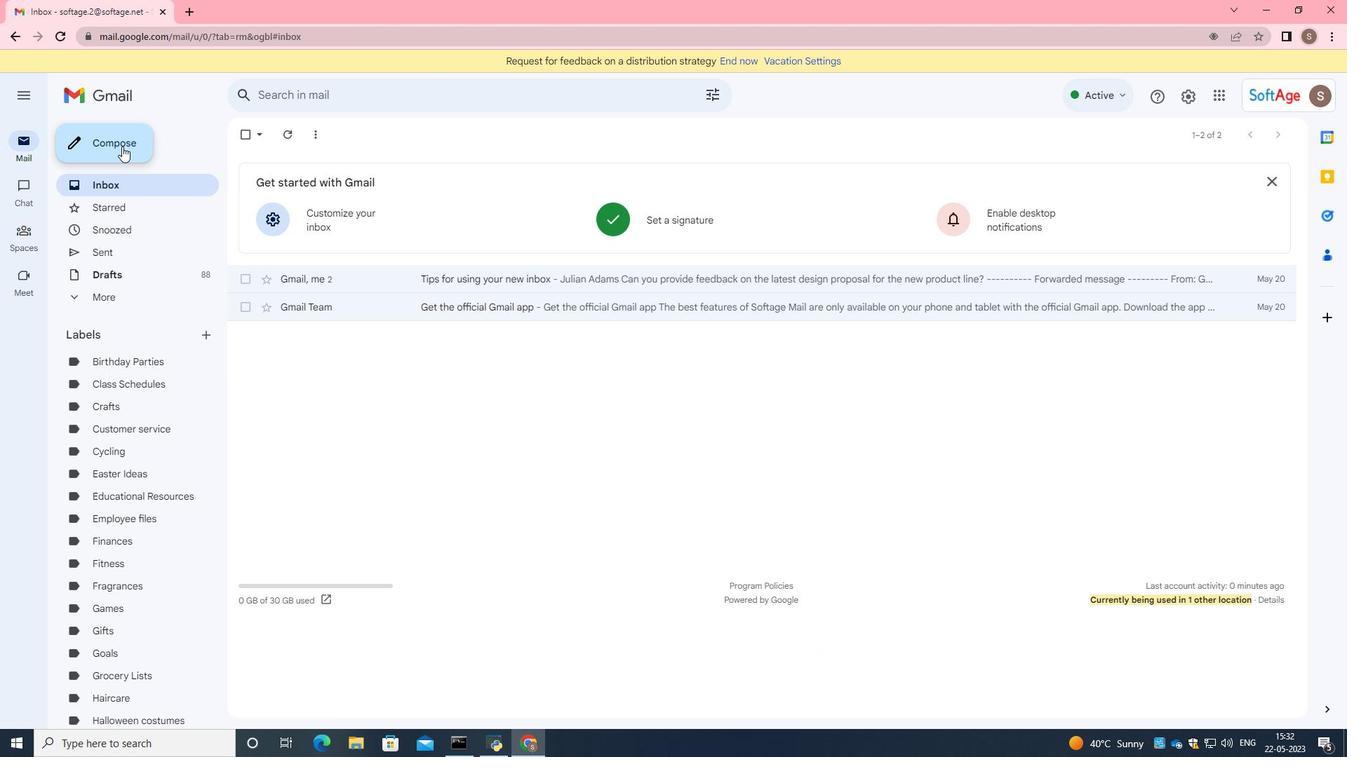 
Action: Mouse pressed left at (120, 147)
Screenshot: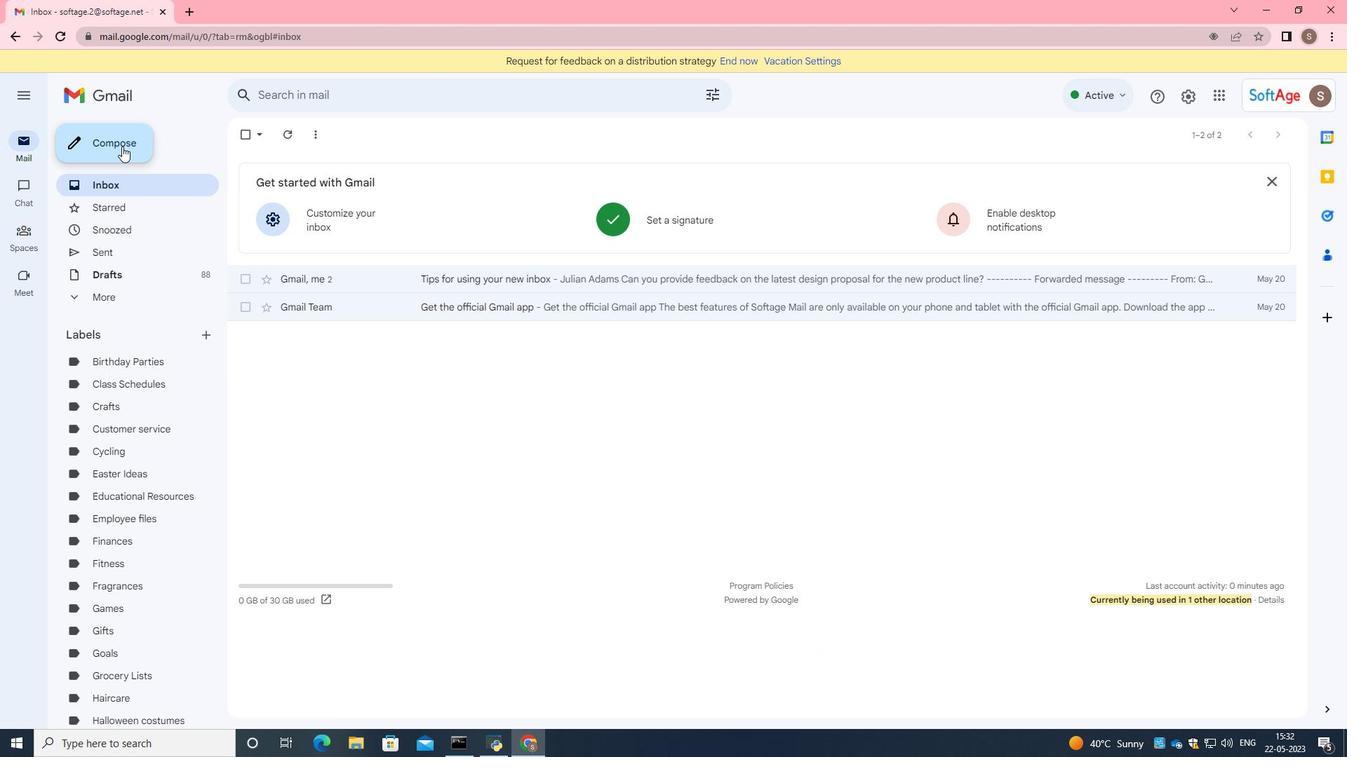 
Action: Mouse moved to (901, 338)
Screenshot: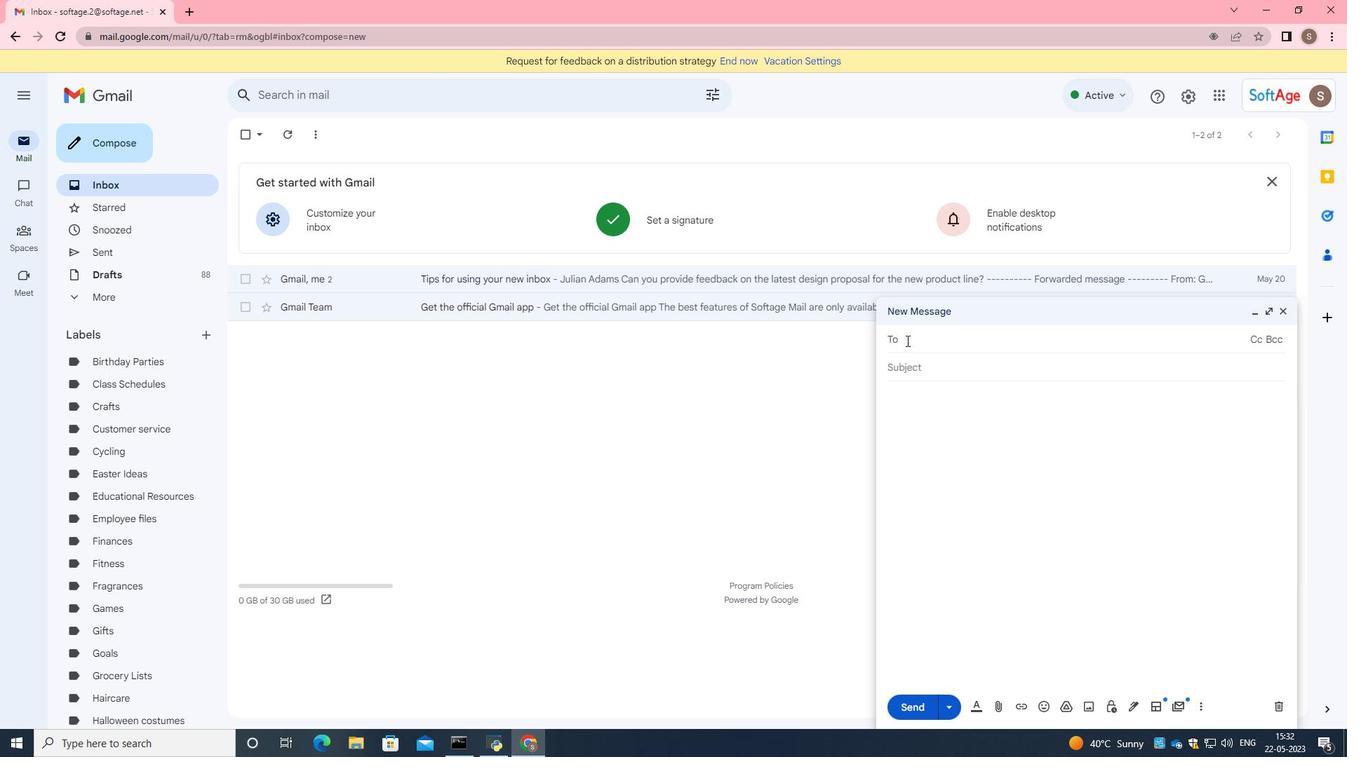 
Action: Key pressed softage.5<Key.shift><Key.shift><Key.shift><Key.shift>@softage.net
Screenshot: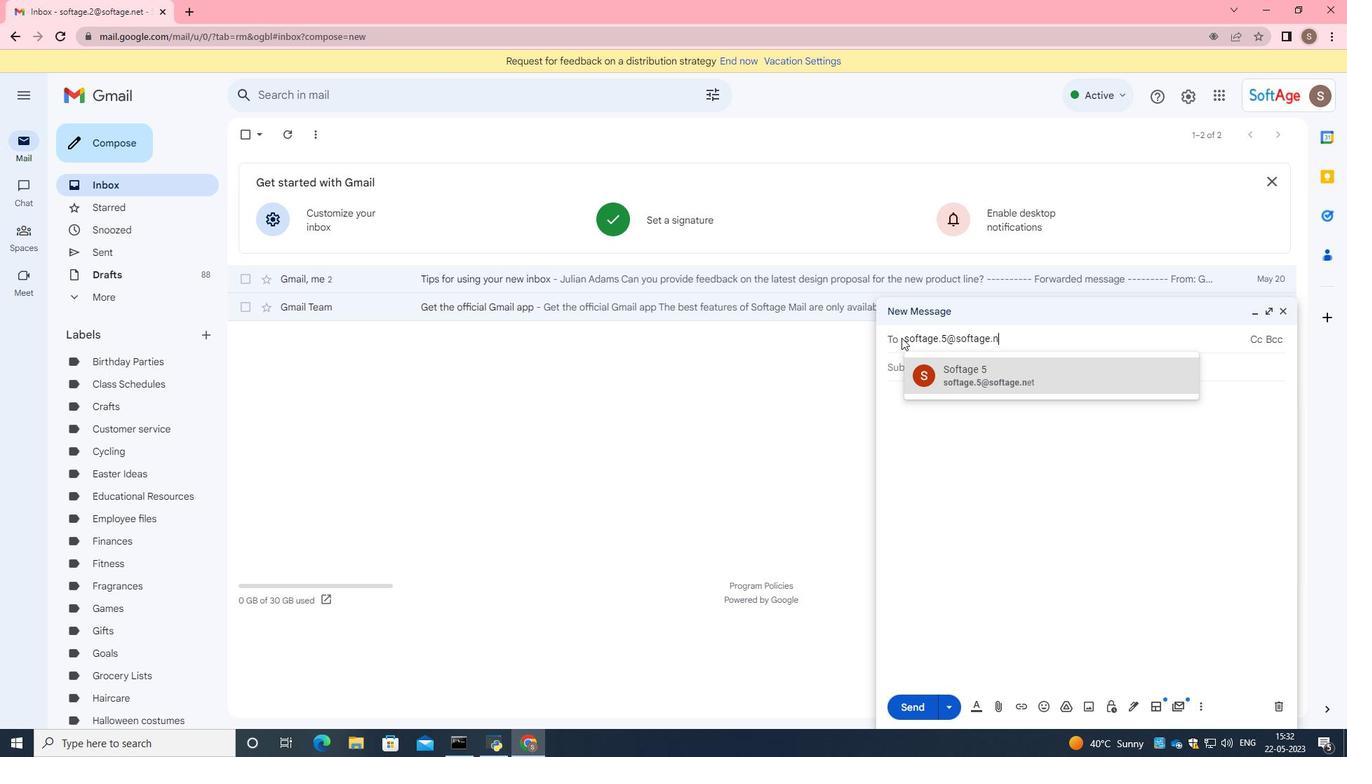 
Action: Mouse moved to (971, 374)
Screenshot: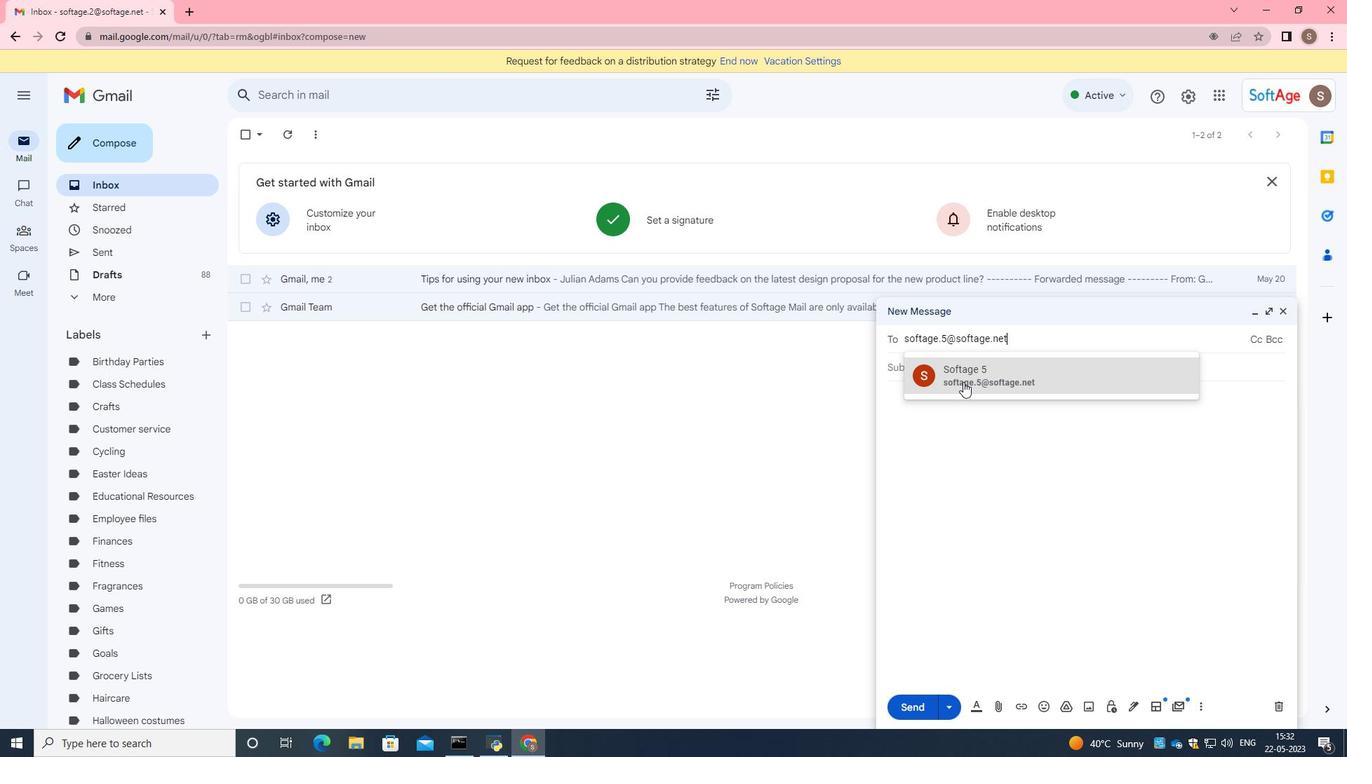 
Action: Mouse pressed left at (971, 374)
Screenshot: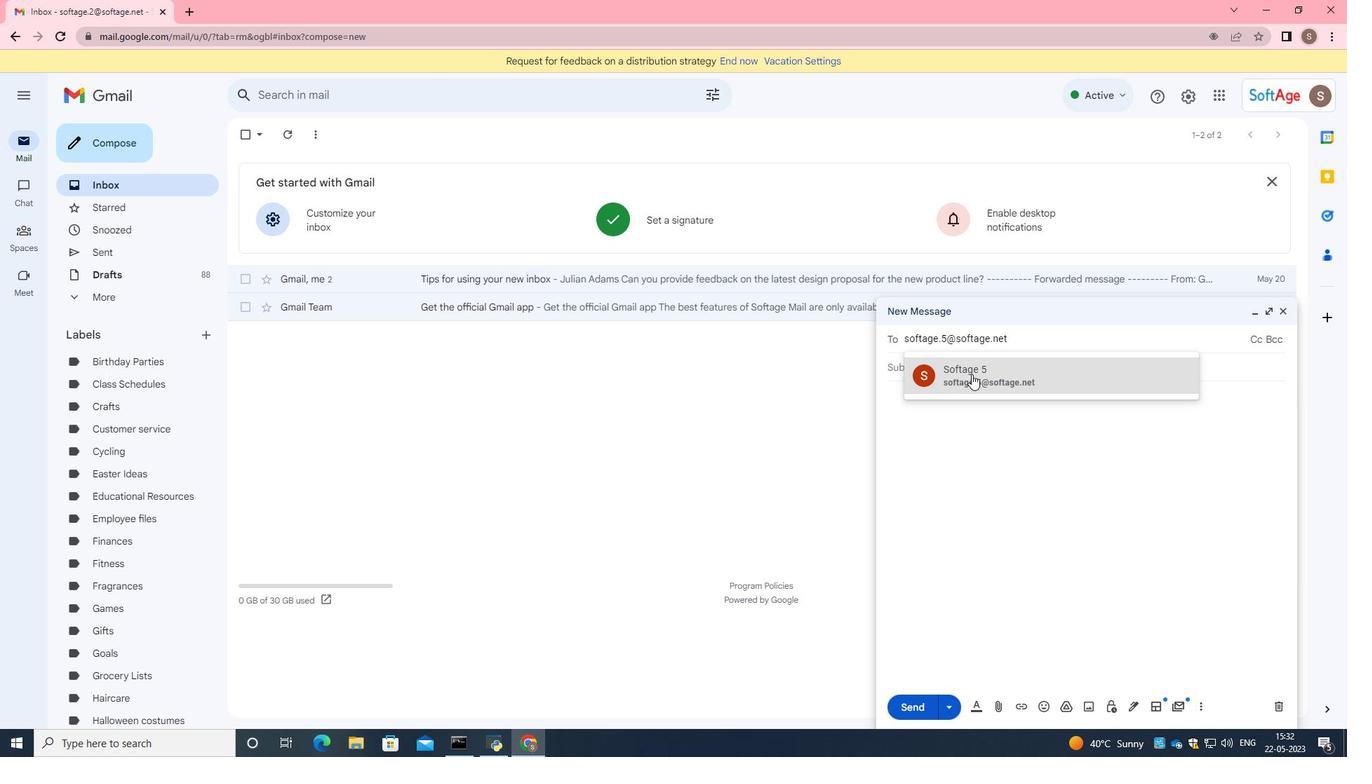 
Action: Mouse moved to (1127, 705)
Screenshot: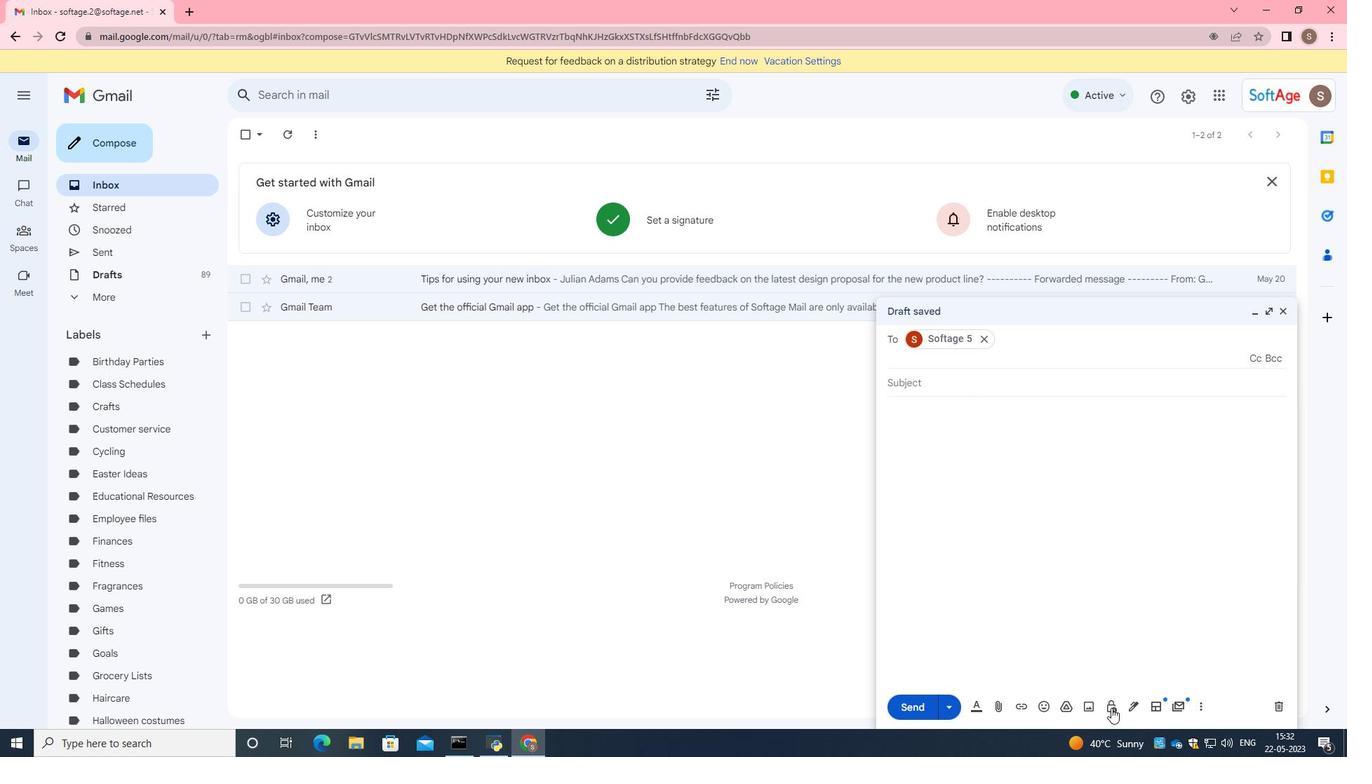 
Action: Mouse pressed left at (1127, 705)
Screenshot: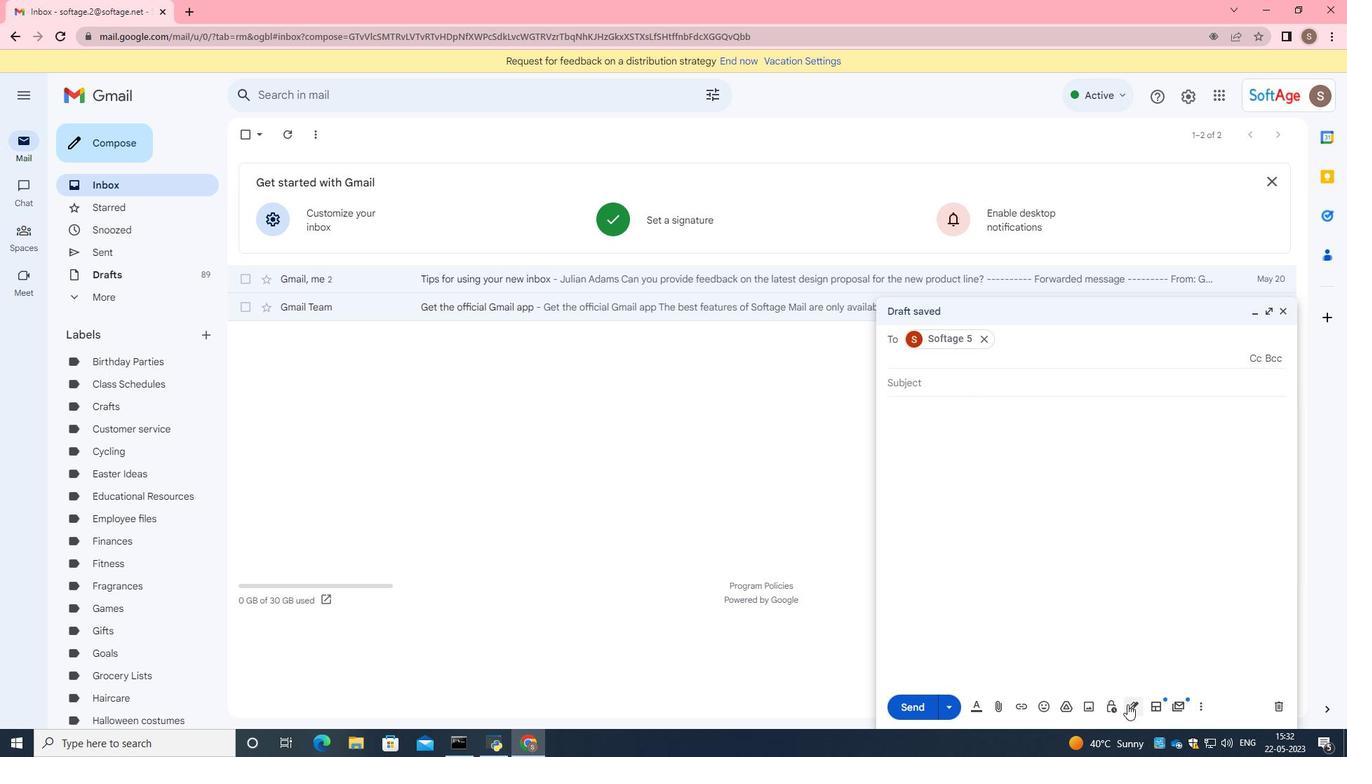 
Action: Mouse moved to (1176, 681)
Screenshot: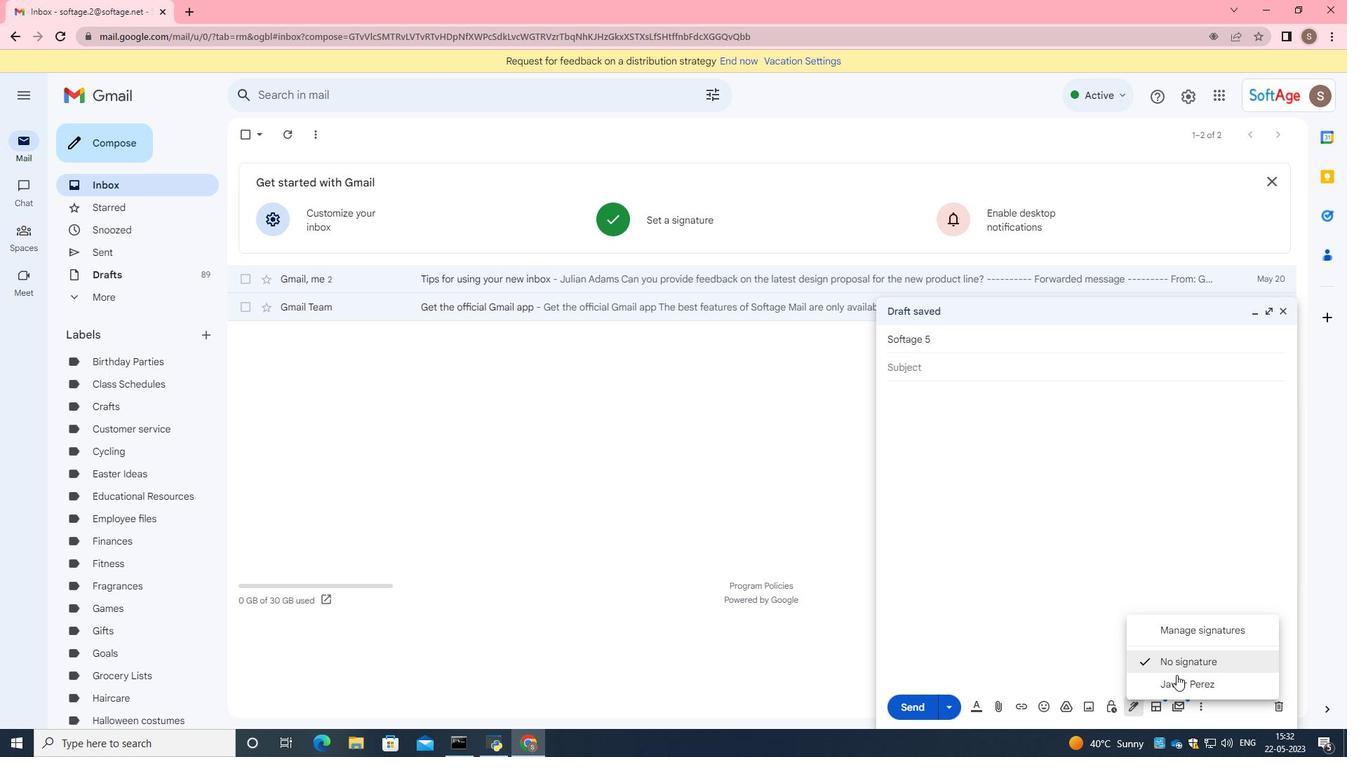 
Action: Mouse pressed left at (1176, 681)
Screenshot: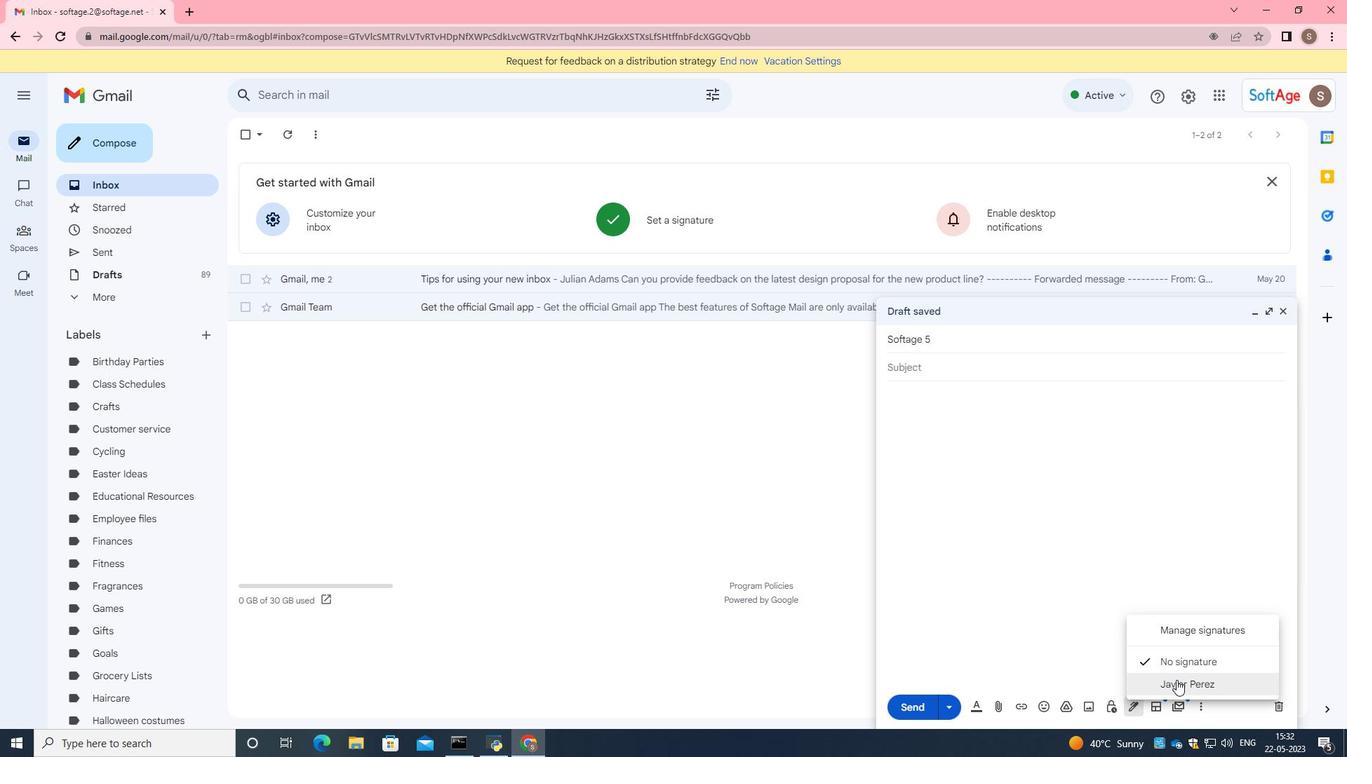 
Action: Mouse moved to (1203, 715)
Screenshot: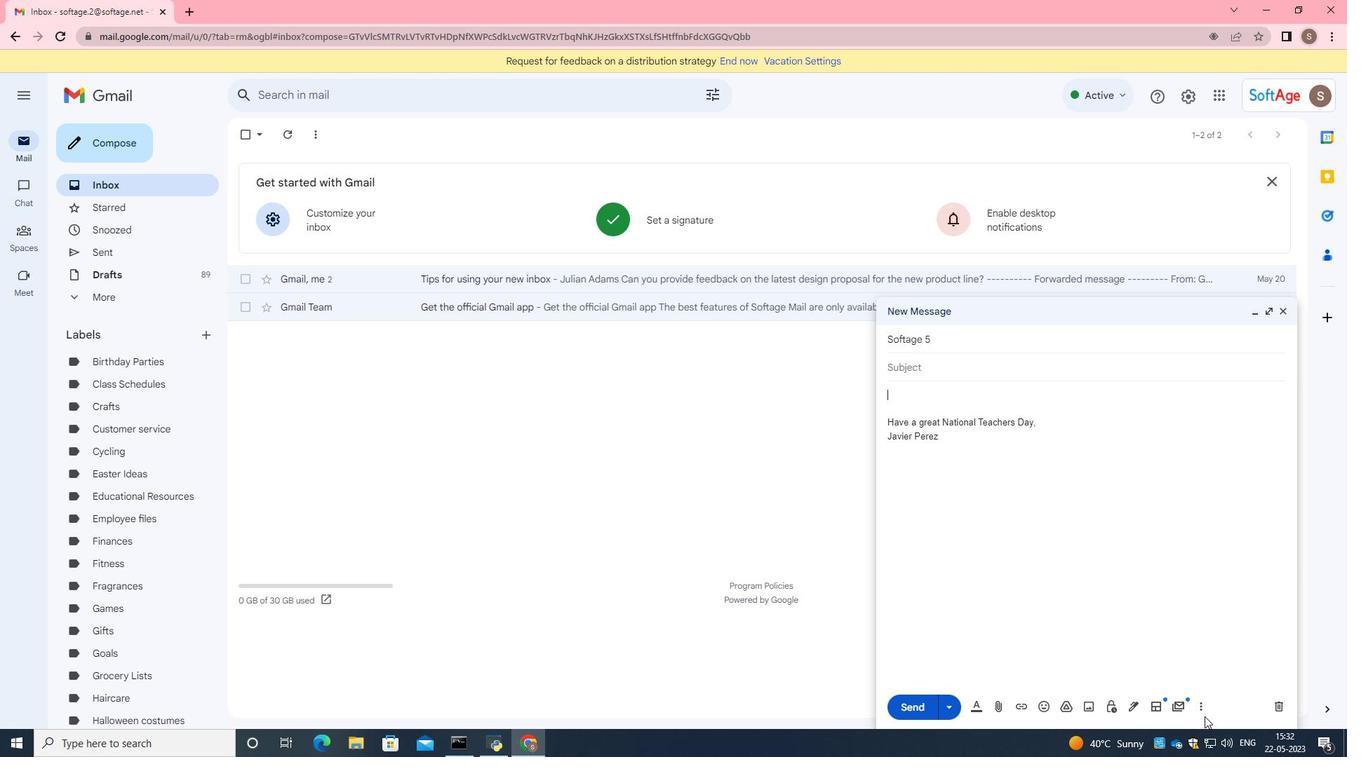 
Action: Mouse pressed left at (1203, 715)
Screenshot: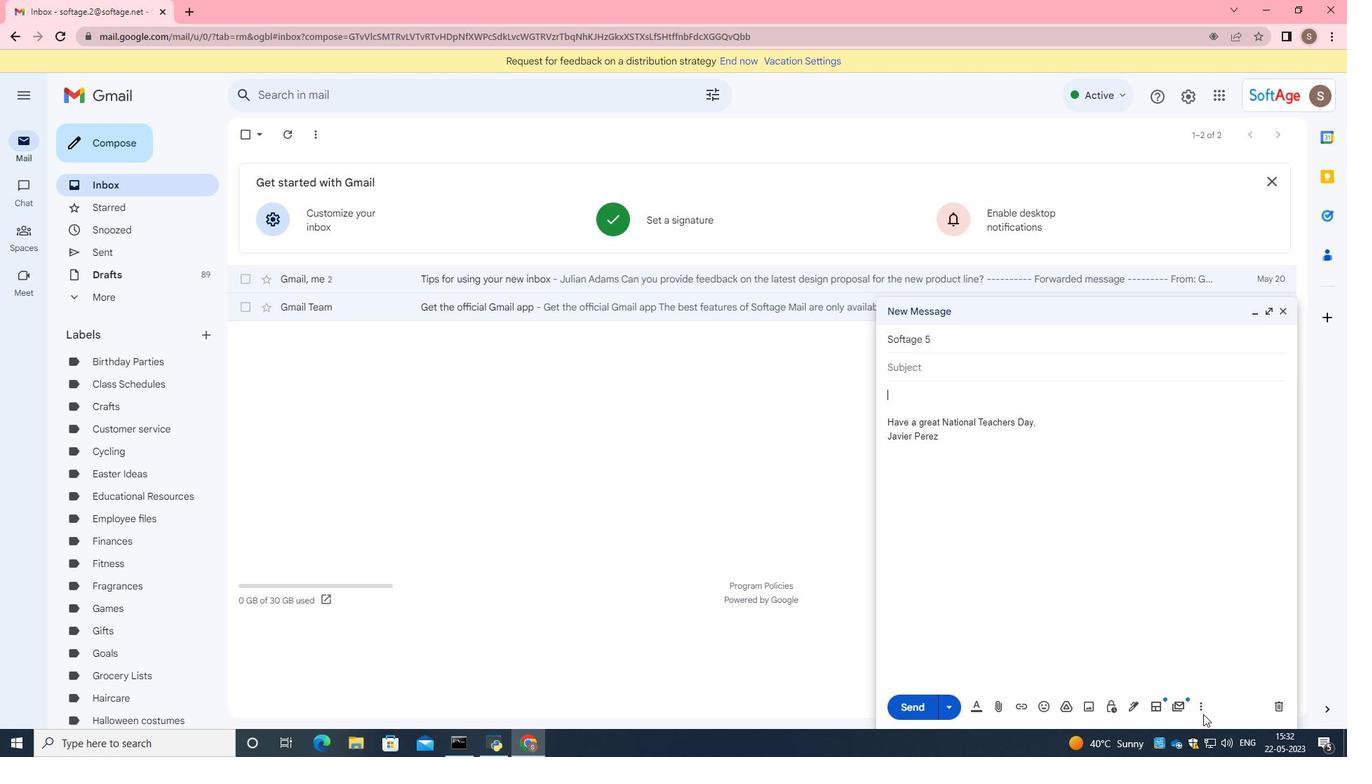 
Action: Mouse moved to (1200, 707)
Screenshot: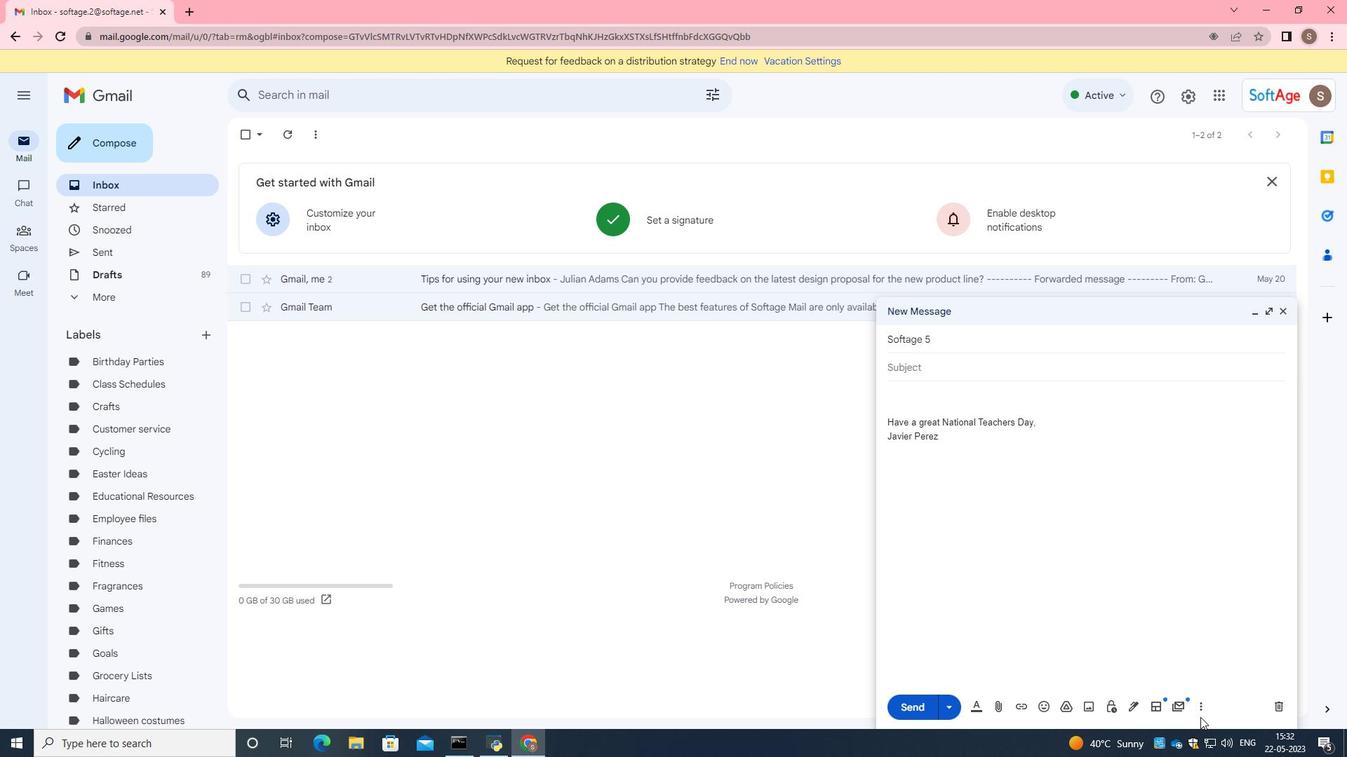 
Action: Mouse pressed left at (1200, 707)
Screenshot: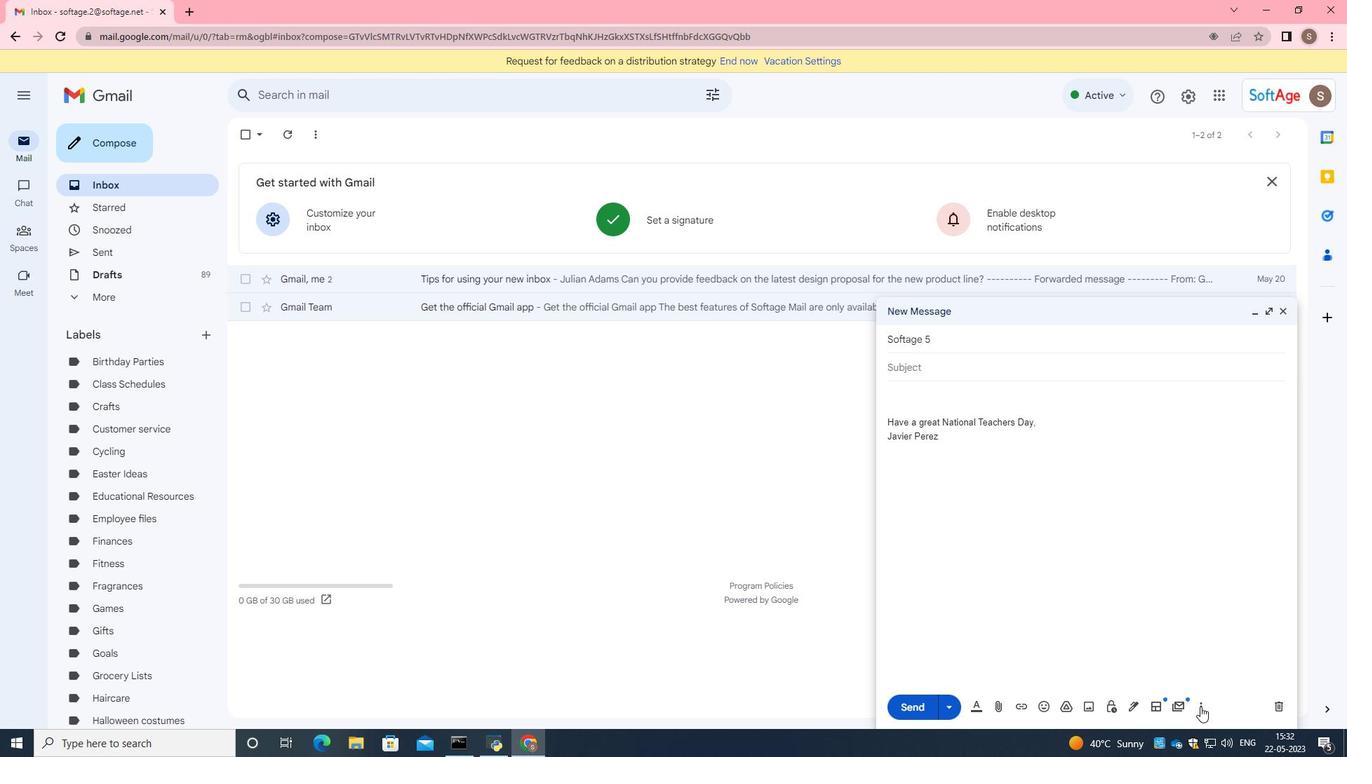 
Action: Mouse moved to (819, 302)
Screenshot: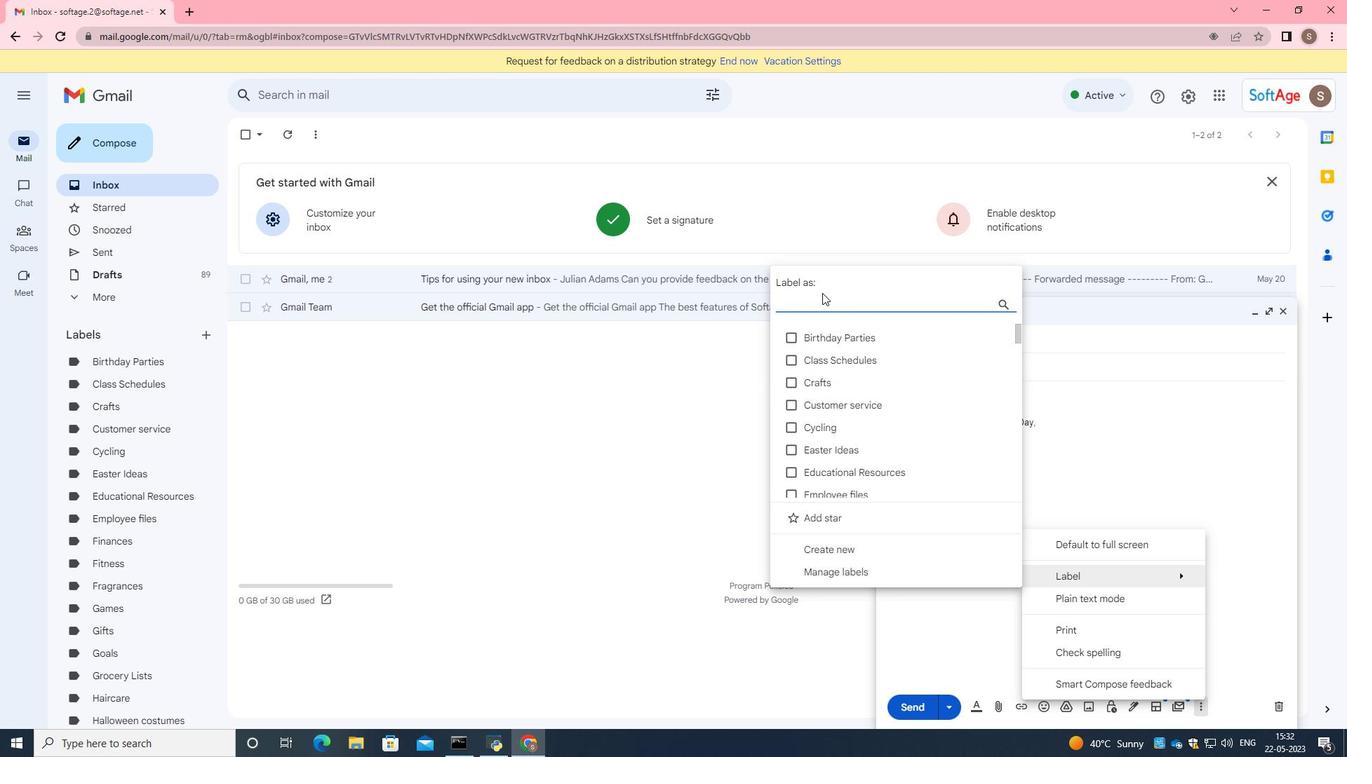 
Action: Key pressed <Key.caps_lock>S<Key.caps_lock>yllabi
Screenshot: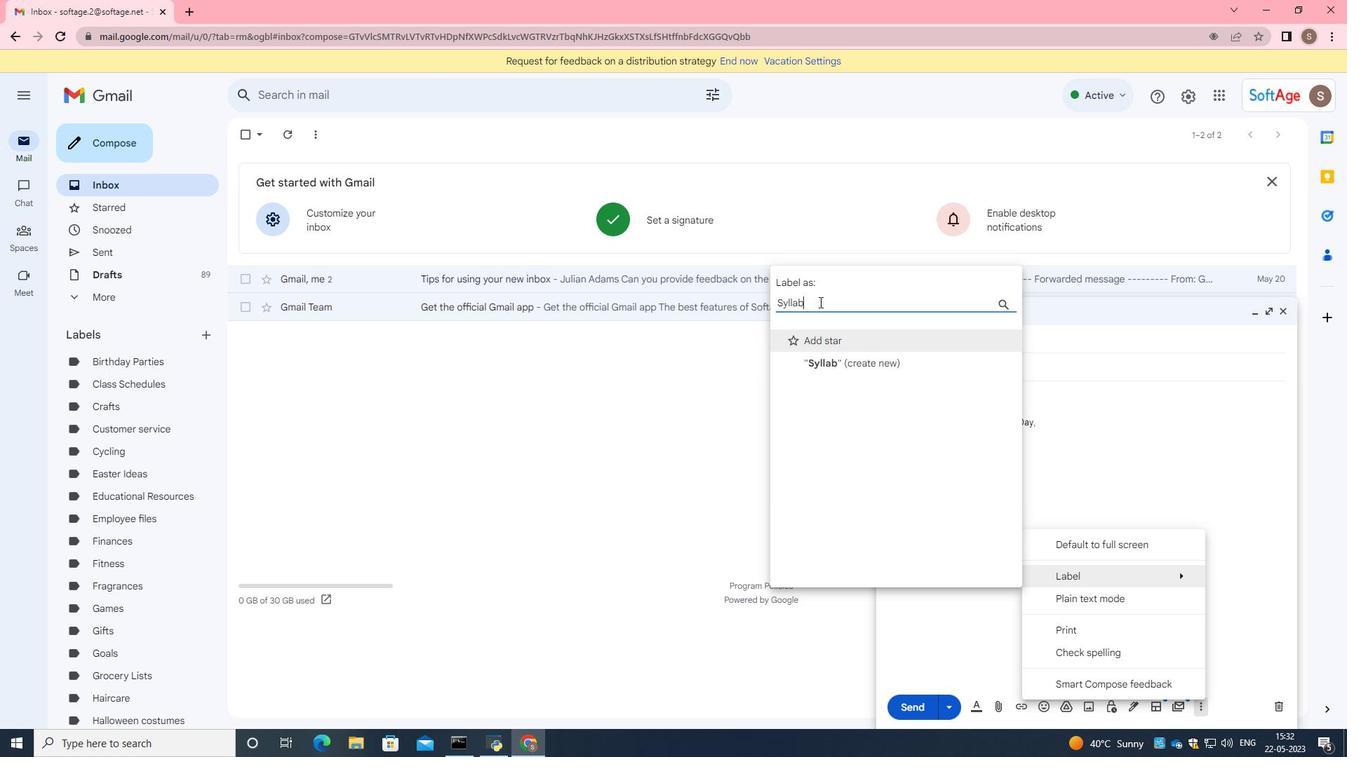 
Action: Mouse moved to (835, 365)
Screenshot: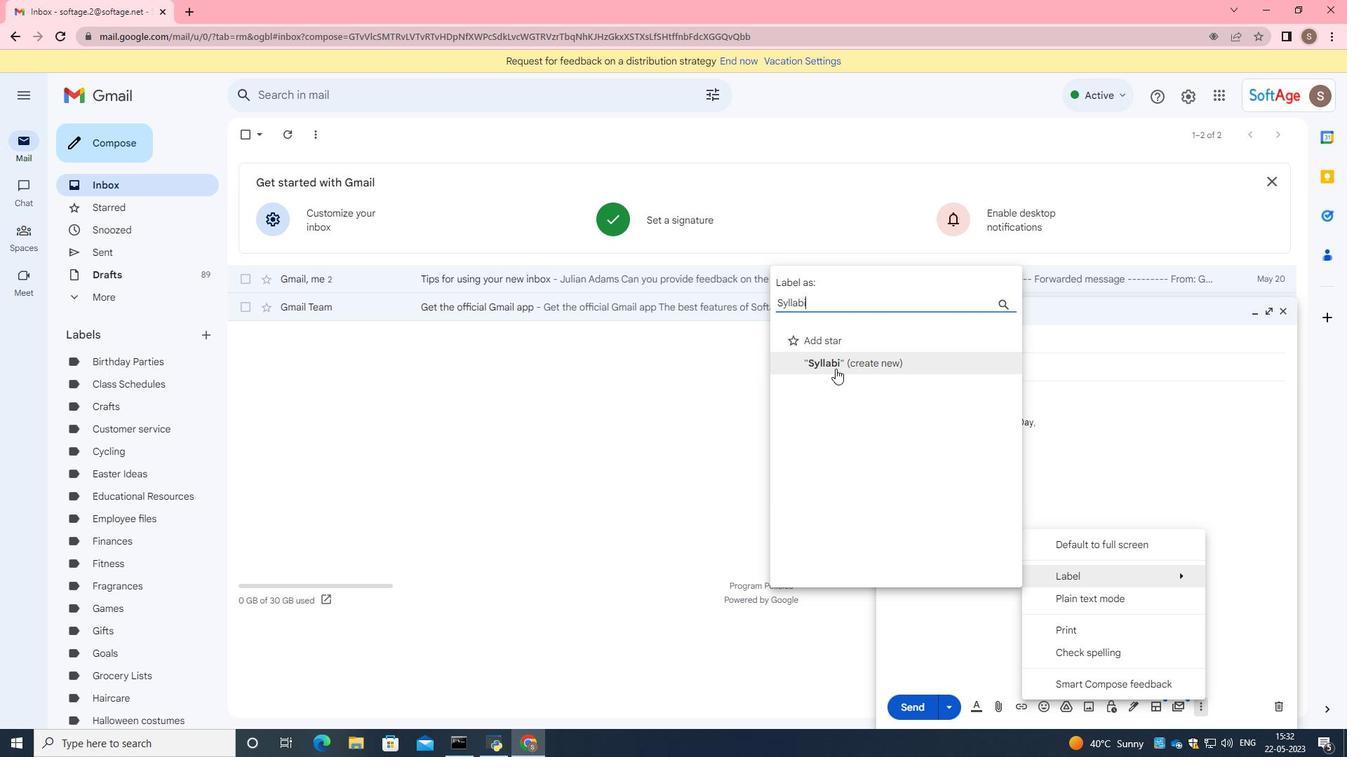 
Action: Mouse pressed left at (835, 365)
Screenshot: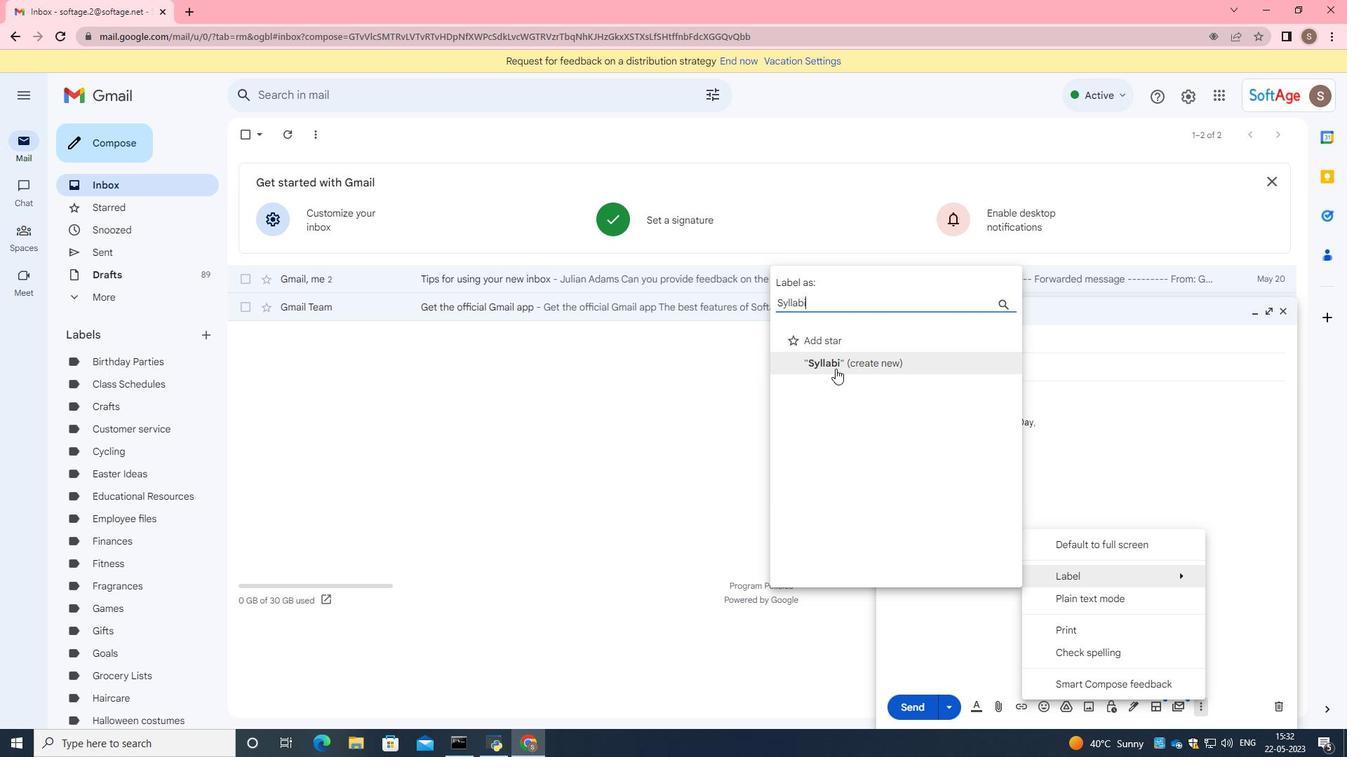 
Action: Mouse moved to (796, 447)
Screenshot: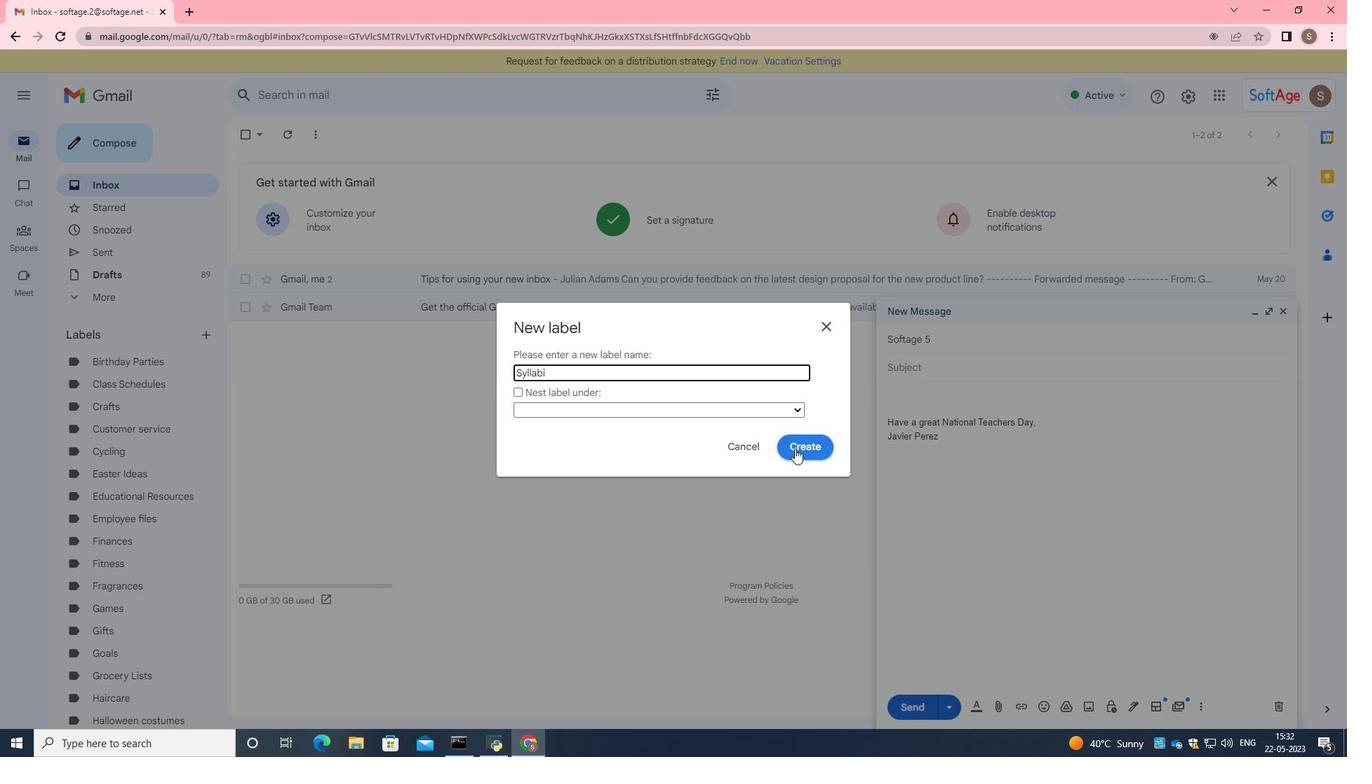 
Action: Mouse pressed left at (796, 447)
Screenshot: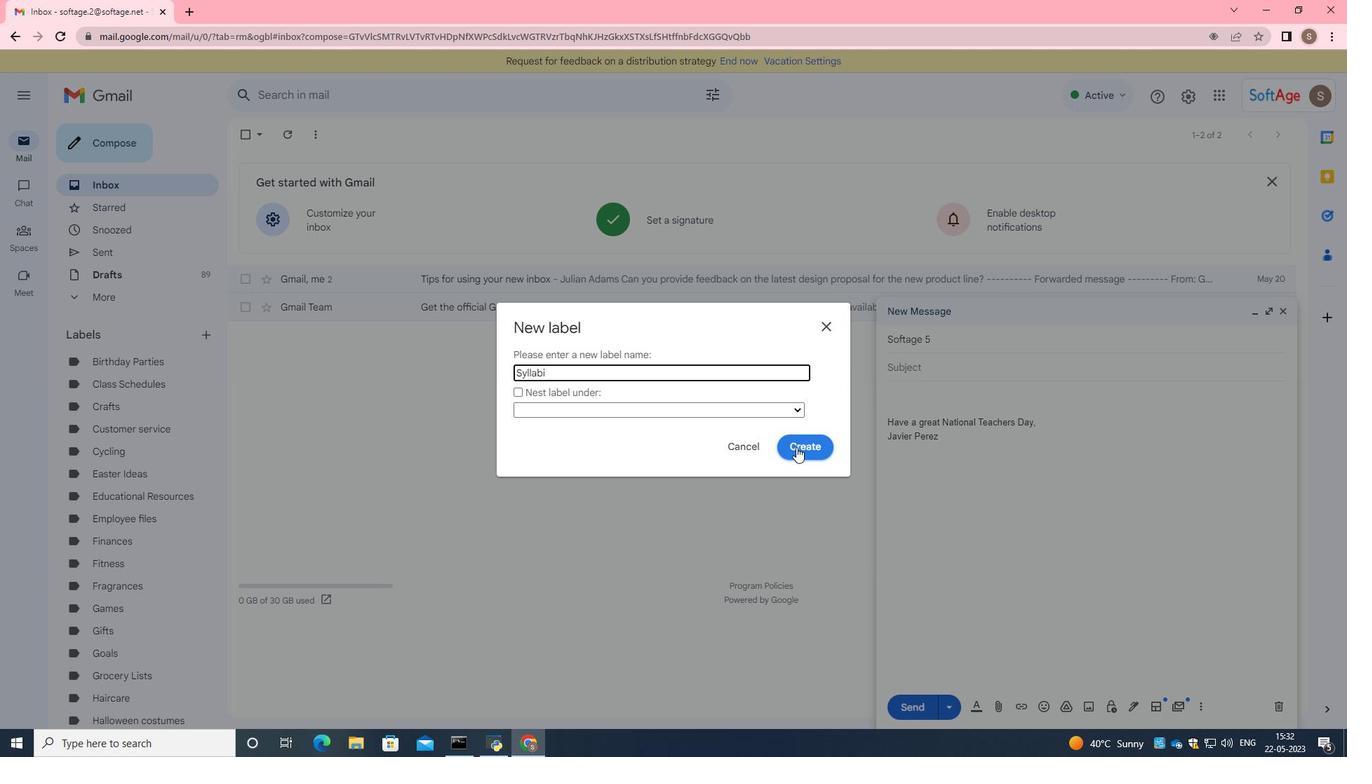 
Action: Mouse moved to (932, 710)
Screenshot: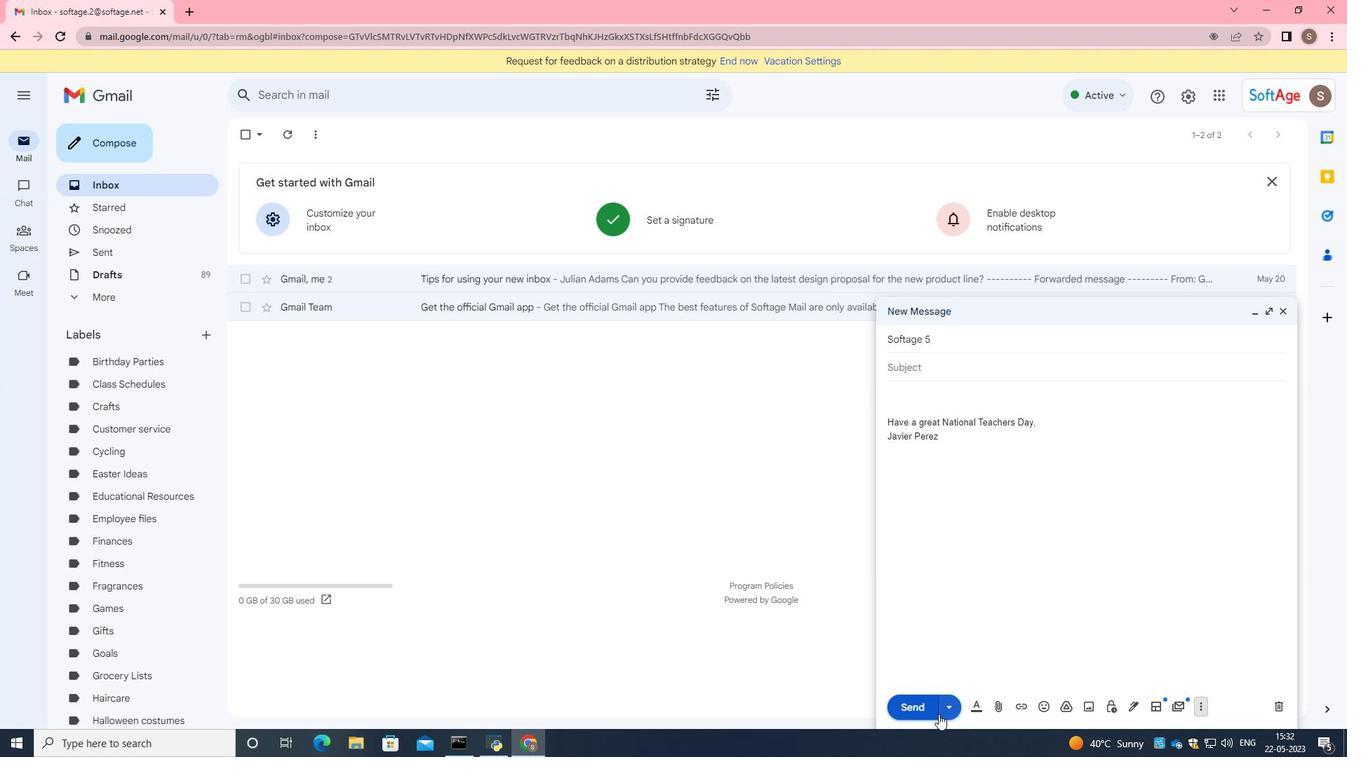 
